 Task: Look for space in Heidelberg, South Africa from 6th September, 2023 to 15th September, 2023 for 6 adults in price range Rs.8000 to Rs.12000. Place can be entire place or private room with 6 bedrooms having 6 beds and 6 bathrooms. Property type can be house, flat, guest house. Amenities needed are: wifi, TV, free parkinig on premises, gym, breakfast. Booking option can be shelf check-in. Required host language is English.
Action: Mouse moved to (517, 125)
Screenshot: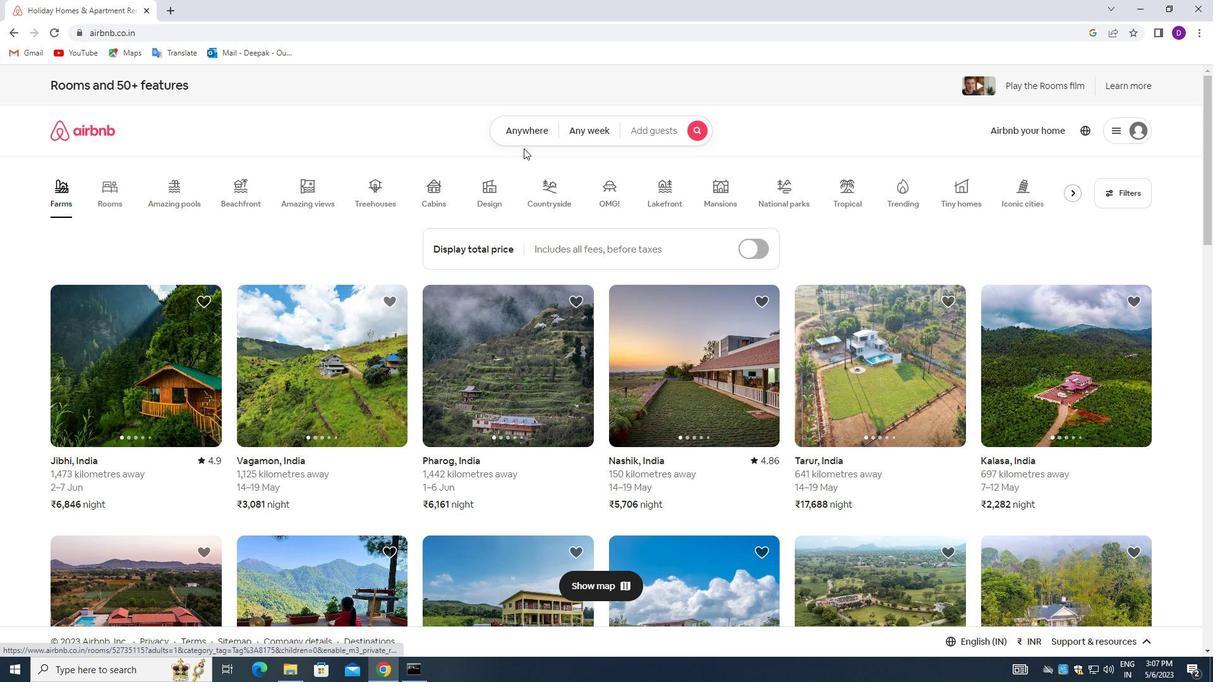 
Action: Mouse pressed left at (517, 125)
Screenshot: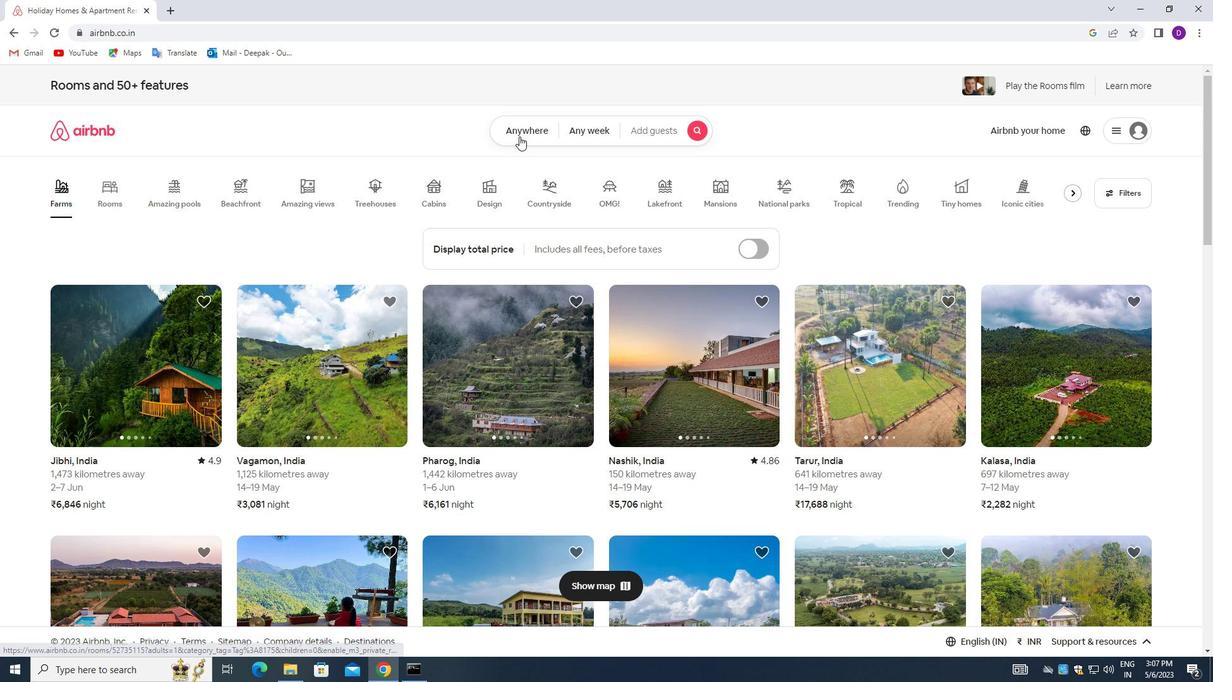 
Action: Mouse moved to (468, 175)
Screenshot: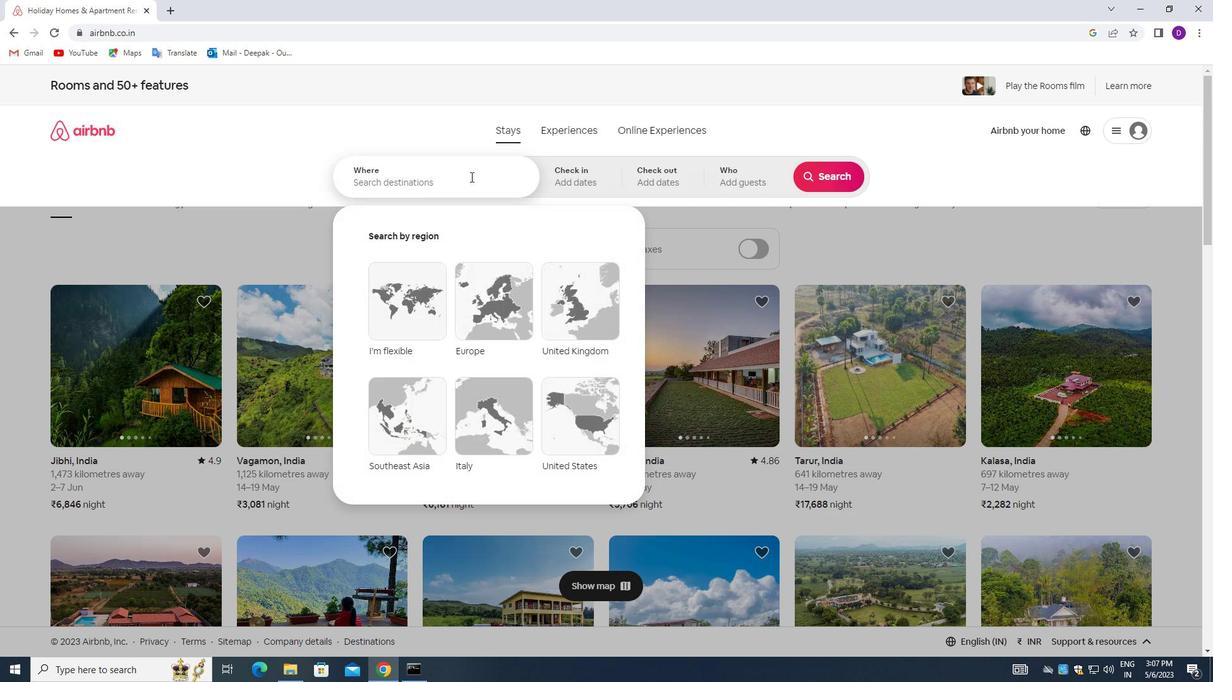 
Action: Mouse pressed left at (468, 175)
Screenshot: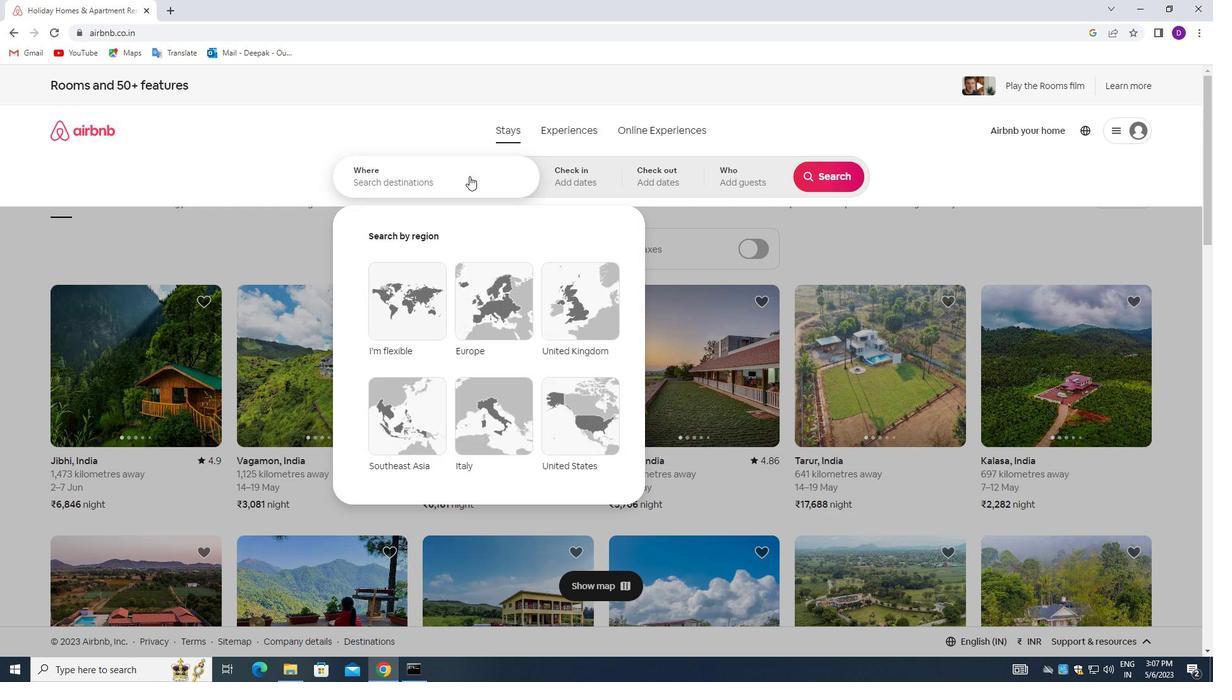 
Action: Mouse moved to (230, 259)
Screenshot: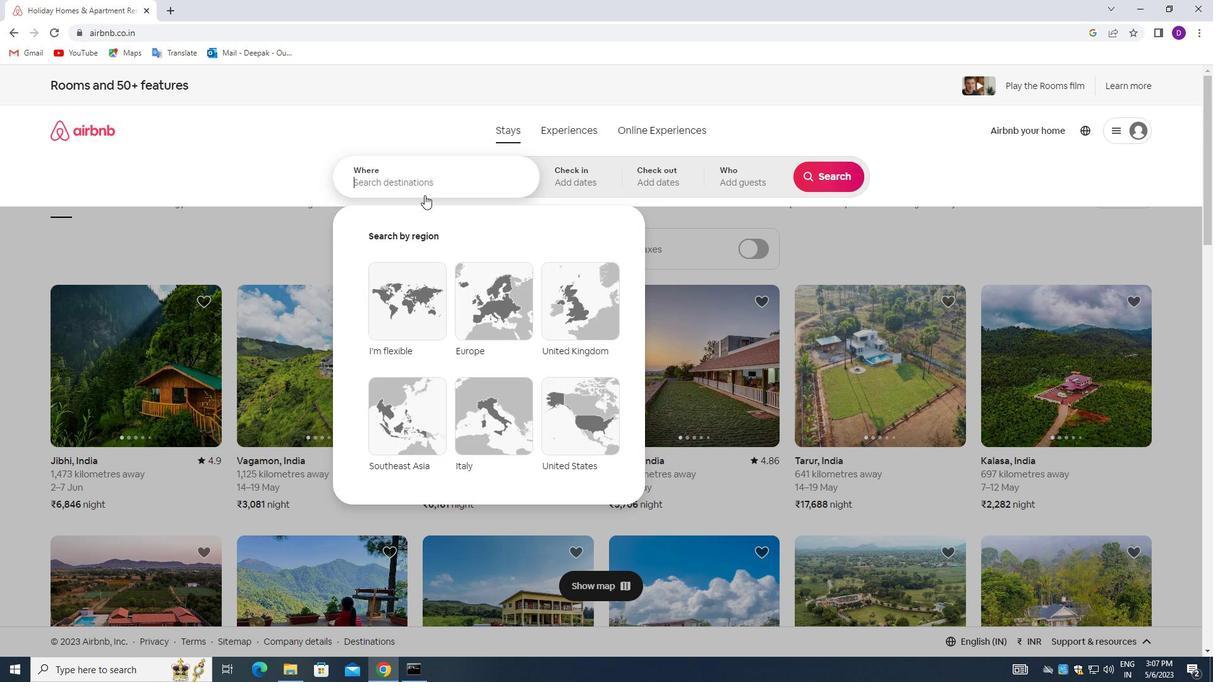 
Action: Key pressed <Key.shift>HEIDELBERG,<Key.space><Key.shift_r>SOUTH<Key.space>J<Key.shift_r>A<Key.backspace><Key.backspace><Key.shift_r>AFRICA<Key.enter>
Screenshot: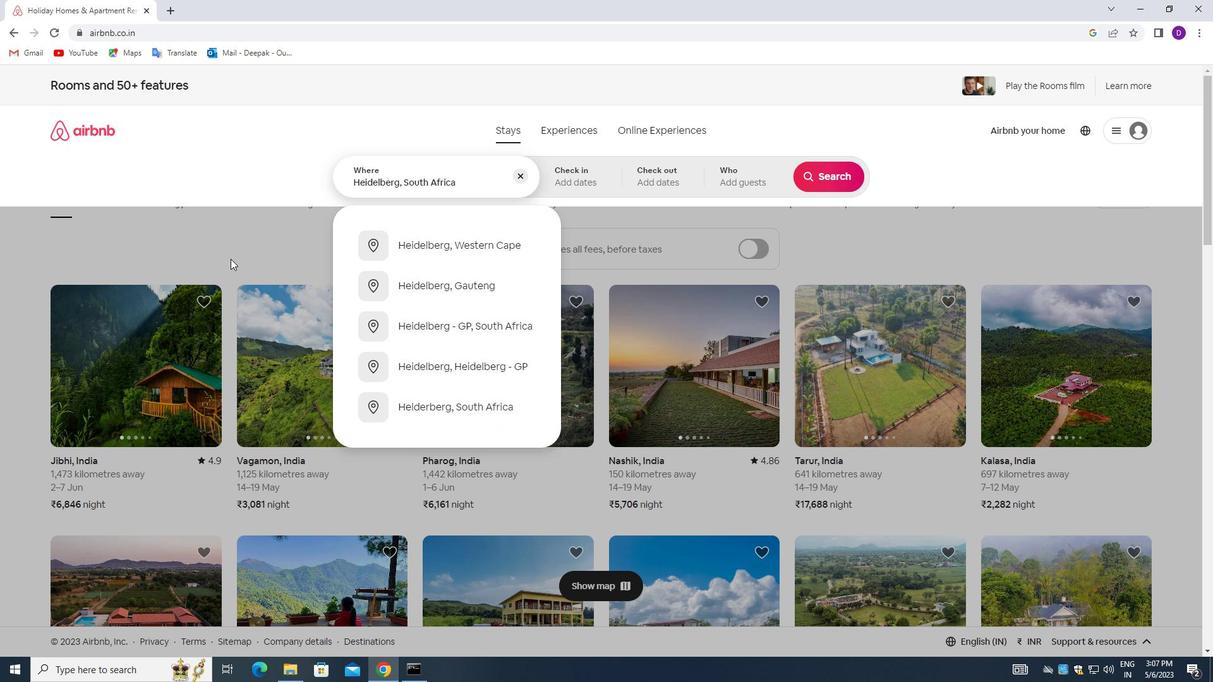 
Action: Mouse moved to (824, 280)
Screenshot: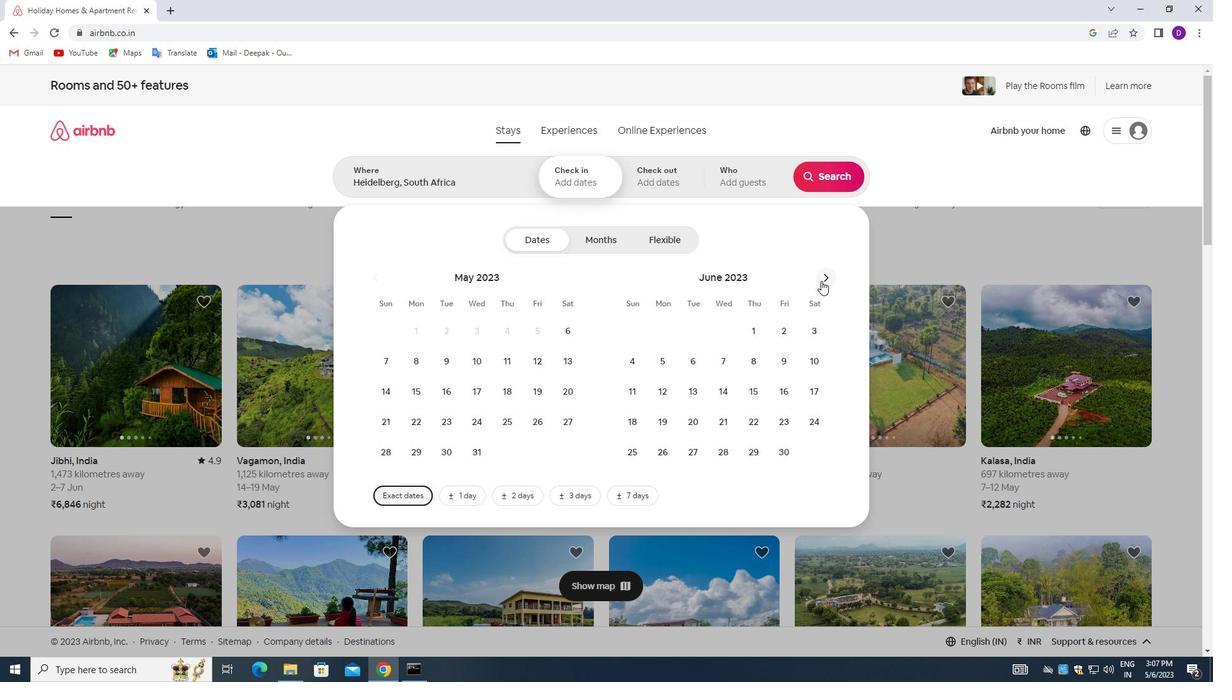 
Action: Mouse pressed left at (824, 280)
Screenshot: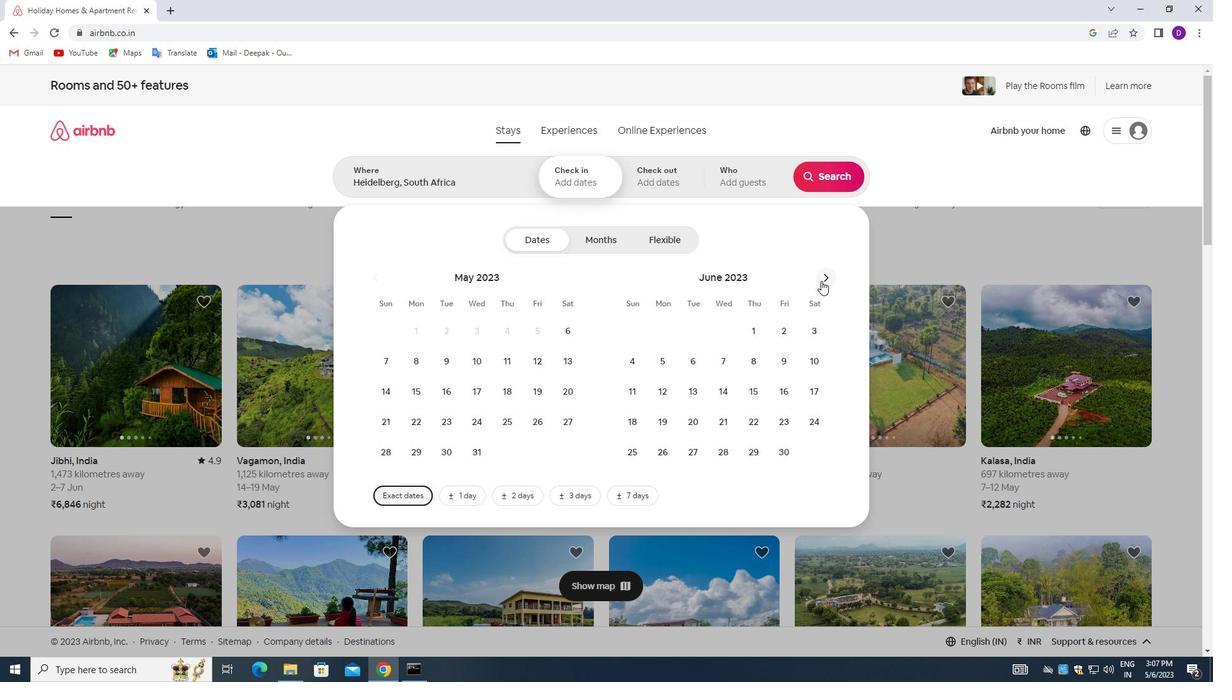 
Action: Mouse moved to (824, 280)
Screenshot: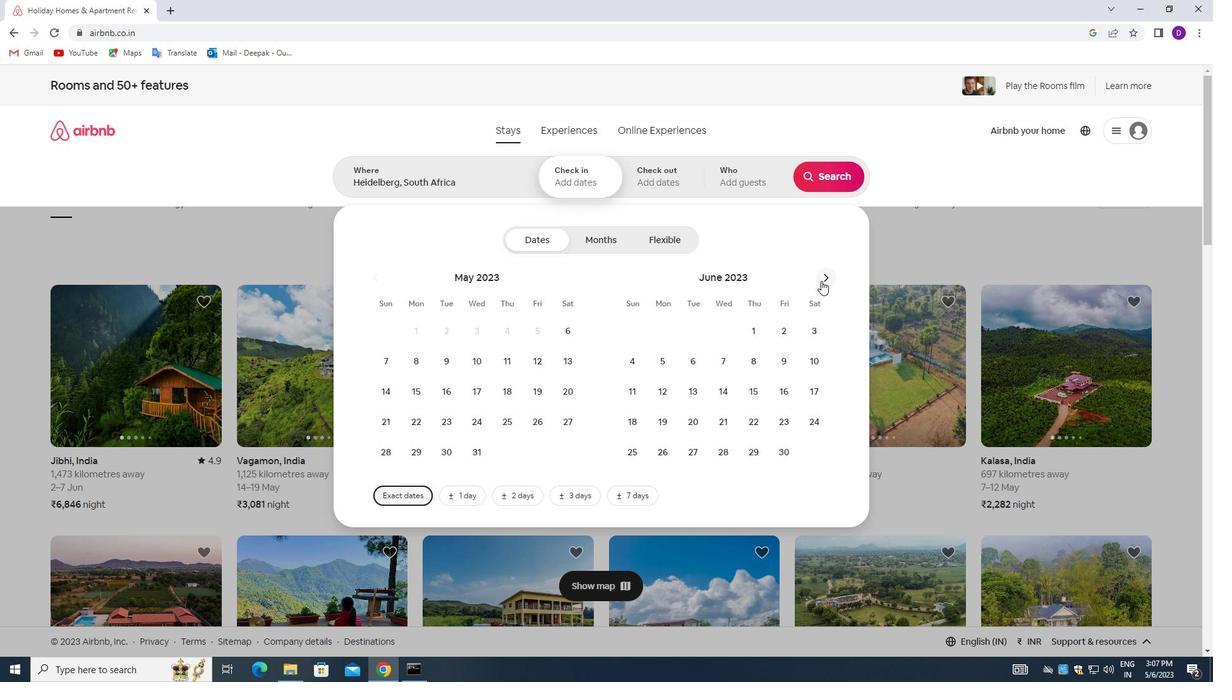 
Action: Mouse pressed left at (824, 280)
Screenshot: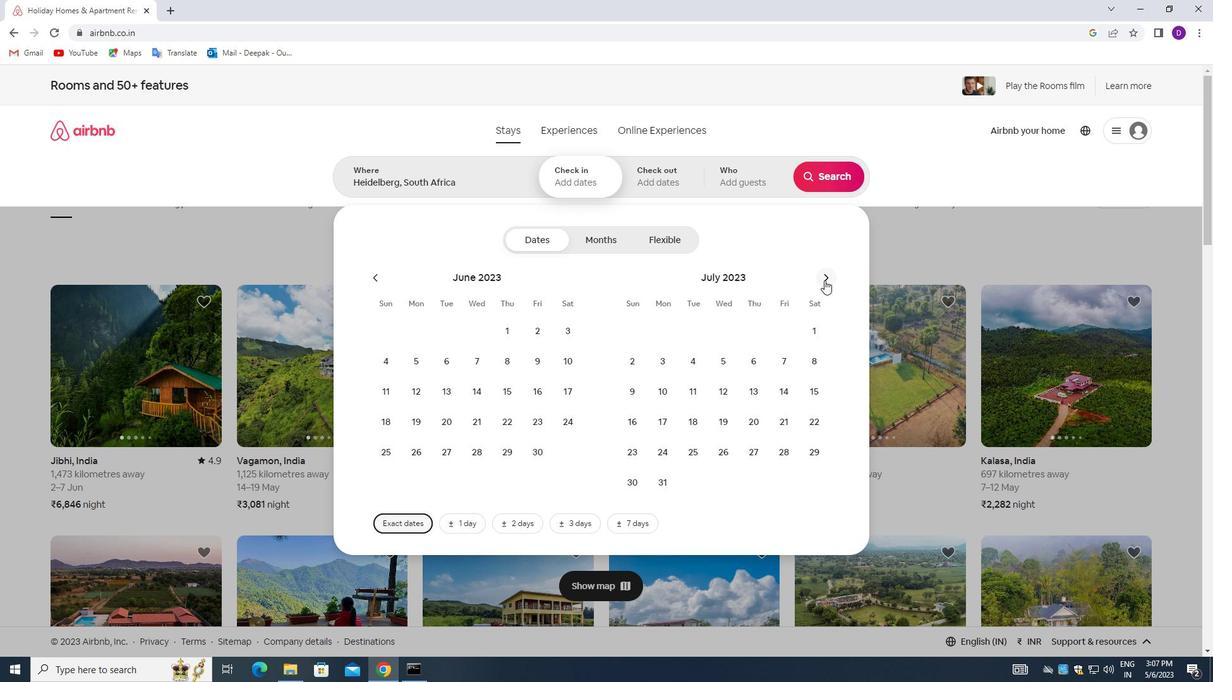 
Action: Mouse pressed left at (824, 280)
Screenshot: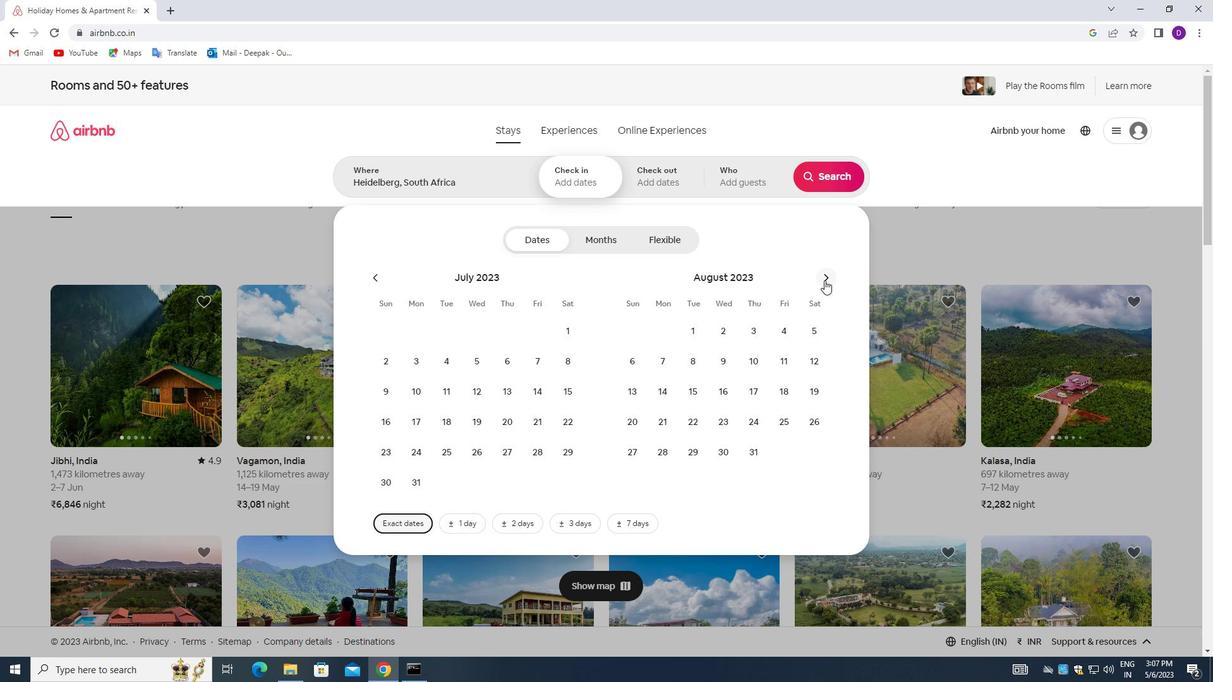 
Action: Mouse moved to (724, 365)
Screenshot: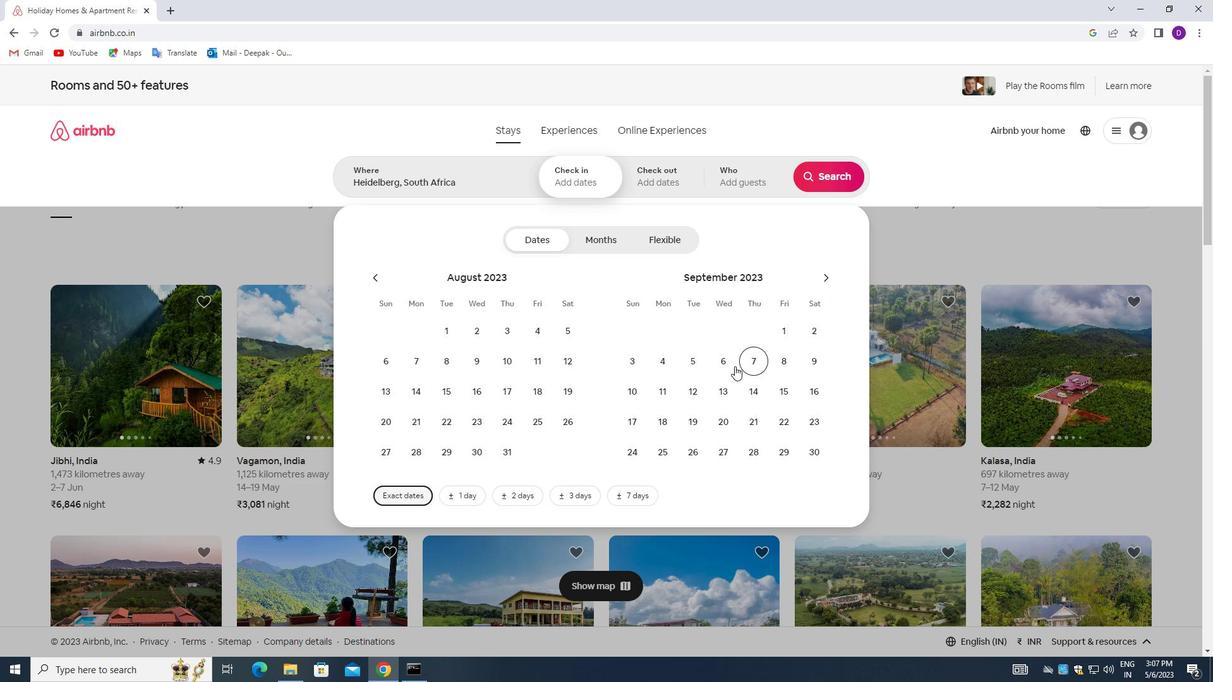 
Action: Mouse pressed left at (724, 365)
Screenshot: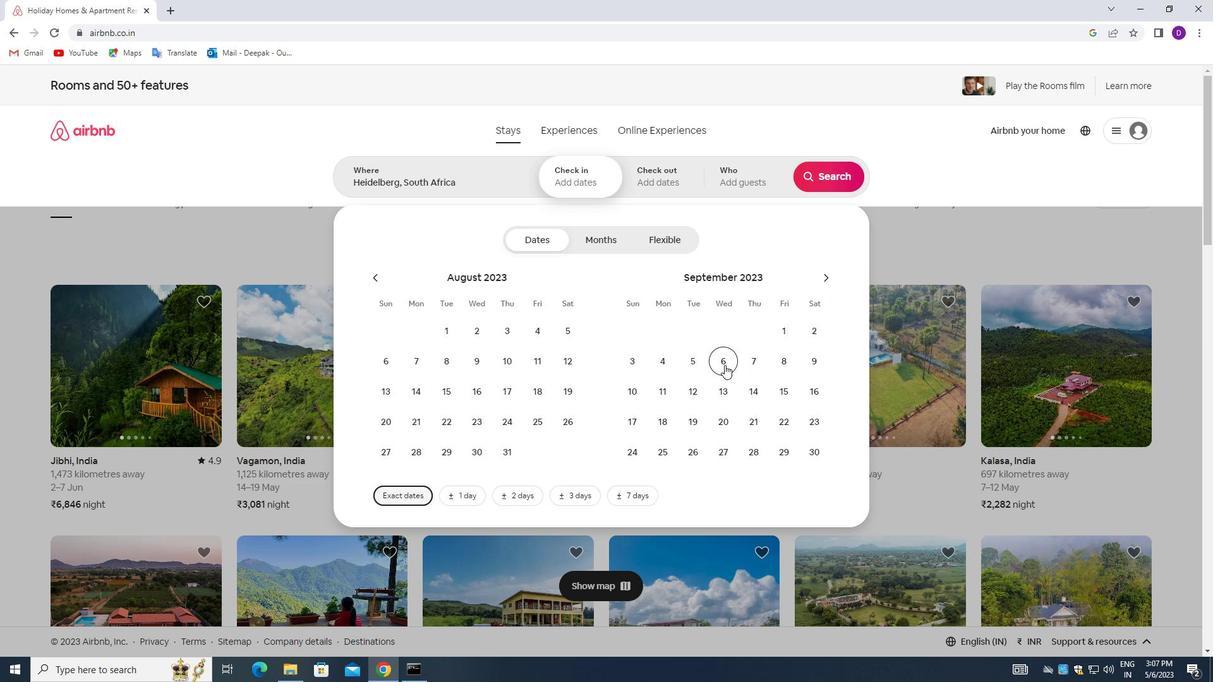 
Action: Mouse moved to (781, 384)
Screenshot: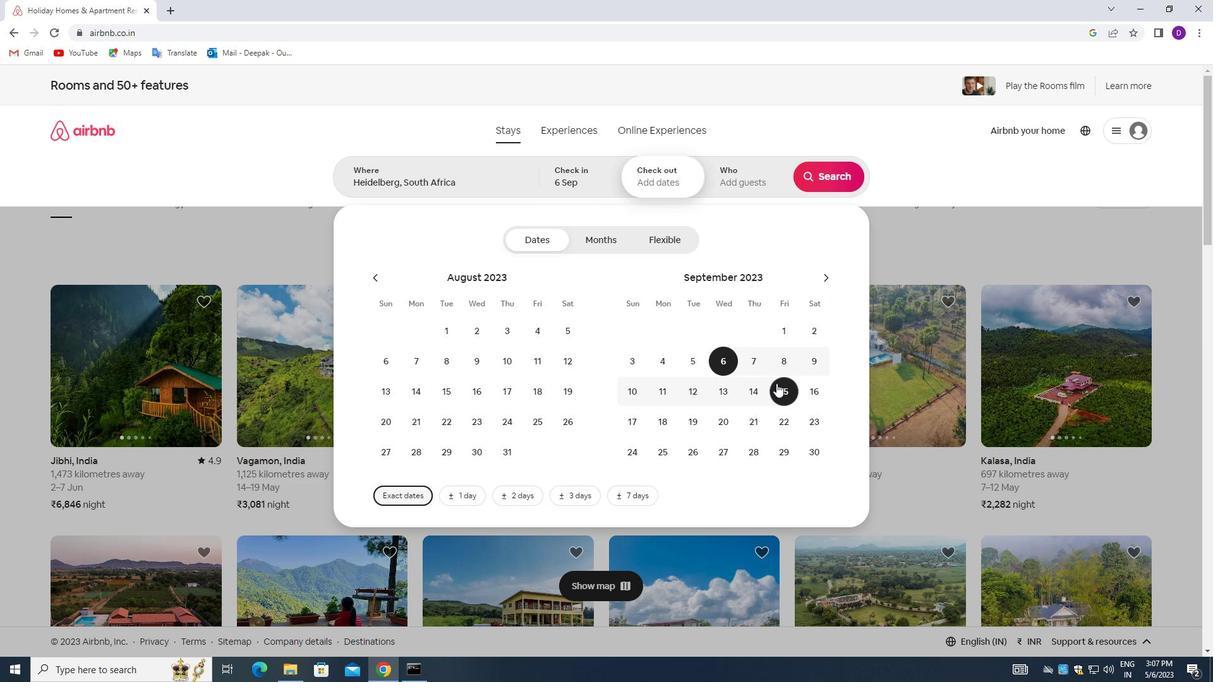 
Action: Mouse pressed left at (781, 384)
Screenshot: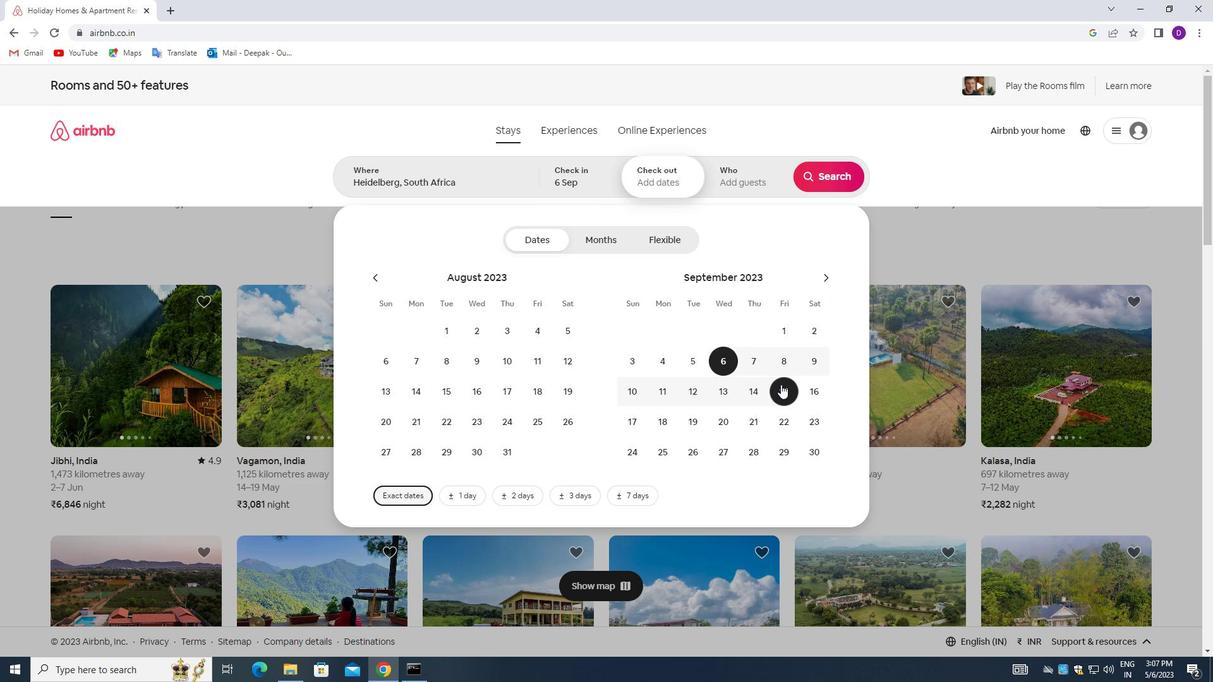 
Action: Mouse moved to (723, 171)
Screenshot: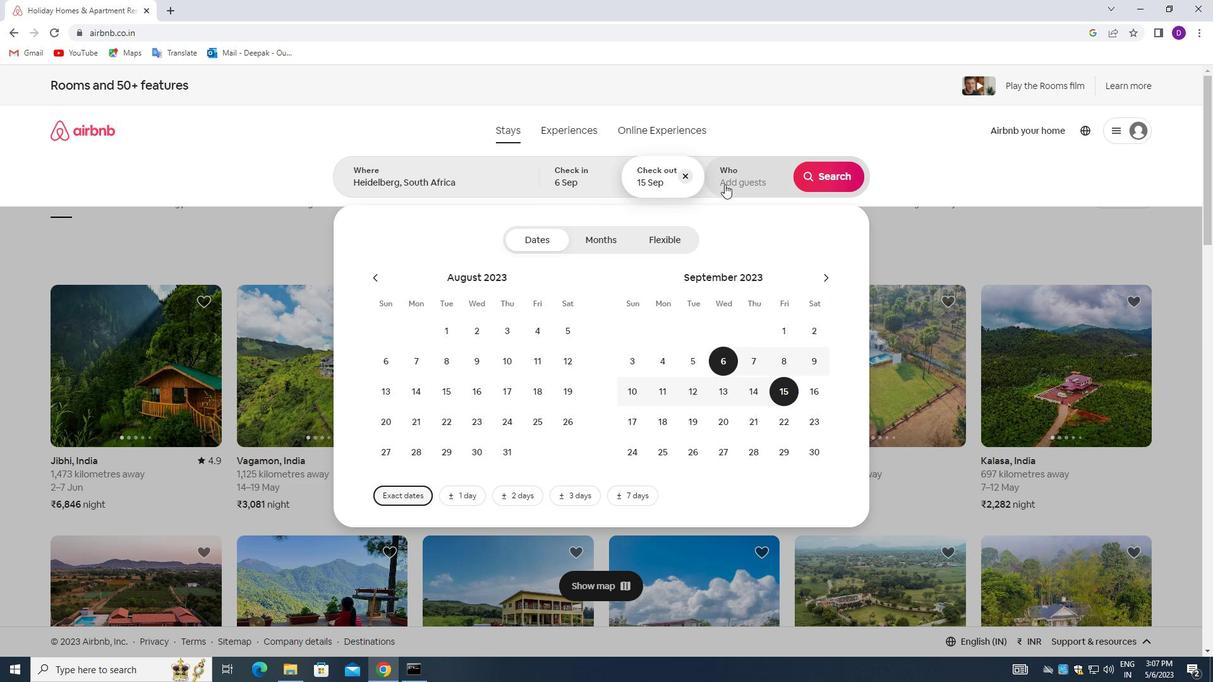 
Action: Mouse pressed left at (723, 171)
Screenshot: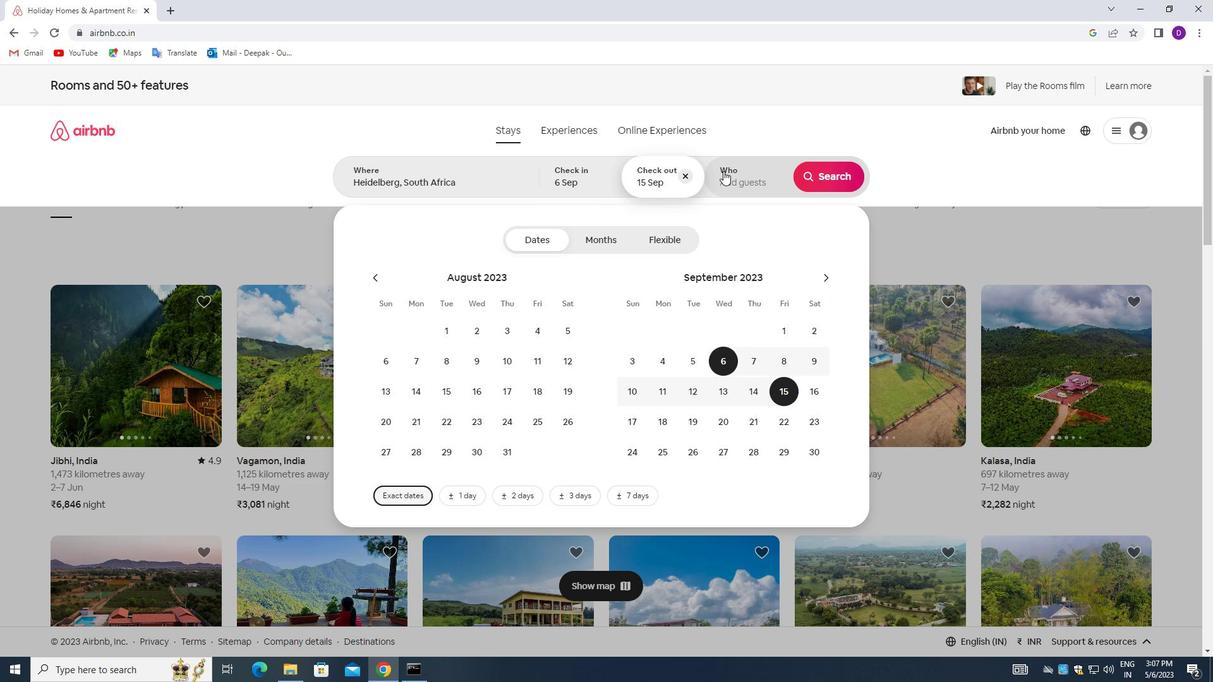 
Action: Mouse moved to (836, 239)
Screenshot: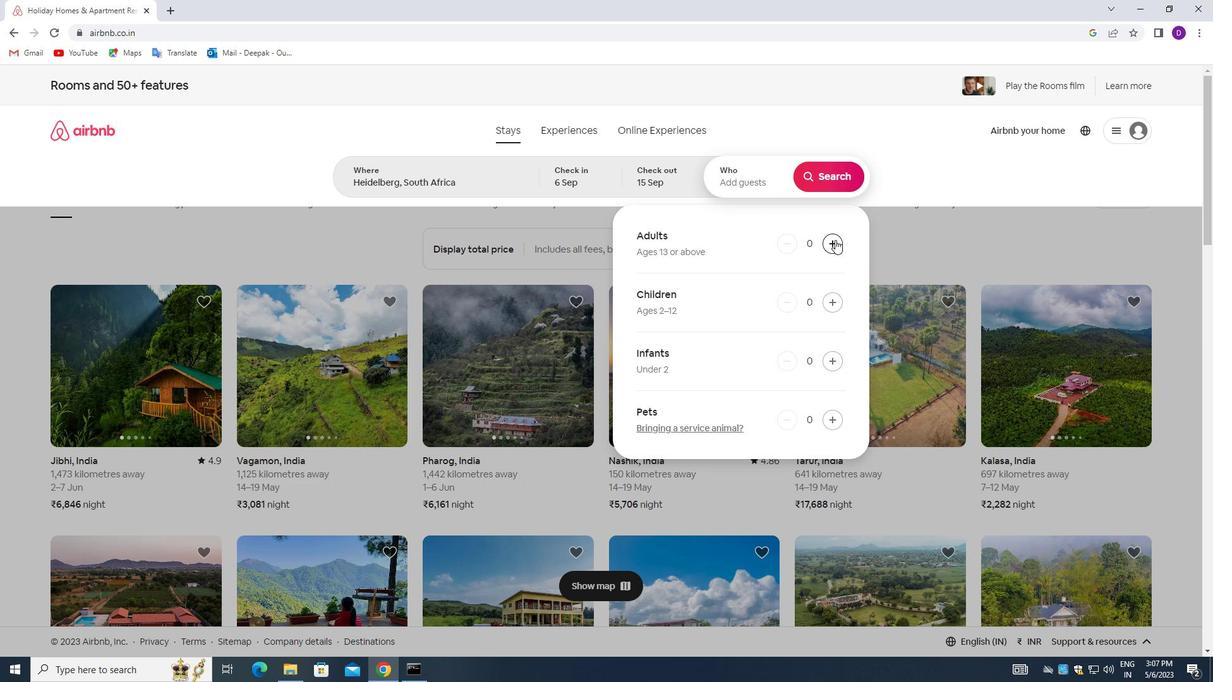 
Action: Mouse pressed left at (836, 239)
Screenshot: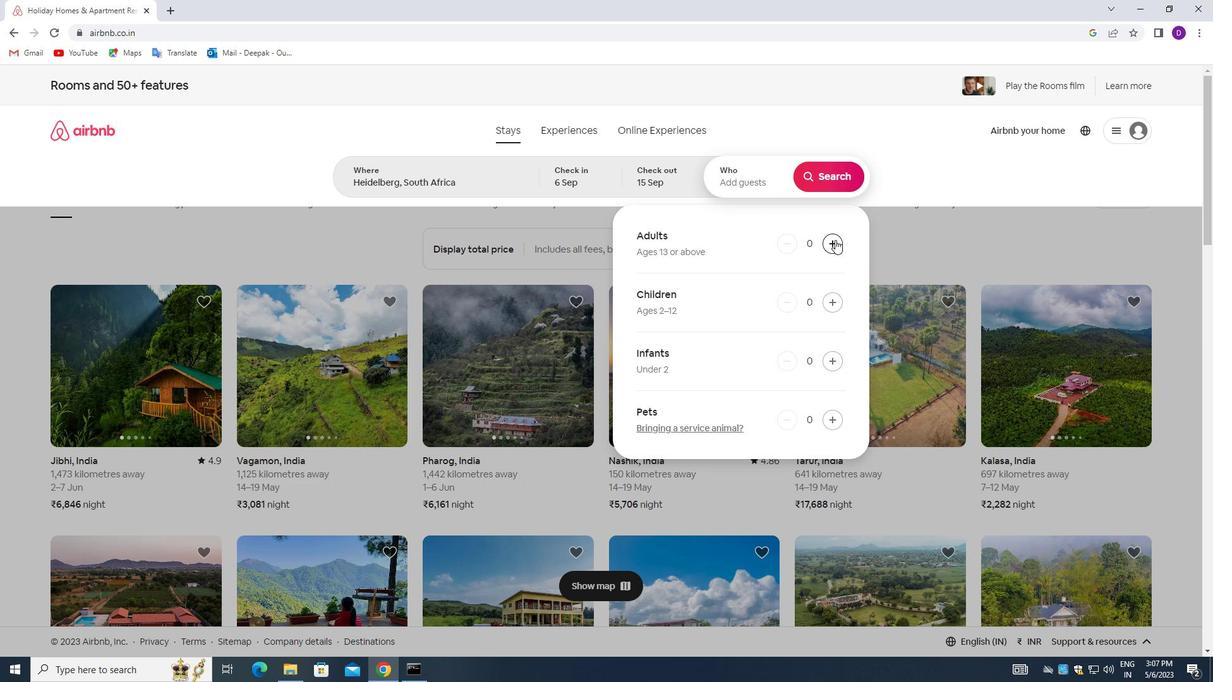 
Action: Mouse moved to (837, 239)
Screenshot: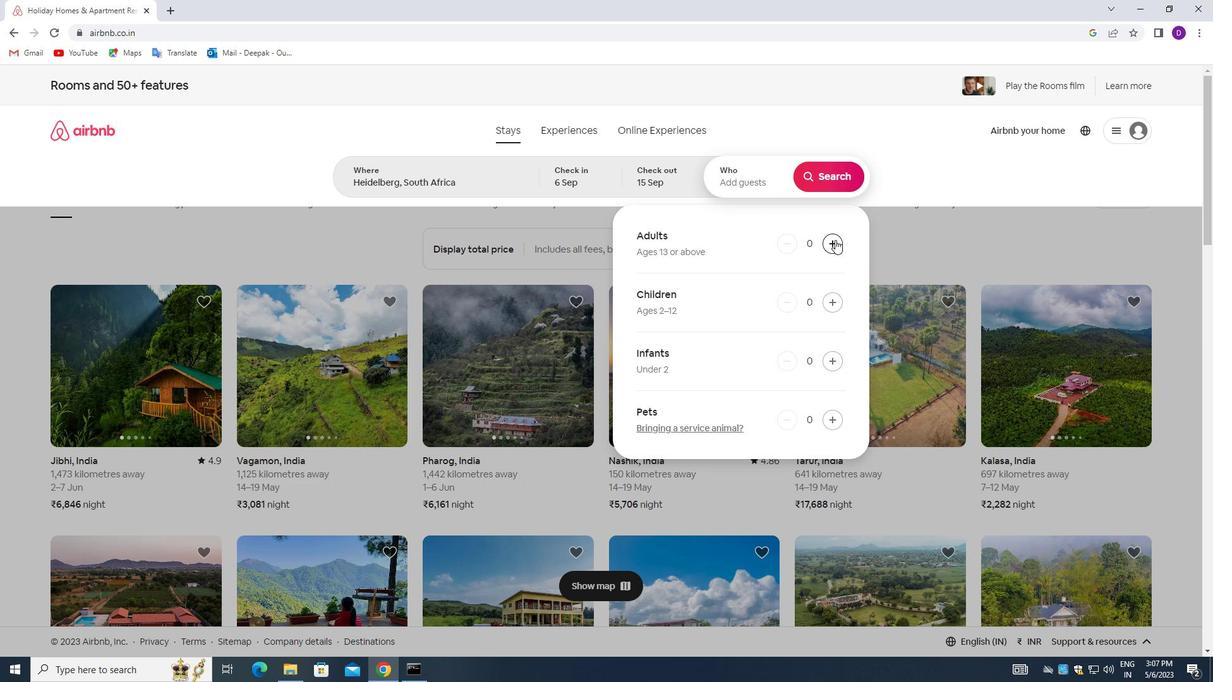 
Action: Mouse pressed left at (837, 239)
Screenshot: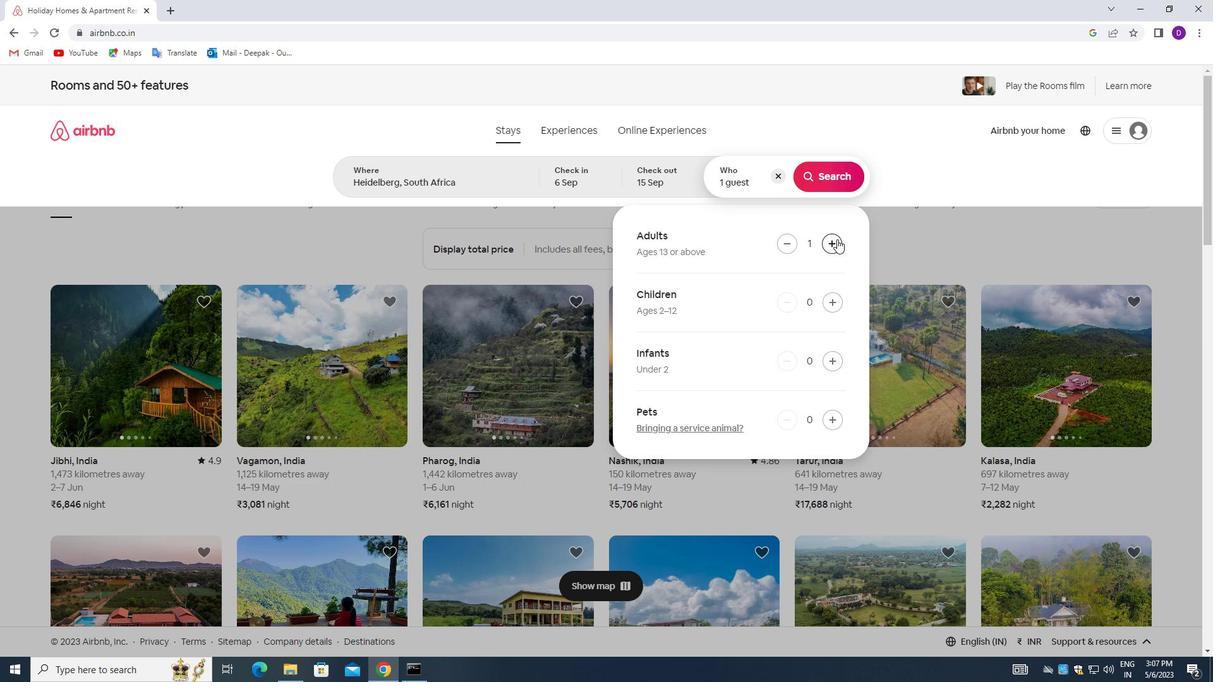
Action: Mouse pressed left at (837, 239)
Screenshot: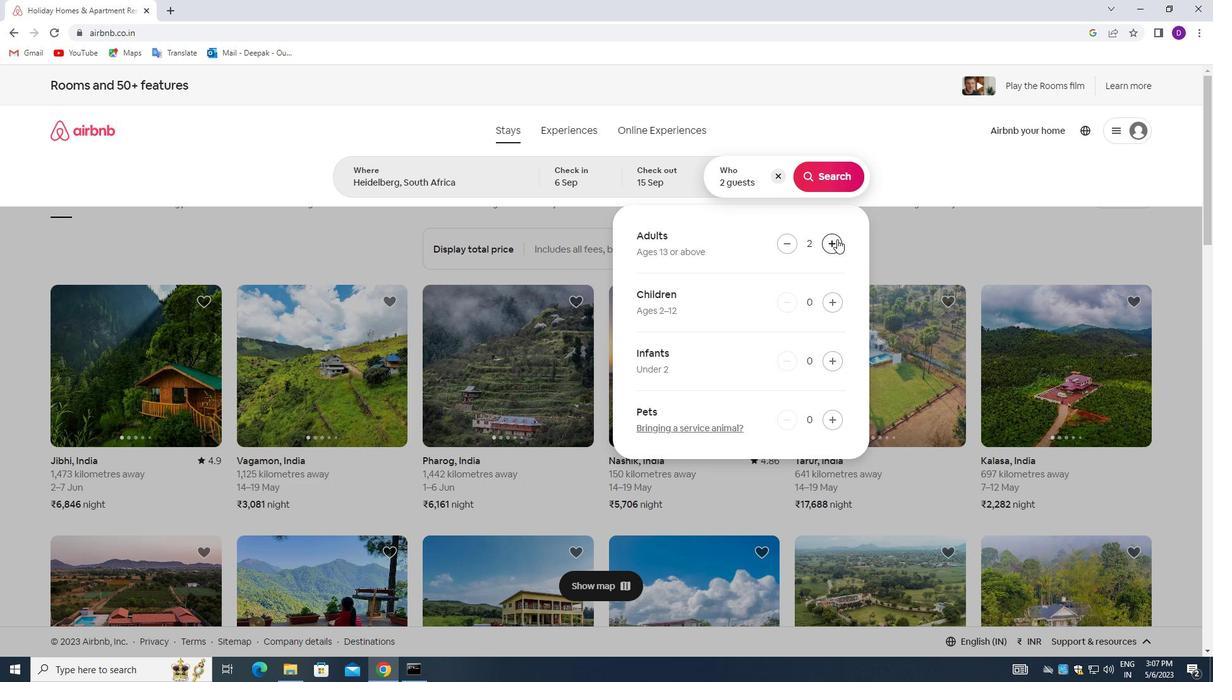 
Action: Mouse pressed left at (837, 239)
Screenshot: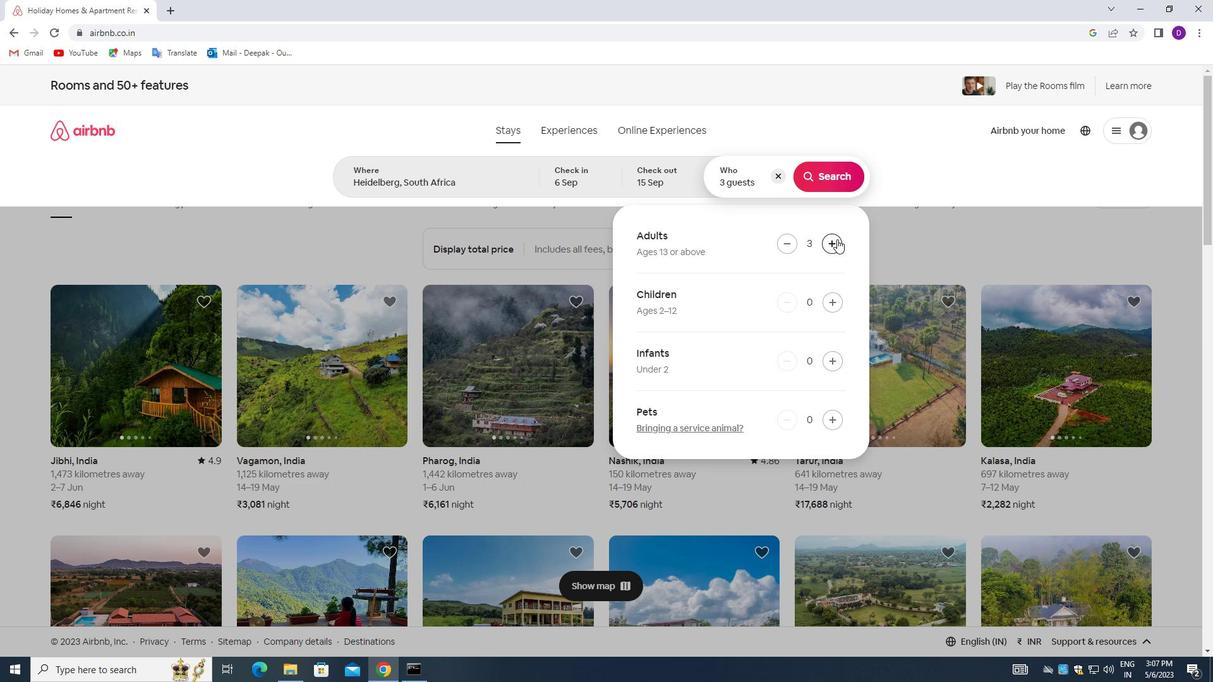 
Action: Mouse pressed left at (837, 239)
Screenshot: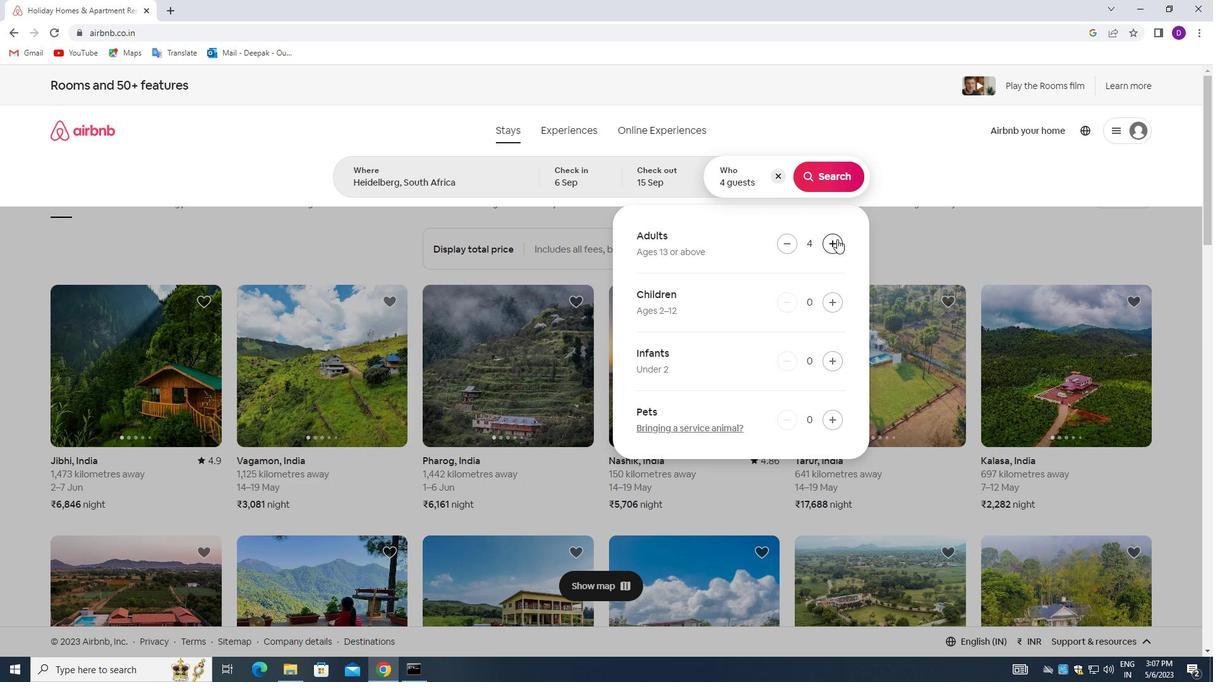 
Action: Mouse pressed left at (837, 239)
Screenshot: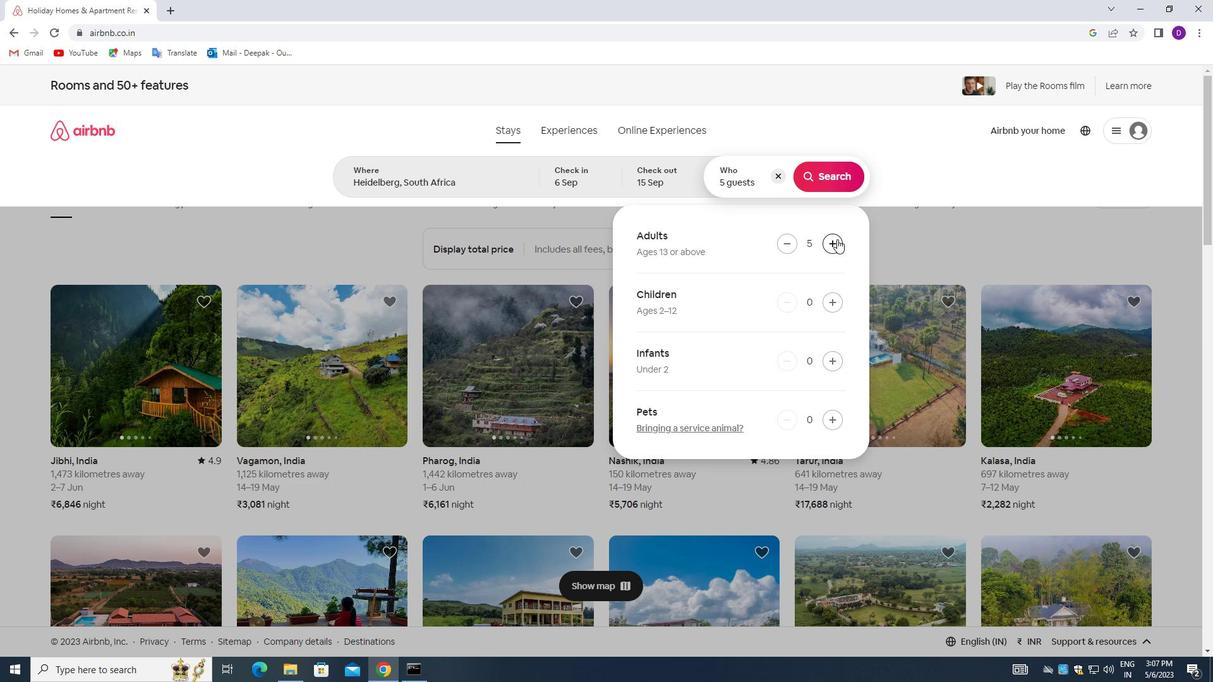 
Action: Mouse moved to (820, 177)
Screenshot: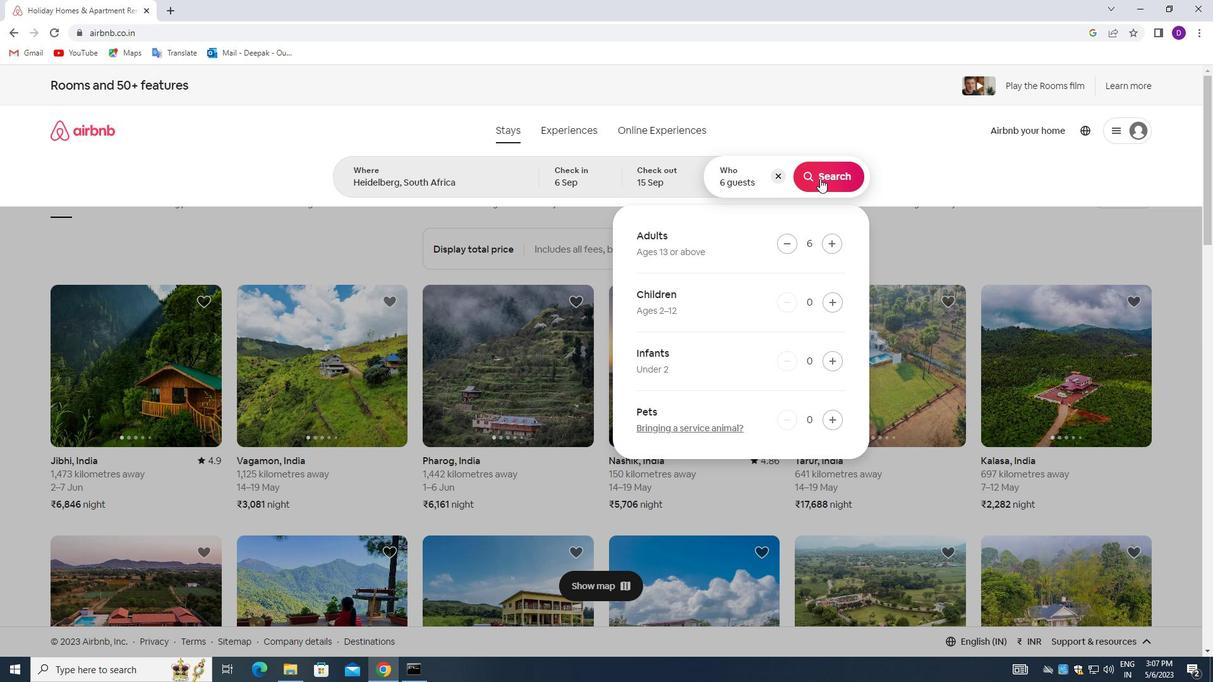 
Action: Mouse pressed left at (820, 177)
Screenshot: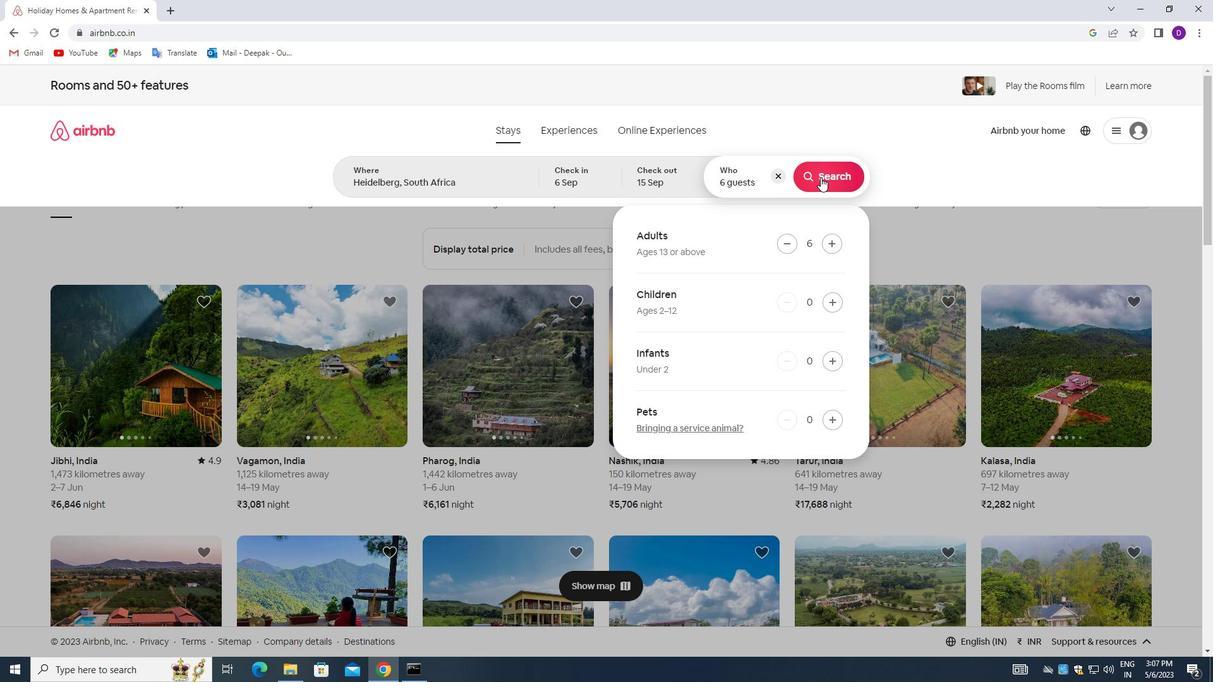 
Action: Mouse moved to (1143, 142)
Screenshot: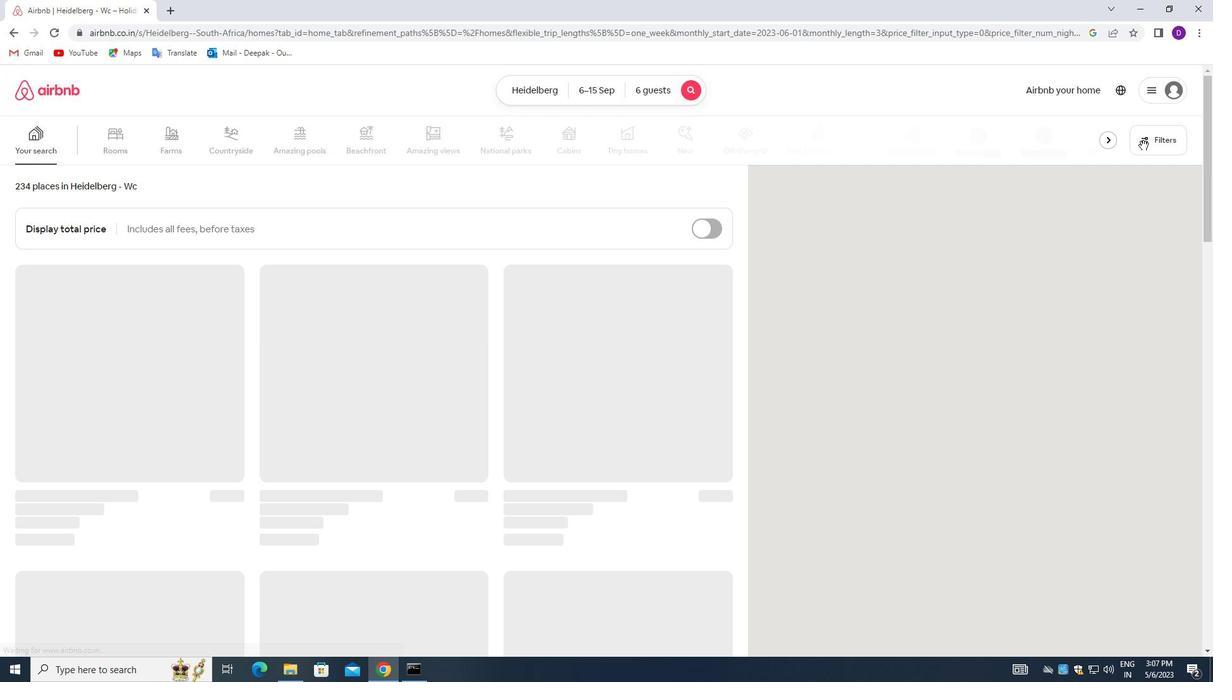 
Action: Mouse pressed left at (1143, 142)
Screenshot: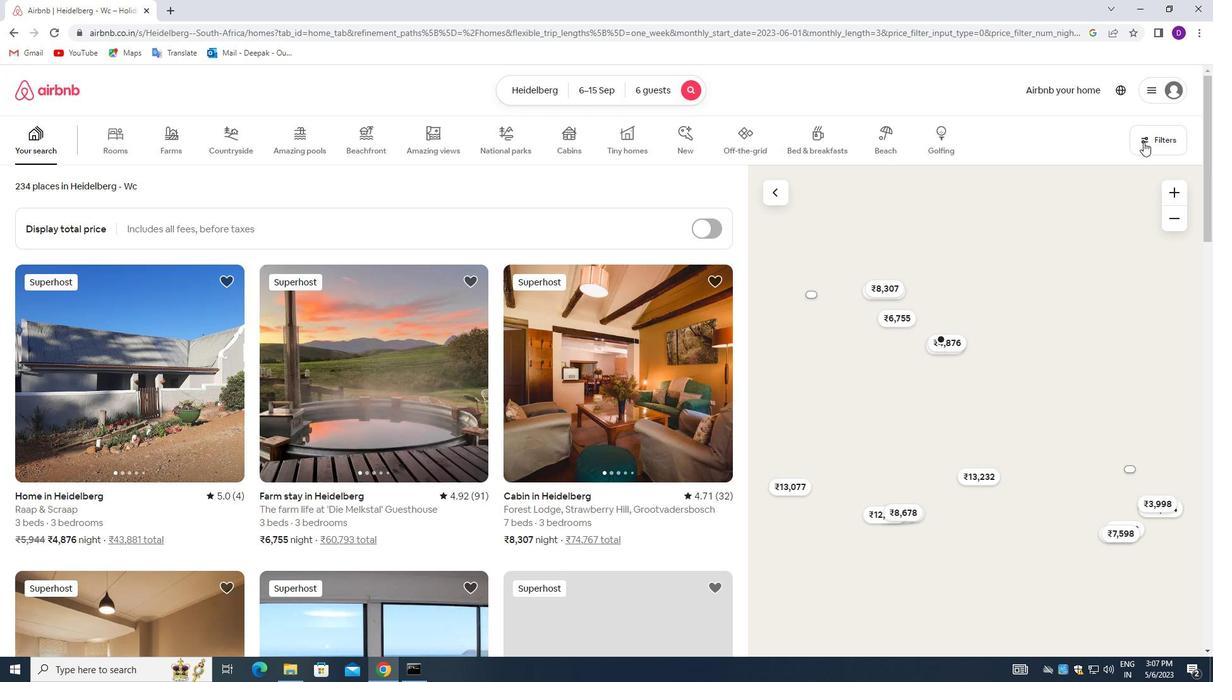 
Action: Mouse moved to (493, 444)
Screenshot: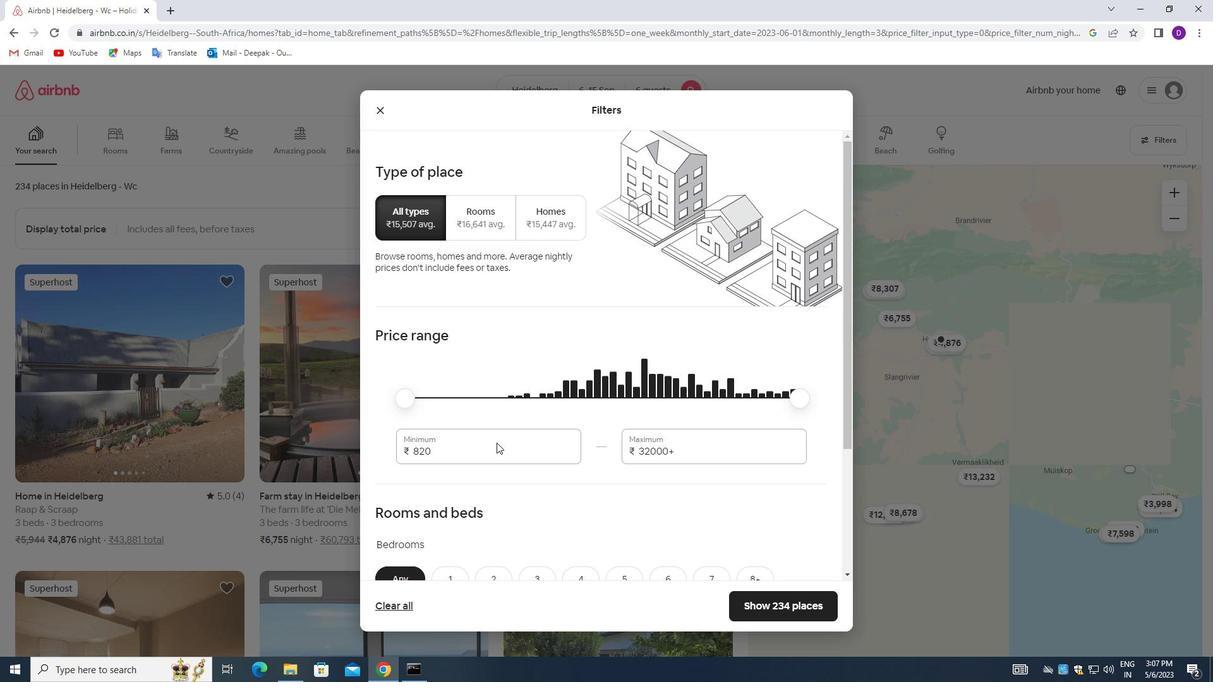 
Action: Mouse scrolled (493, 444) with delta (0, 0)
Screenshot: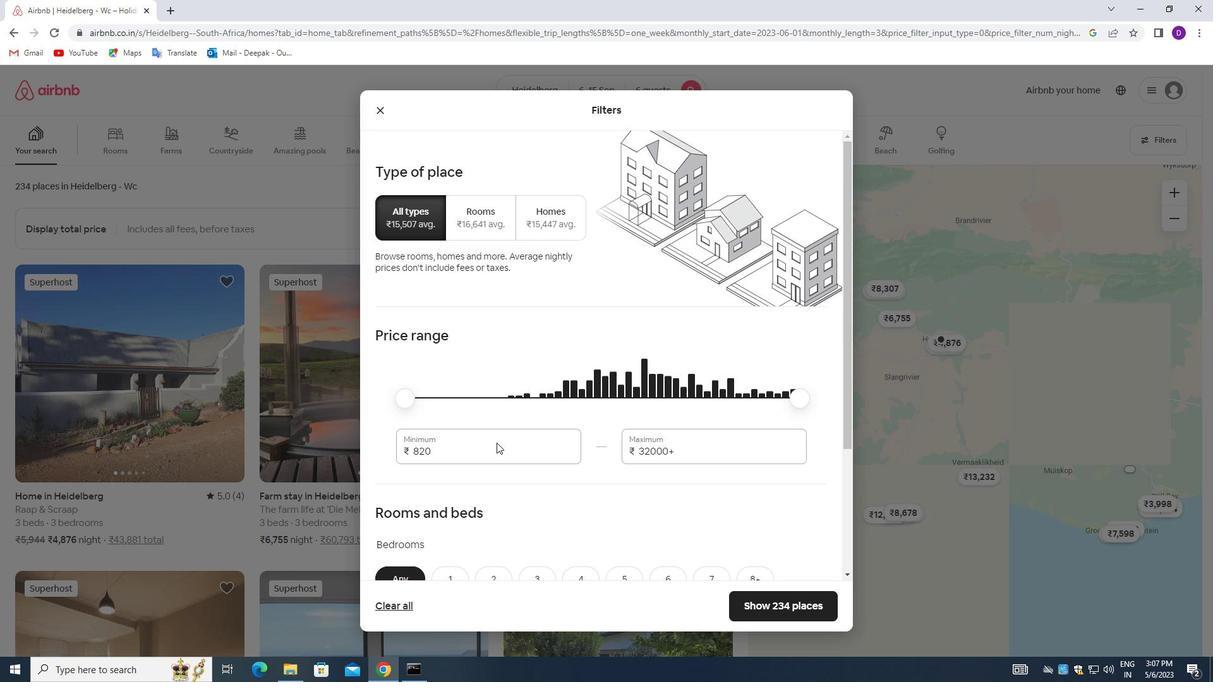 
Action: Mouse moved to (447, 389)
Screenshot: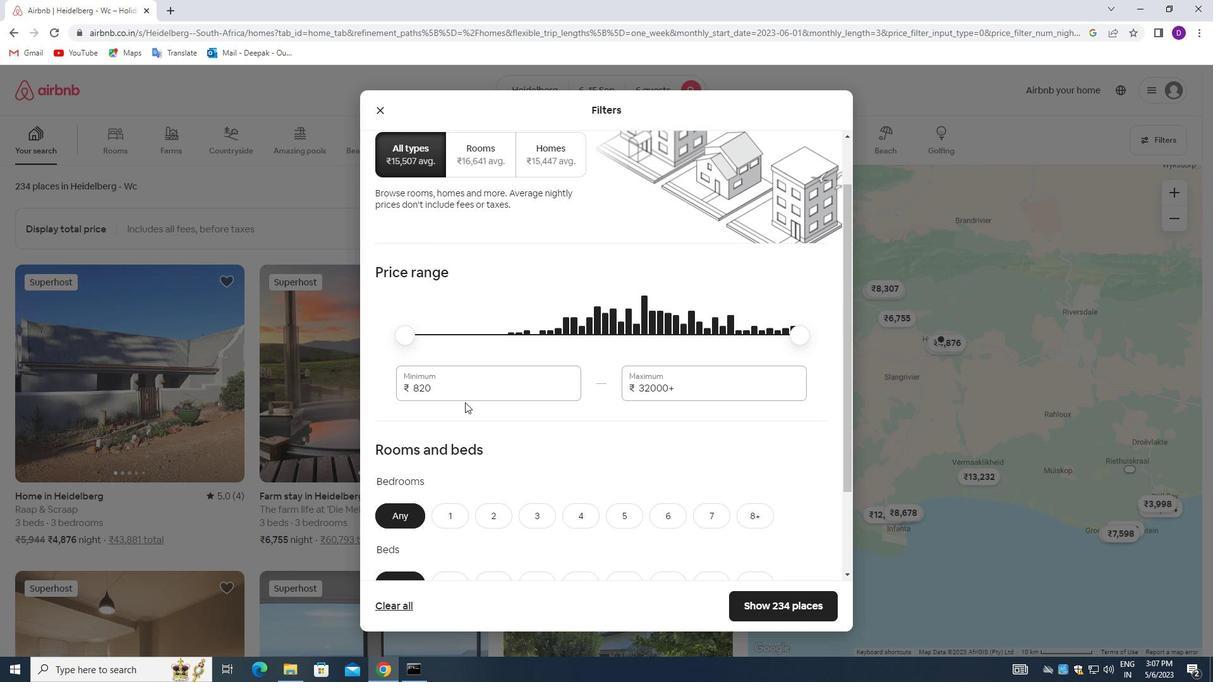 
Action: Mouse pressed left at (447, 389)
Screenshot: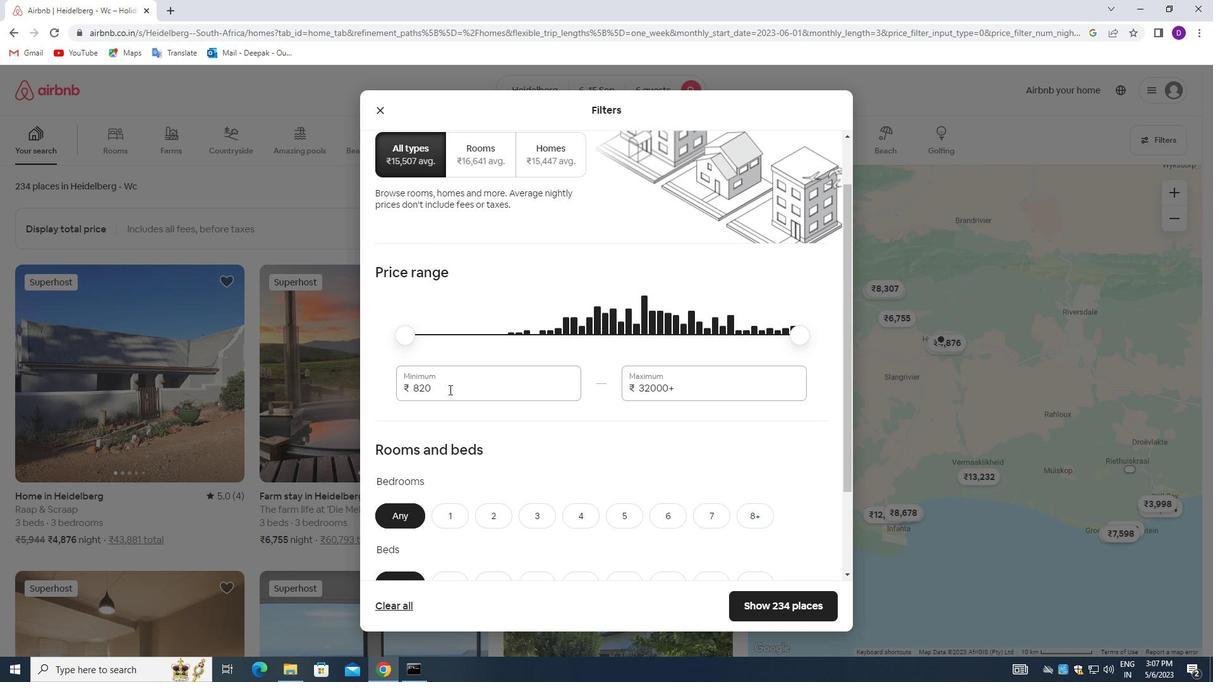 
Action: Mouse pressed left at (447, 389)
Screenshot: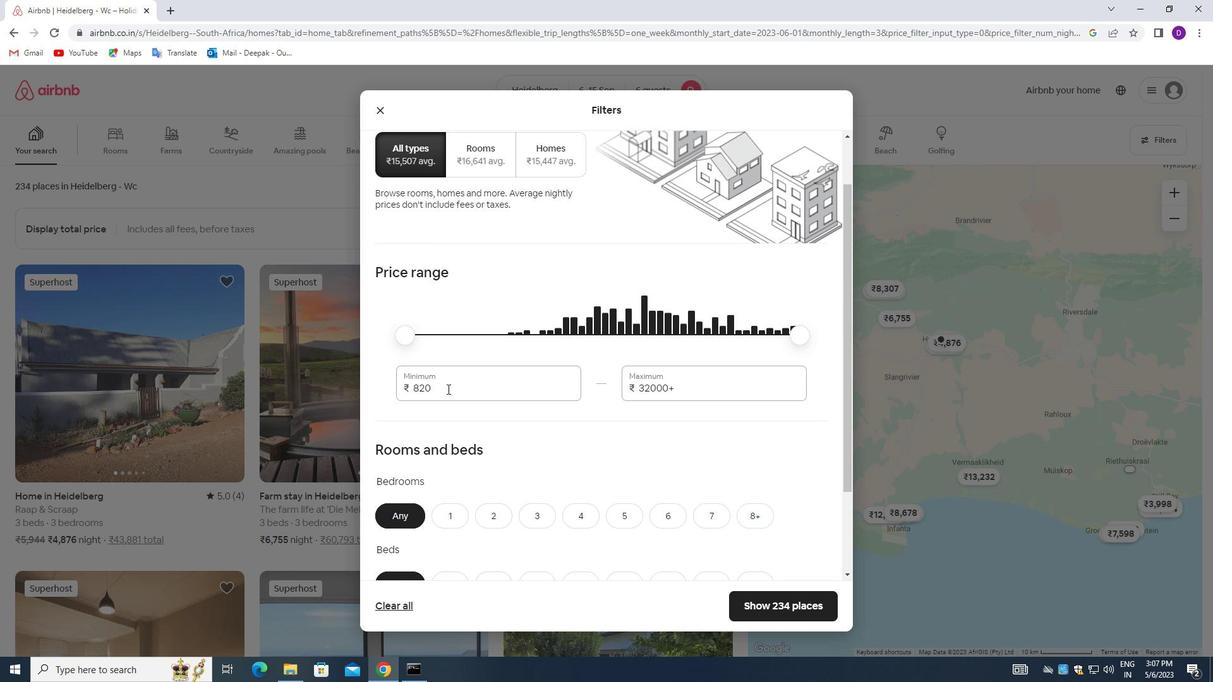
Action: Key pressed 8000<Key.tab>12000
Screenshot: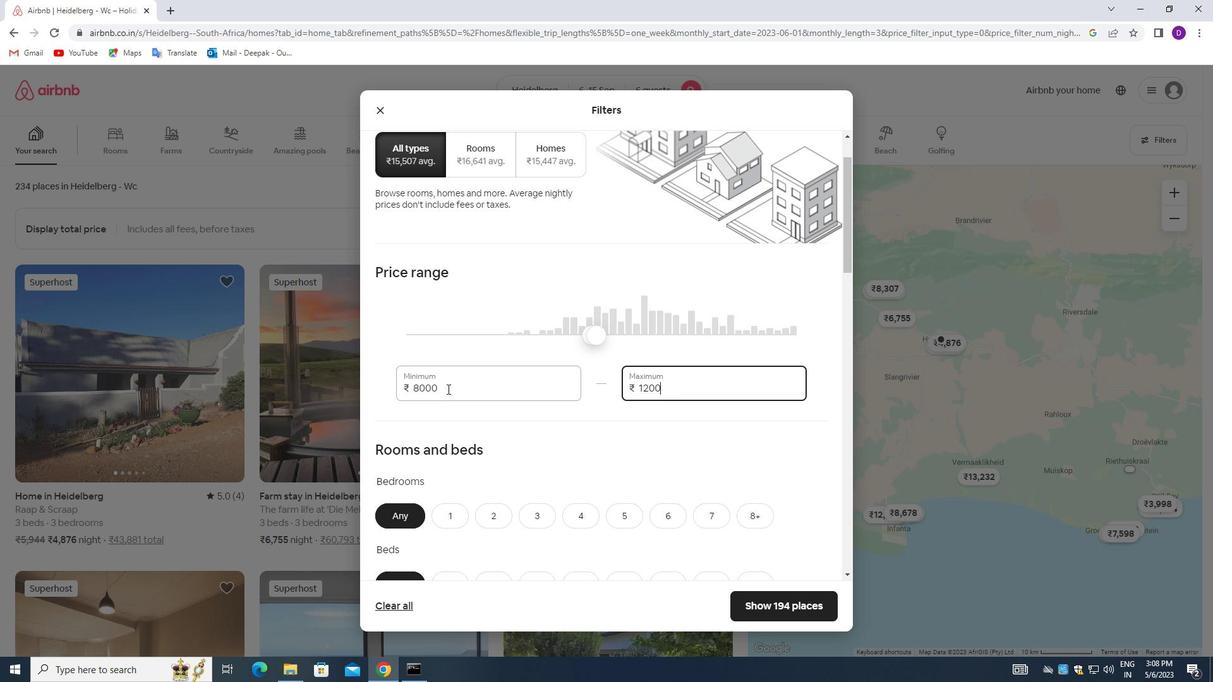 
Action: Mouse moved to (490, 403)
Screenshot: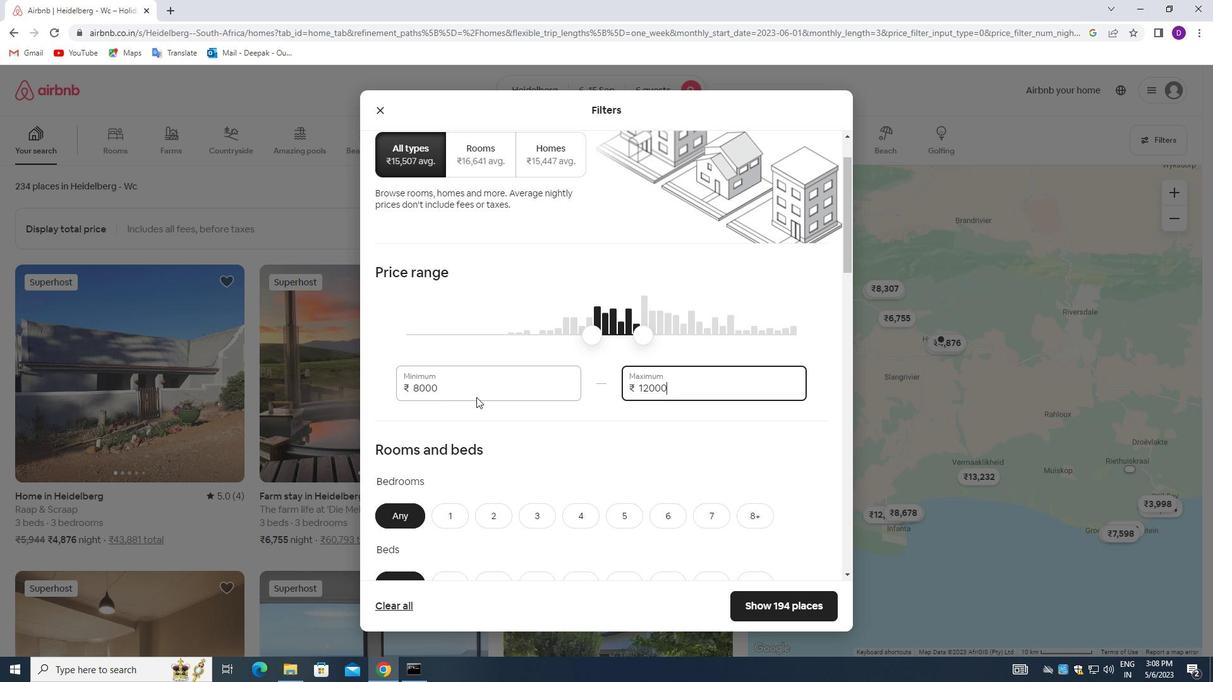 
Action: Mouse scrolled (490, 402) with delta (0, 0)
Screenshot: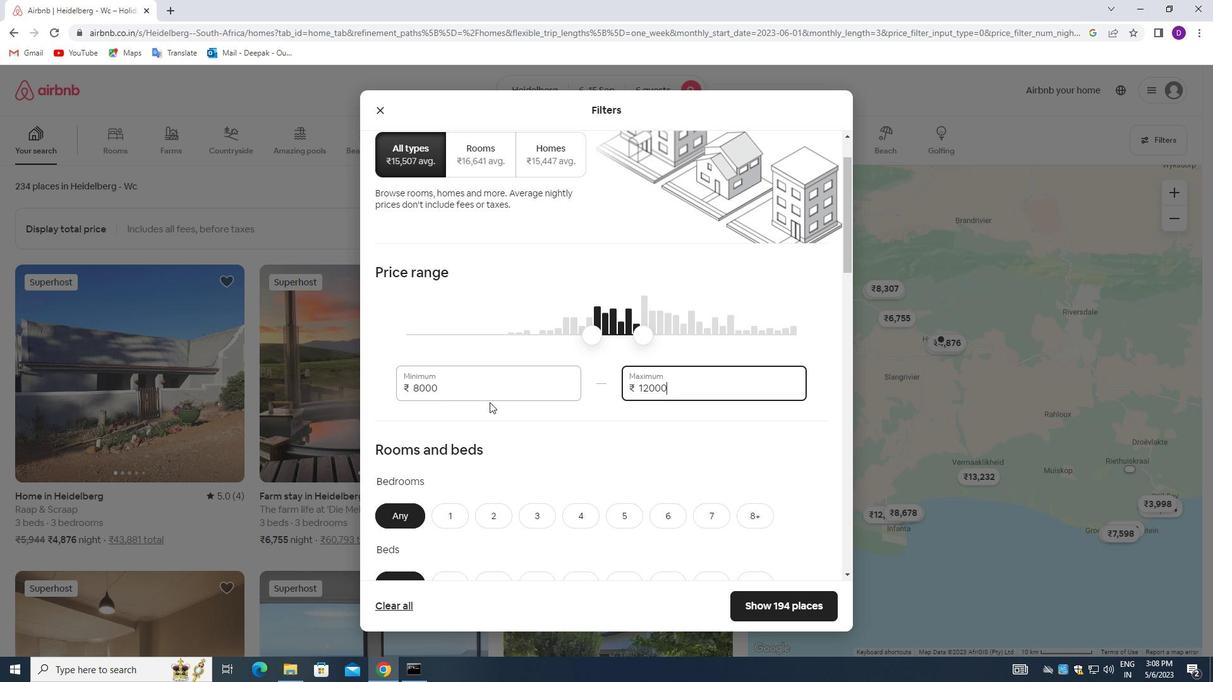 
Action: Mouse moved to (491, 403)
Screenshot: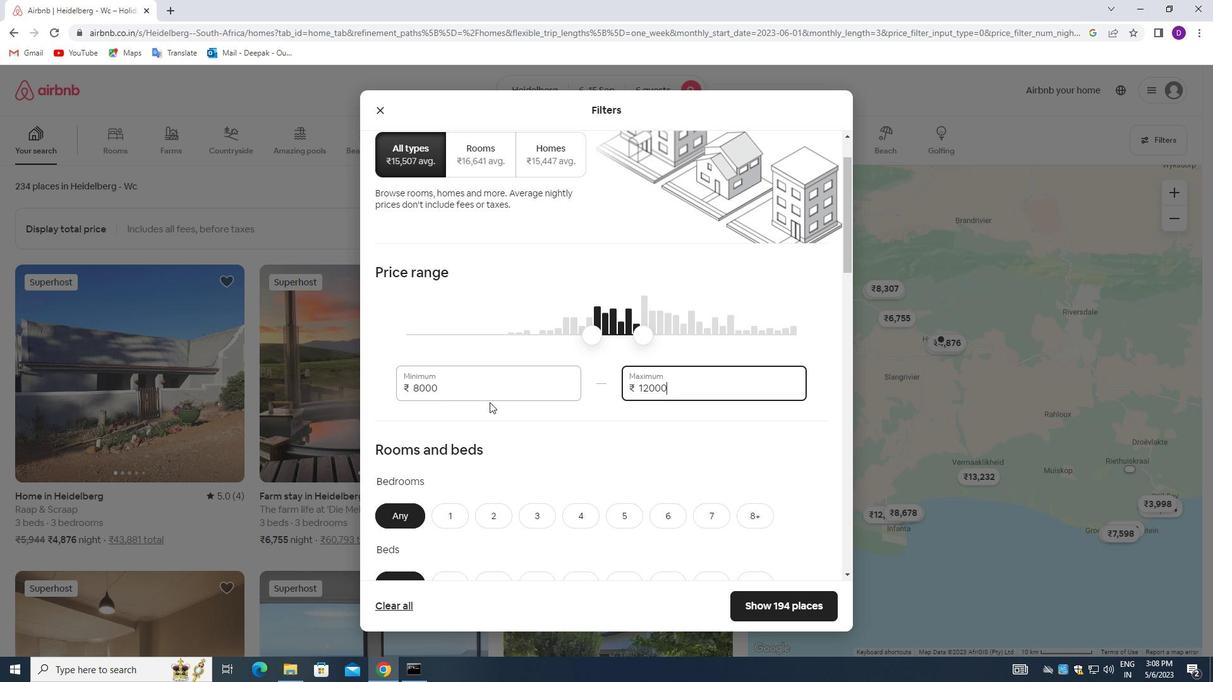 
Action: Mouse scrolled (491, 403) with delta (0, 0)
Screenshot: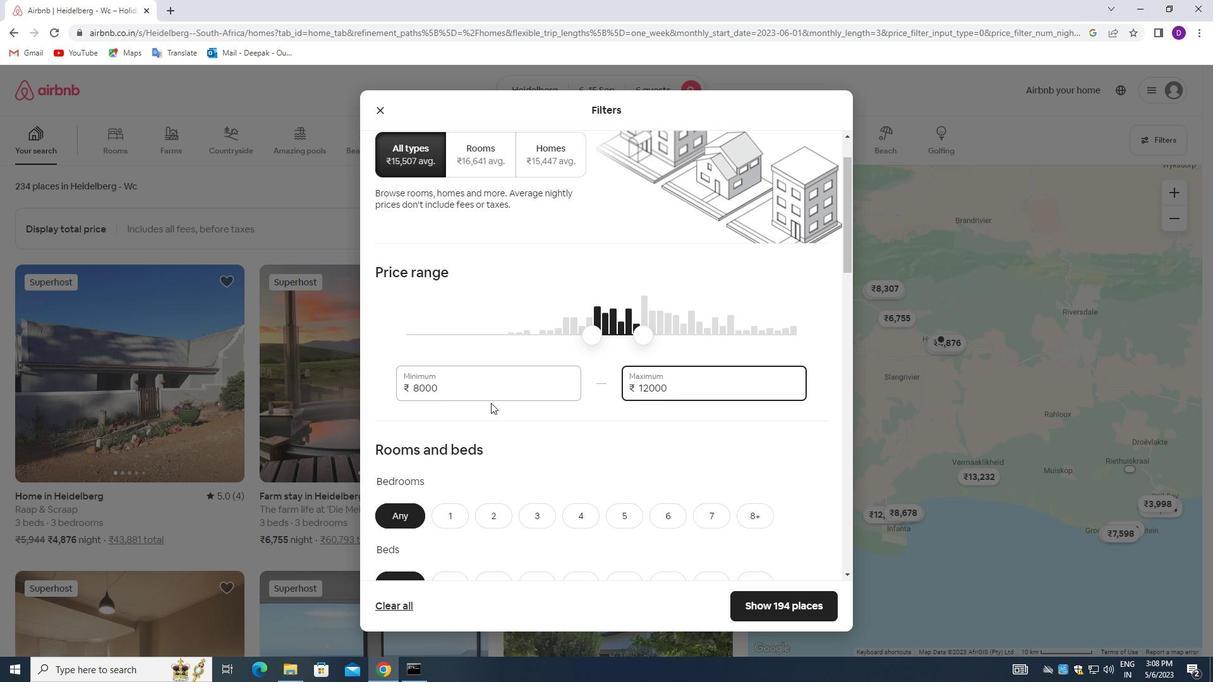 
Action: Mouse moved to (492, 405)
Screenshot: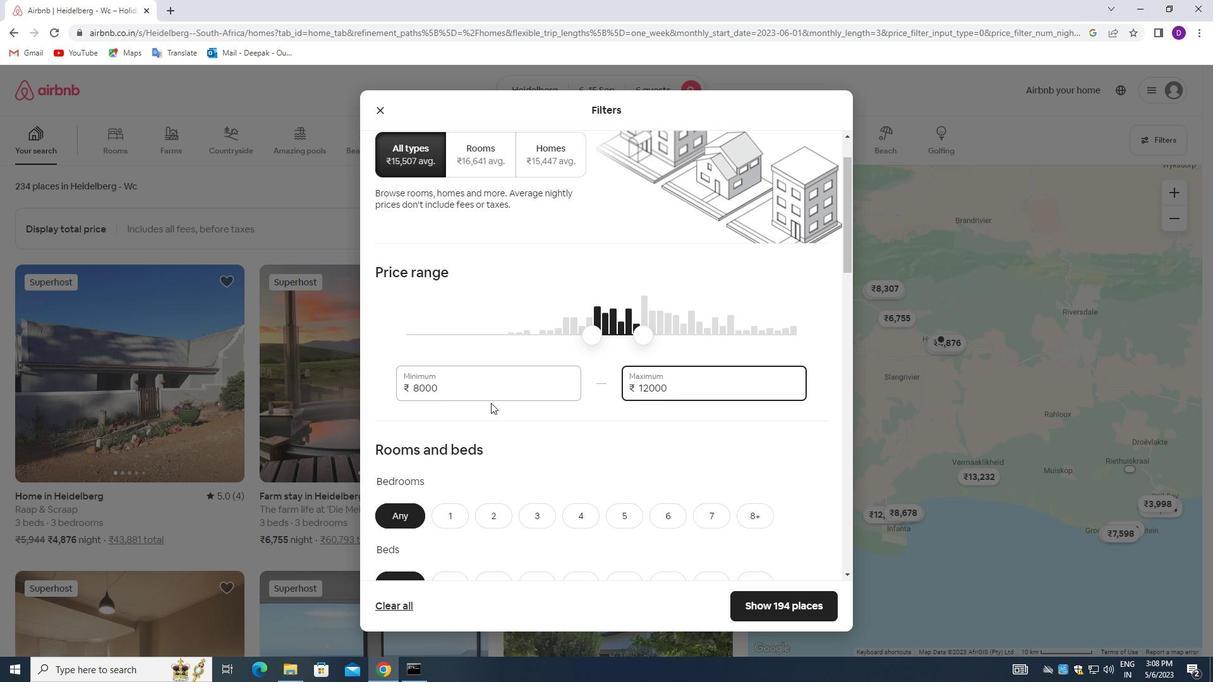 
Action: Mouse scrolled (492, 405) with delta (0, 0)
Screenshot: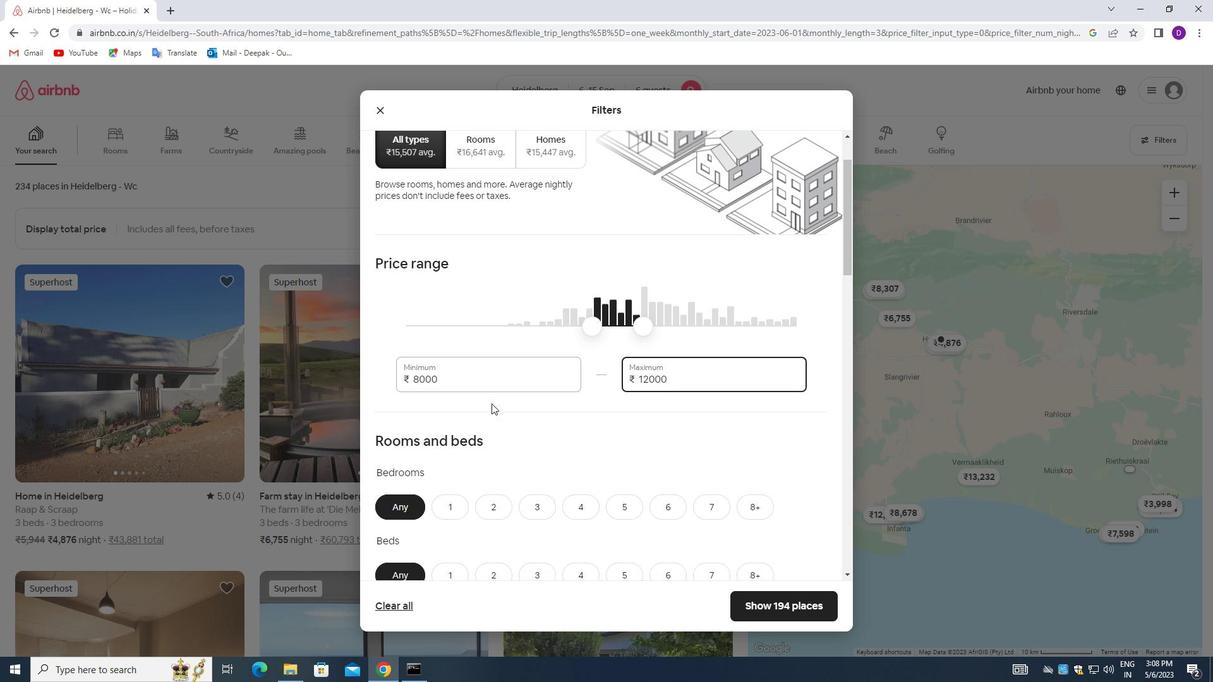 
Action: Mouse moved to (672, 322)
Screenshot: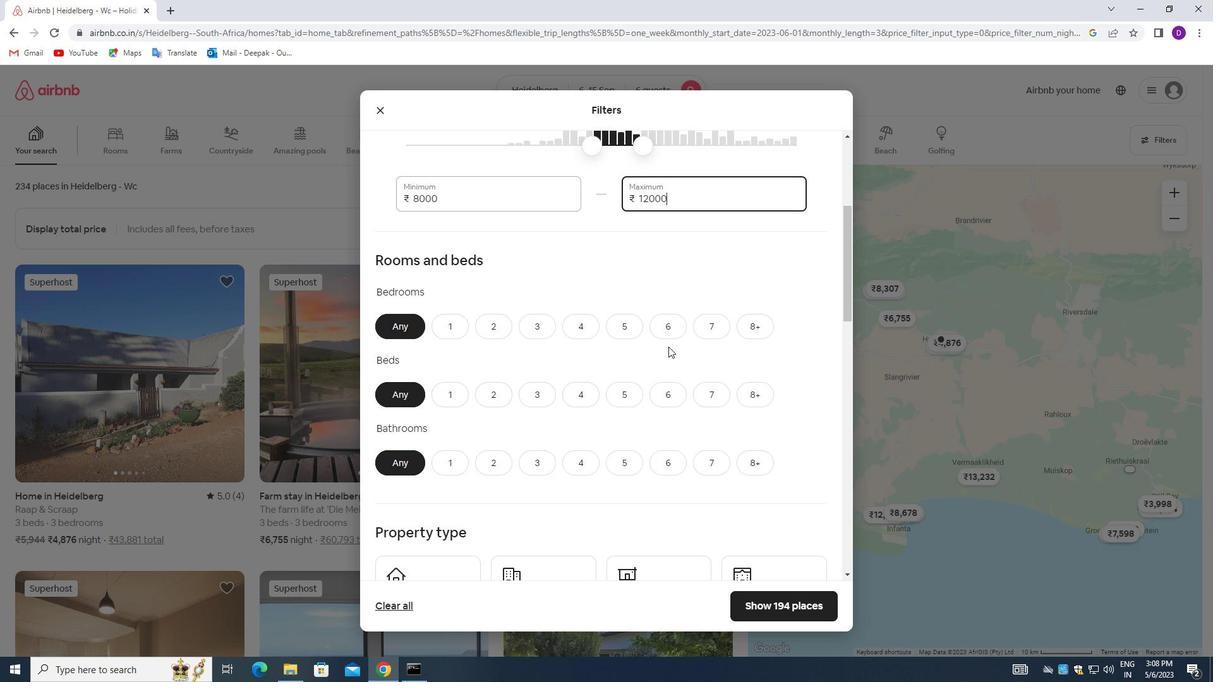 
Action: Mouse pressed left at (672, 322)
Screenshot: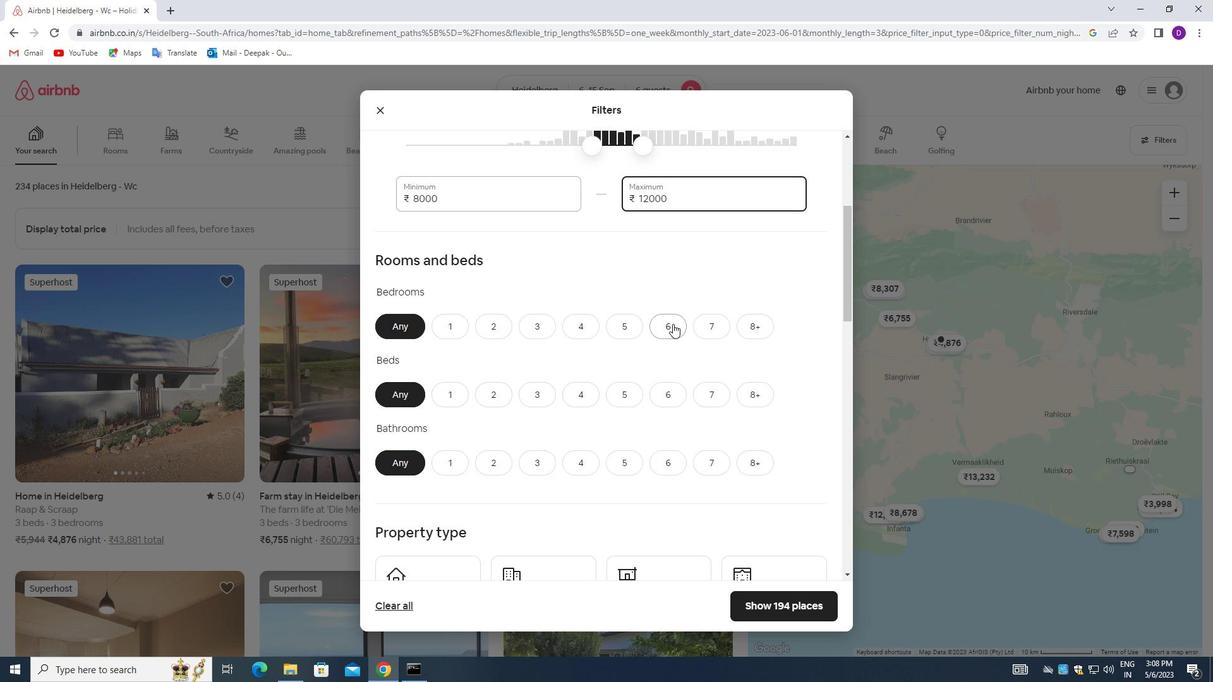 
Action: Mouse moved to (670, 390)
Screenshot: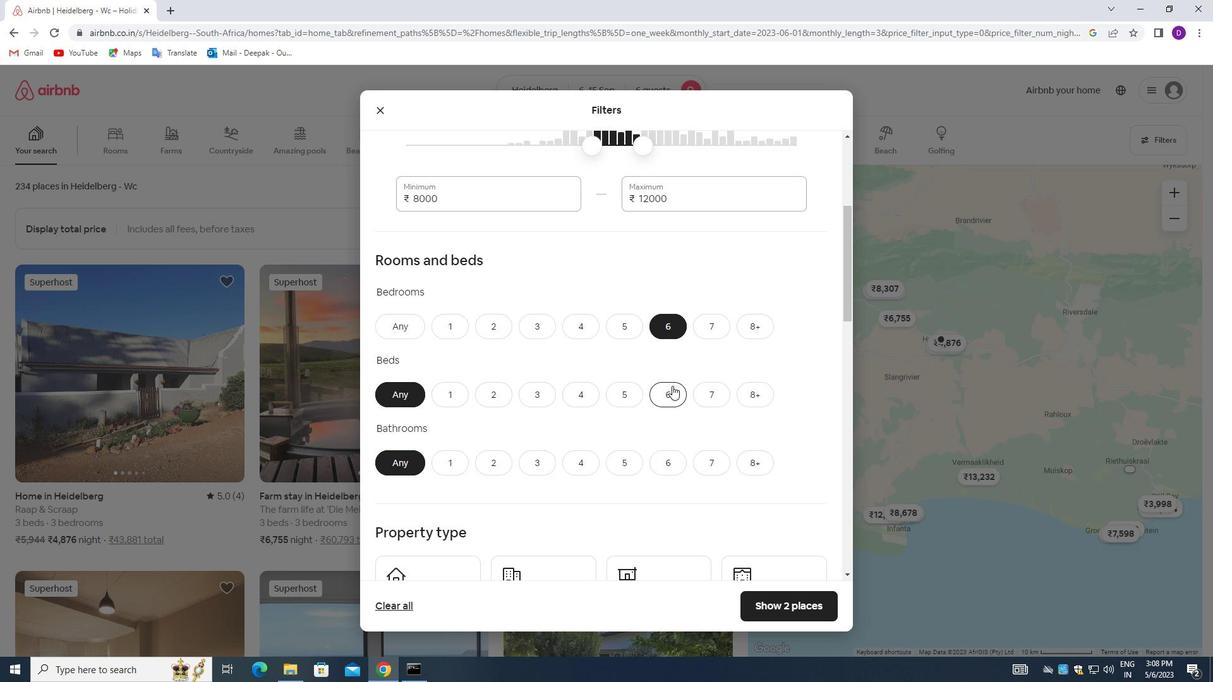 
Action: Mouse pressed left at (670, 390)
Screenshot: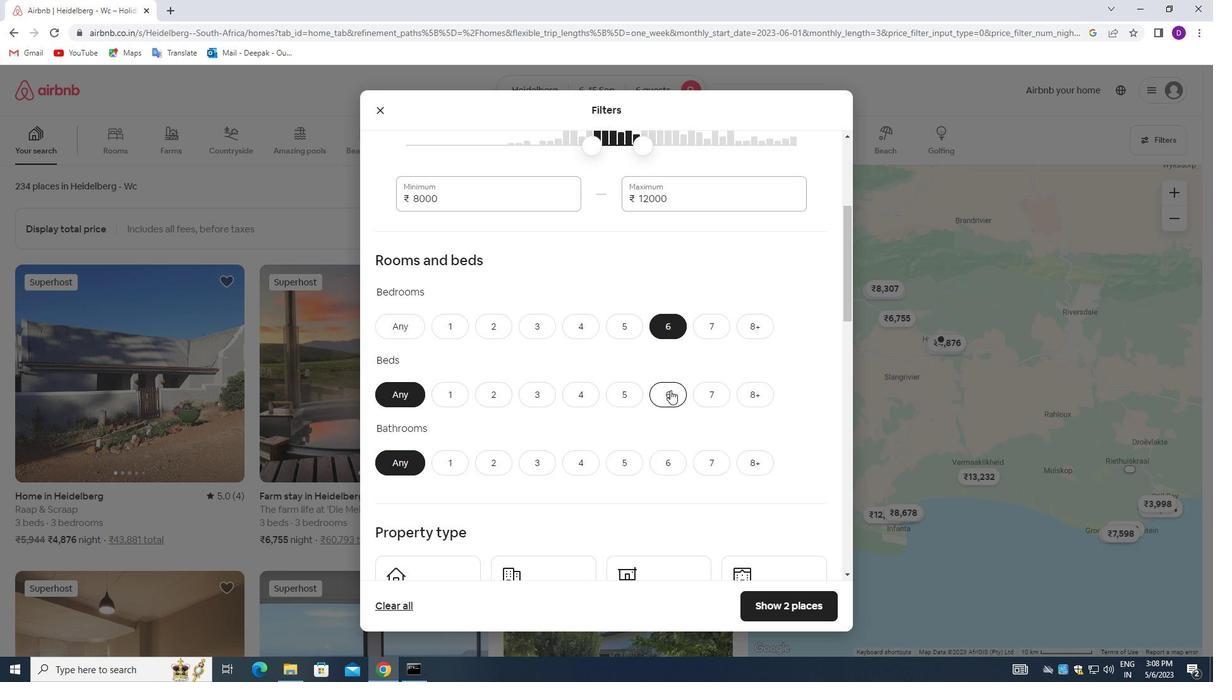 
Action: Mouse moved to (667, 458)
Screenshot: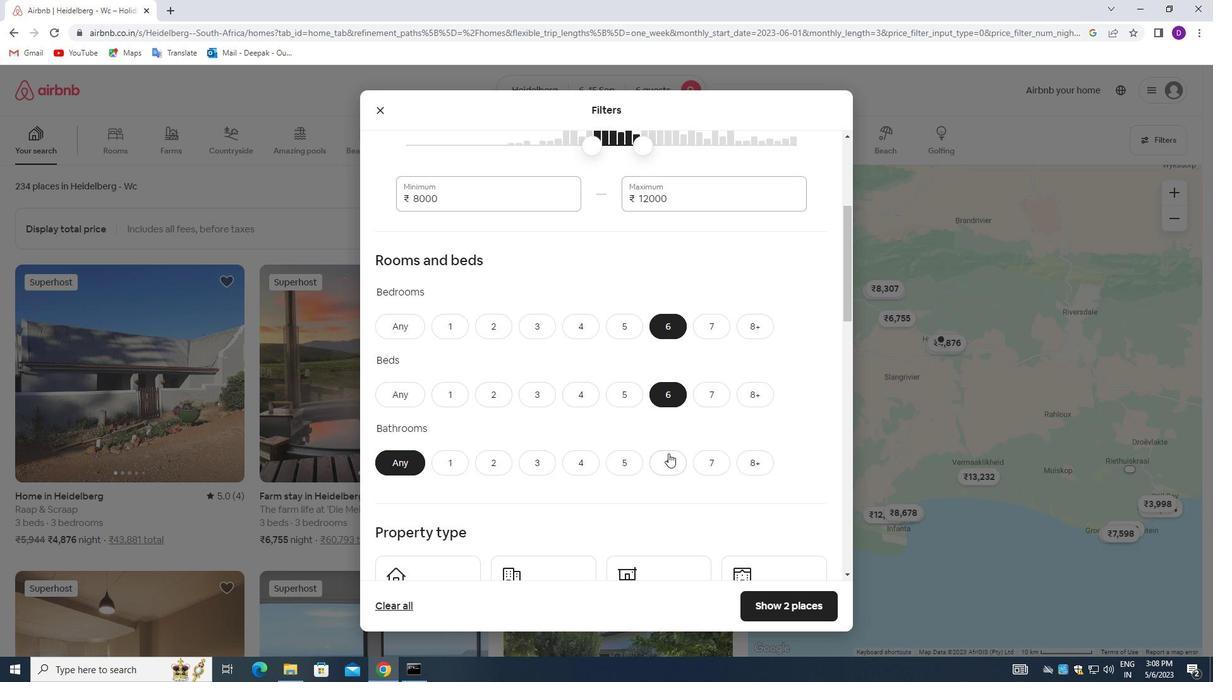 
Action: Mouse pressed left at (667, 458)
Screenshot: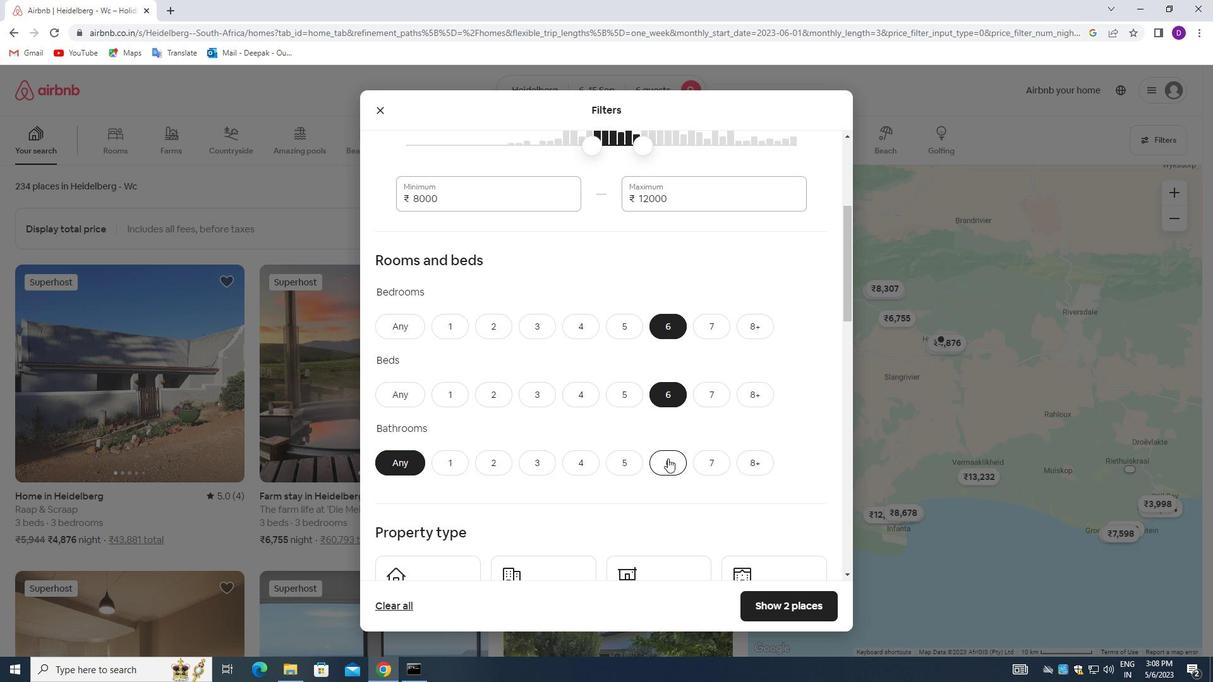 
Action: Mouse moved to (668, 394)
Screenshot: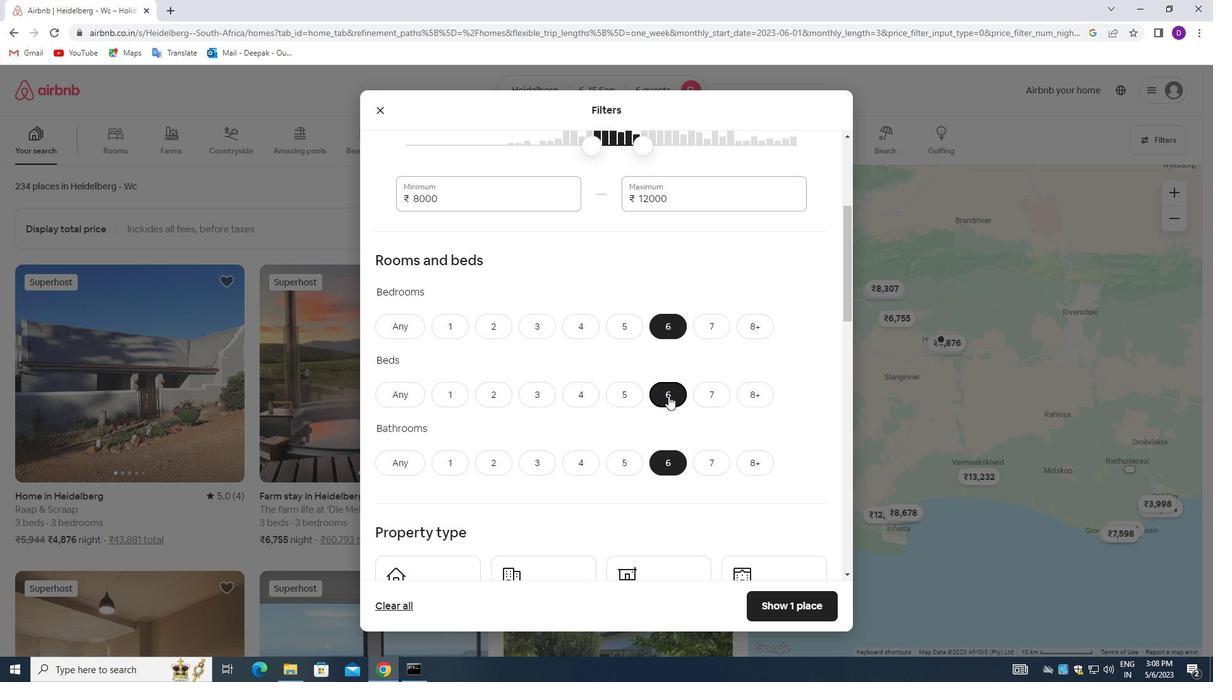 
Action: Mouse scrolled (668, 393) with delta (0, 0)
Screenshot: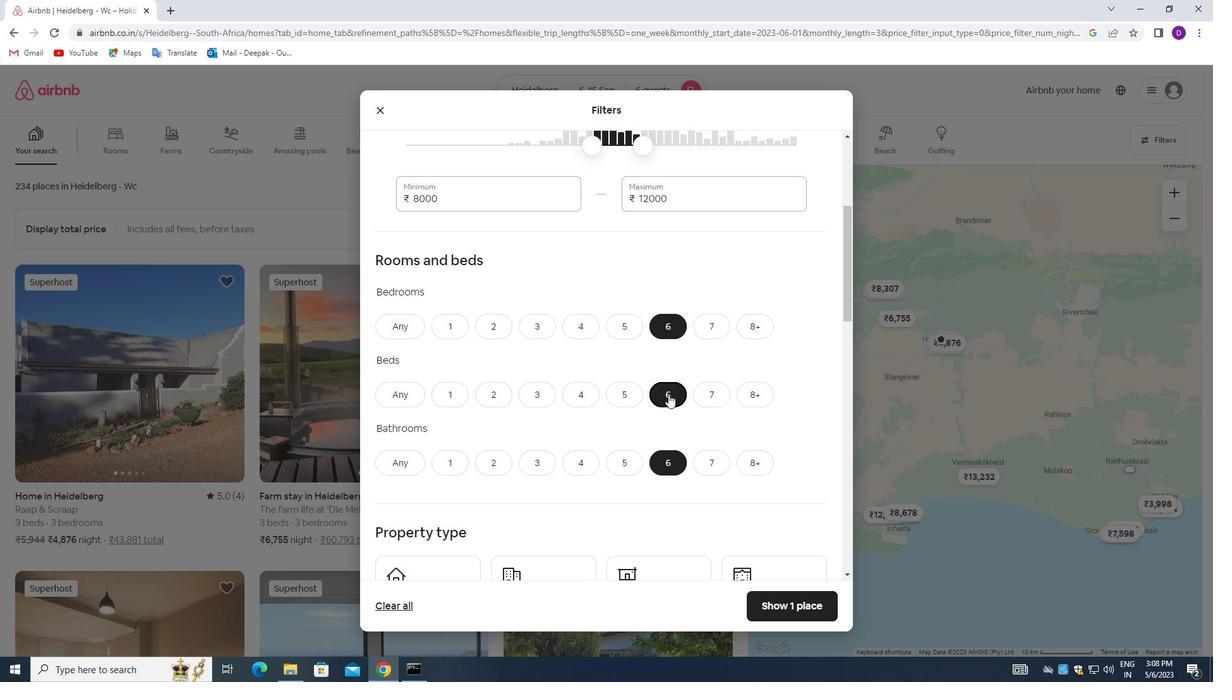 
Action: Mouse moved to (653, 389)
Screenshot: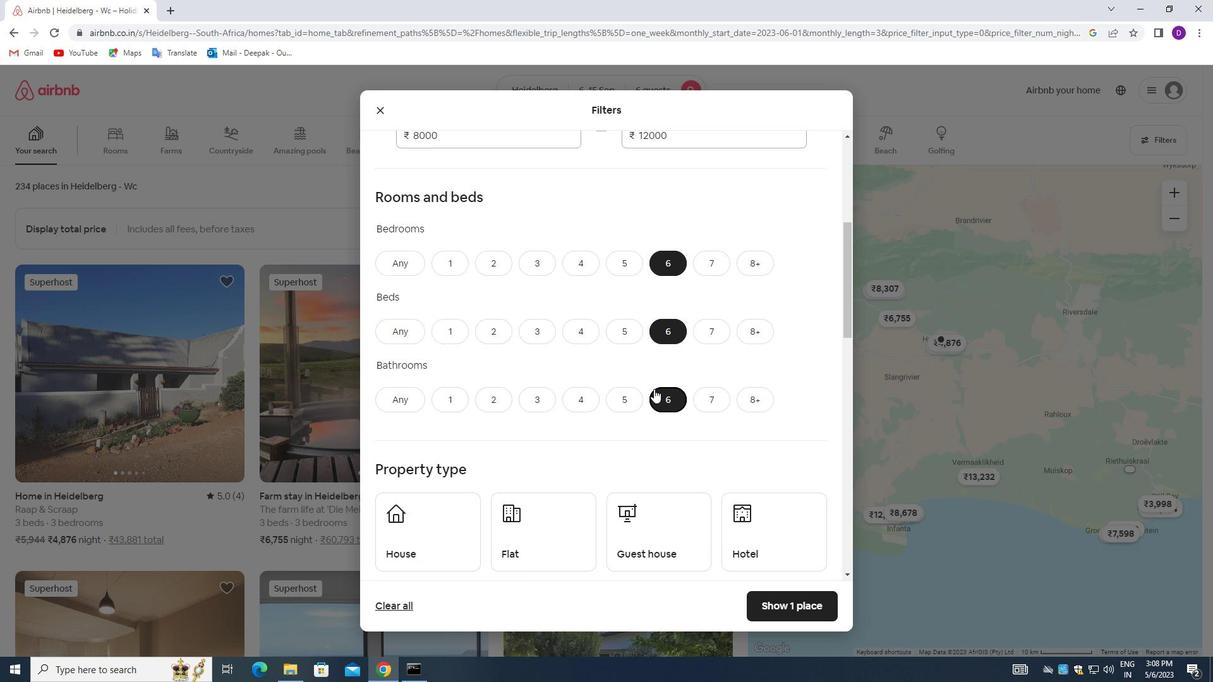 
Action: Mouse scrolled (653, 388) with delta (0, 0)
Screenshot: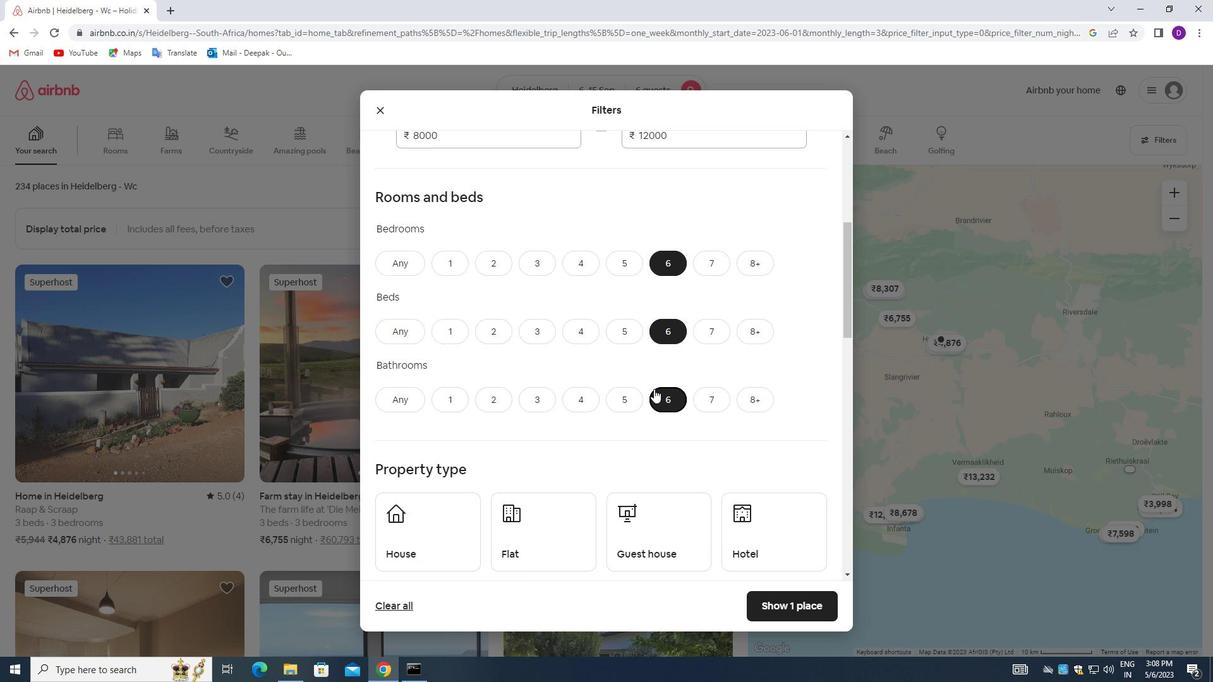 
Action: Mouse moved to (653, 389)
Screenshot: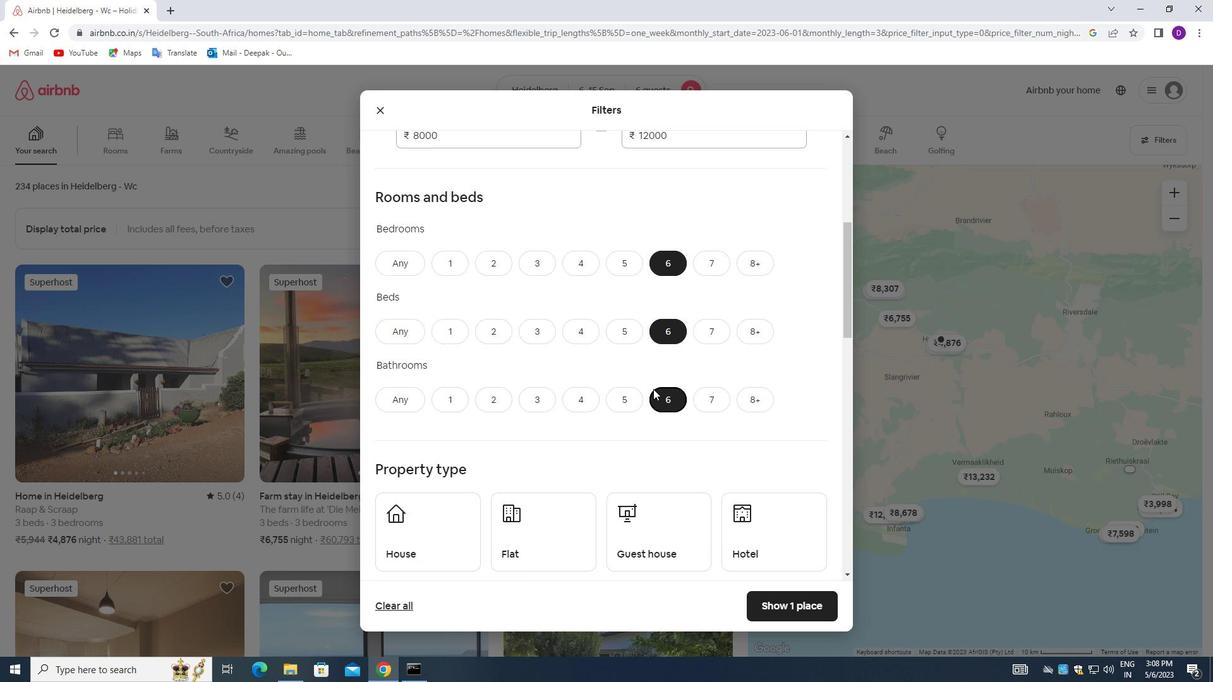 
Action: Mouse scrolled (653, 388) with delta (0, 0)
Screenshot: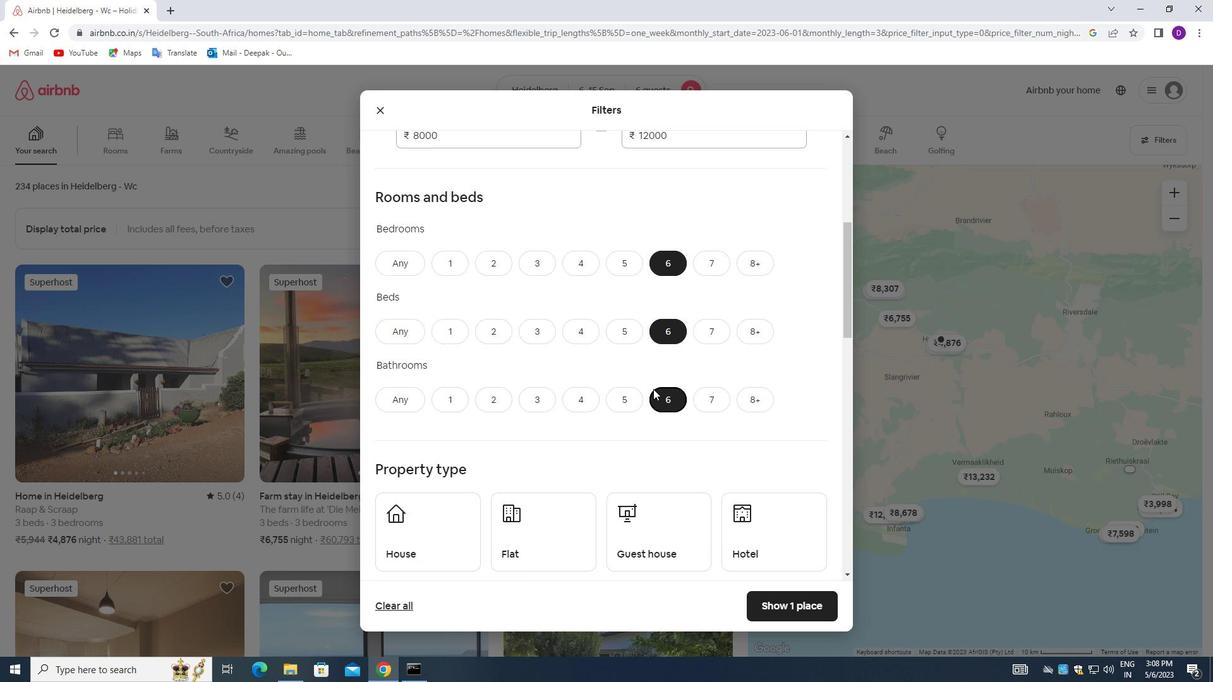 
Action: Mouse moved to (452, 409)
Screenshot: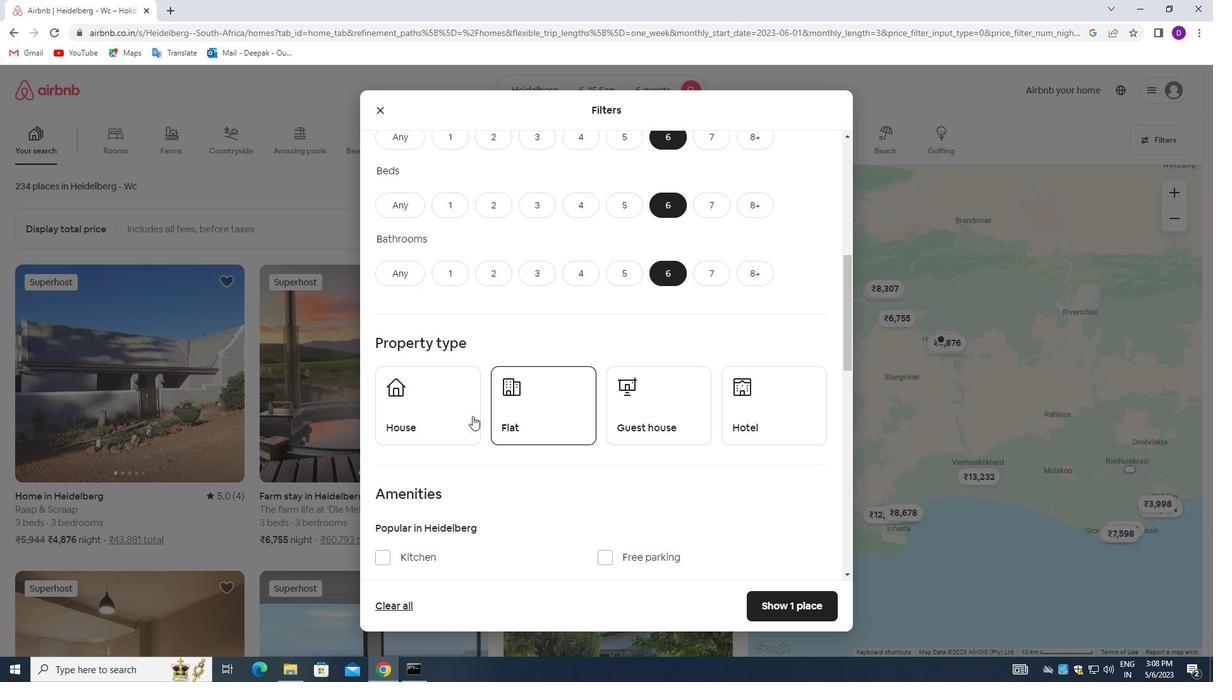 
Action: Mouse pressed left at (452, 409)
Screenshot: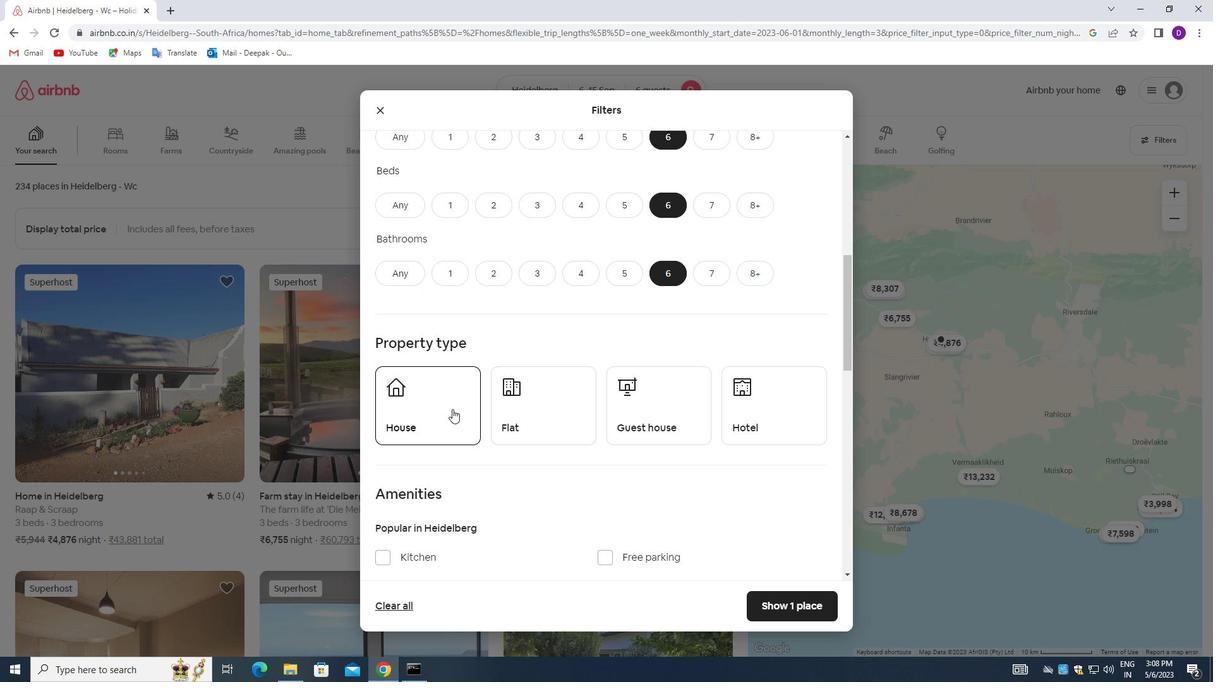 
Action: Mouse moved to (557, 406)
Screenshot: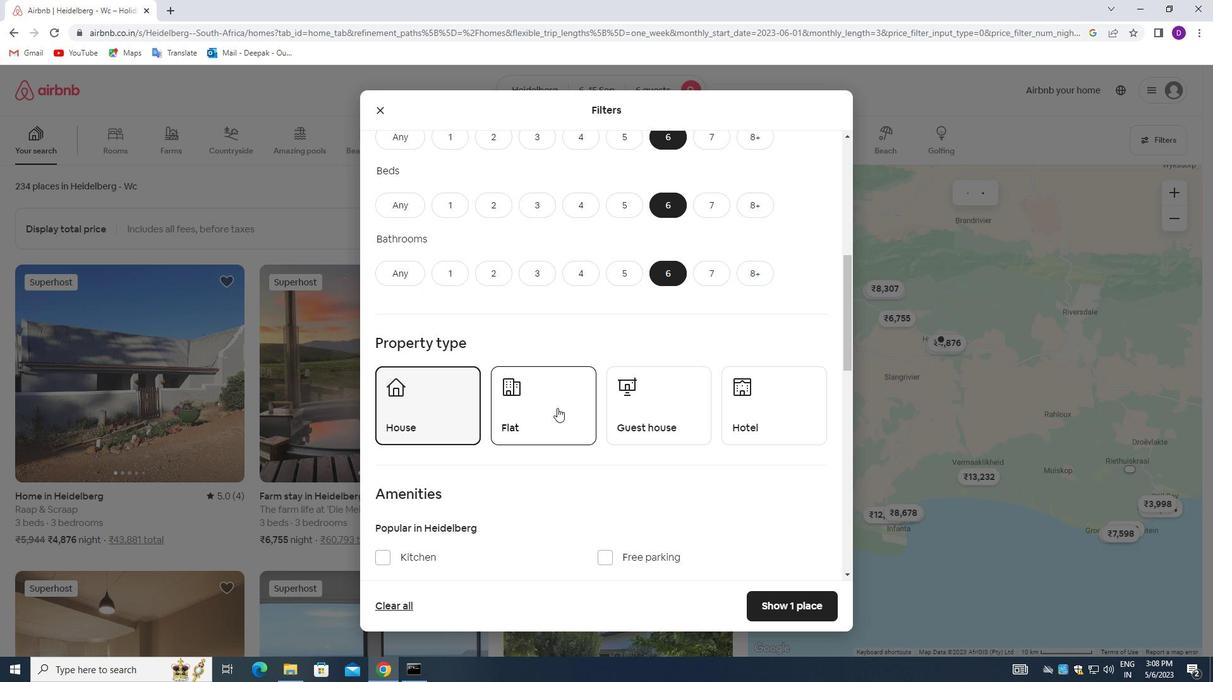 
Action: Mouse pressed left at (557, 406)
Screenshot: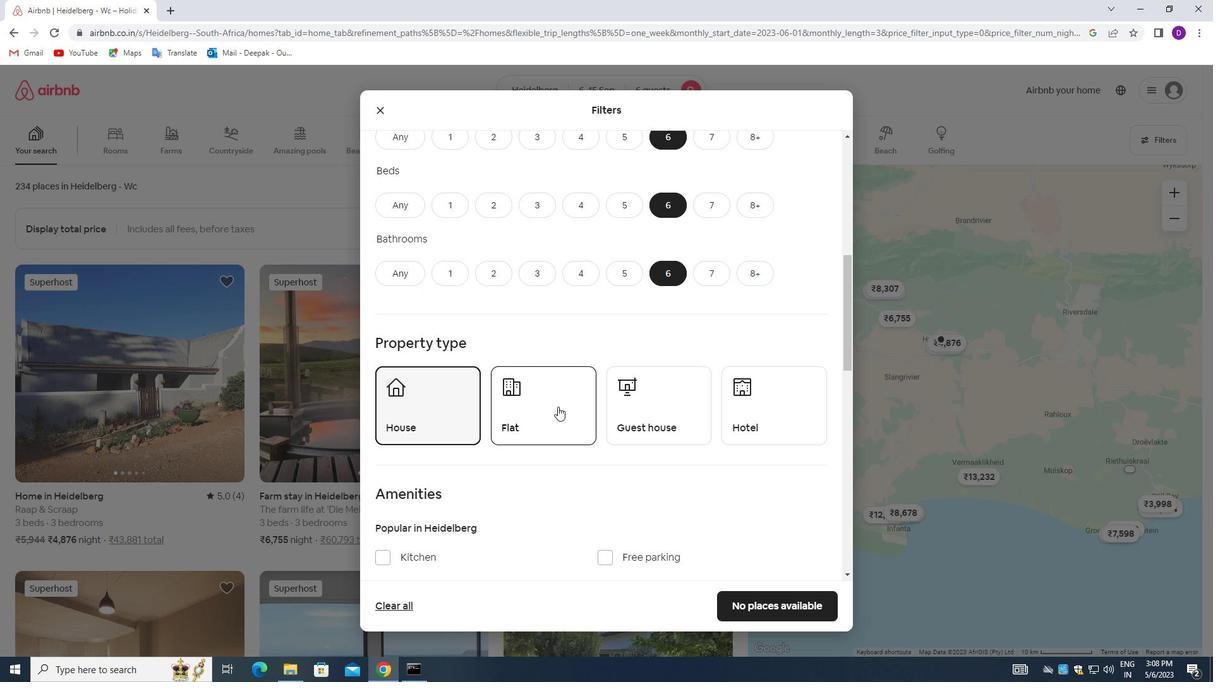 
Action: Mouse moved to (644, 403)
Screenshot: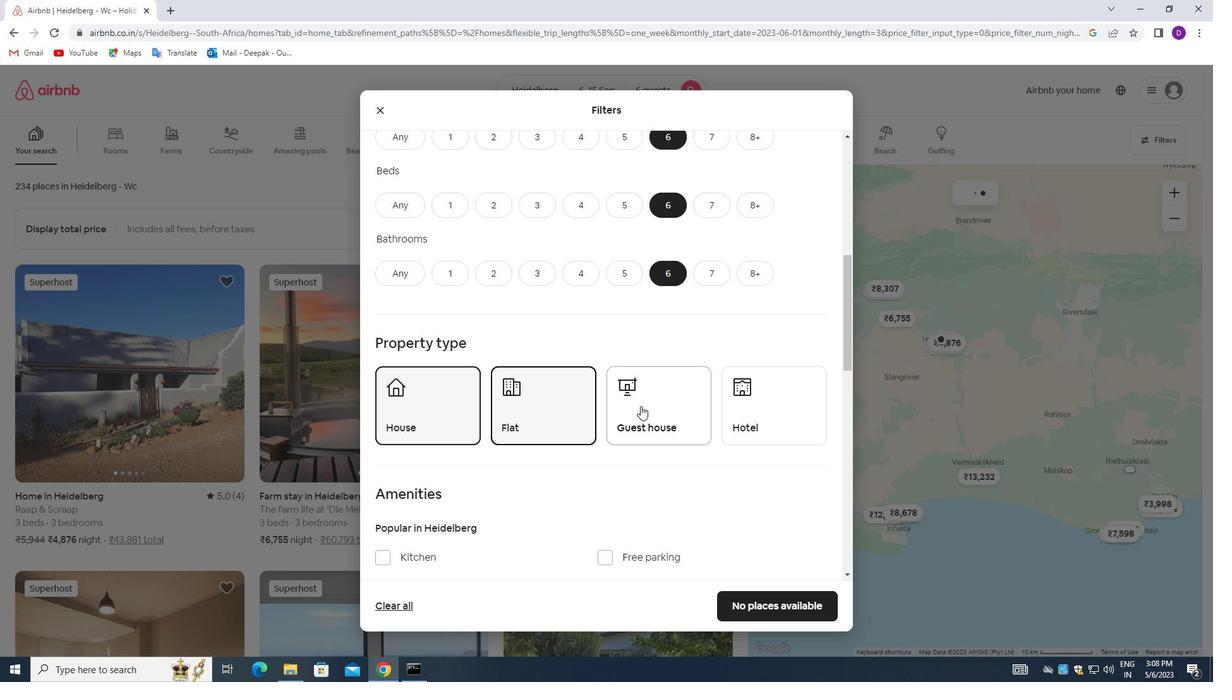 
Action: Mouse pressed left at (644, 403)
Screenshot: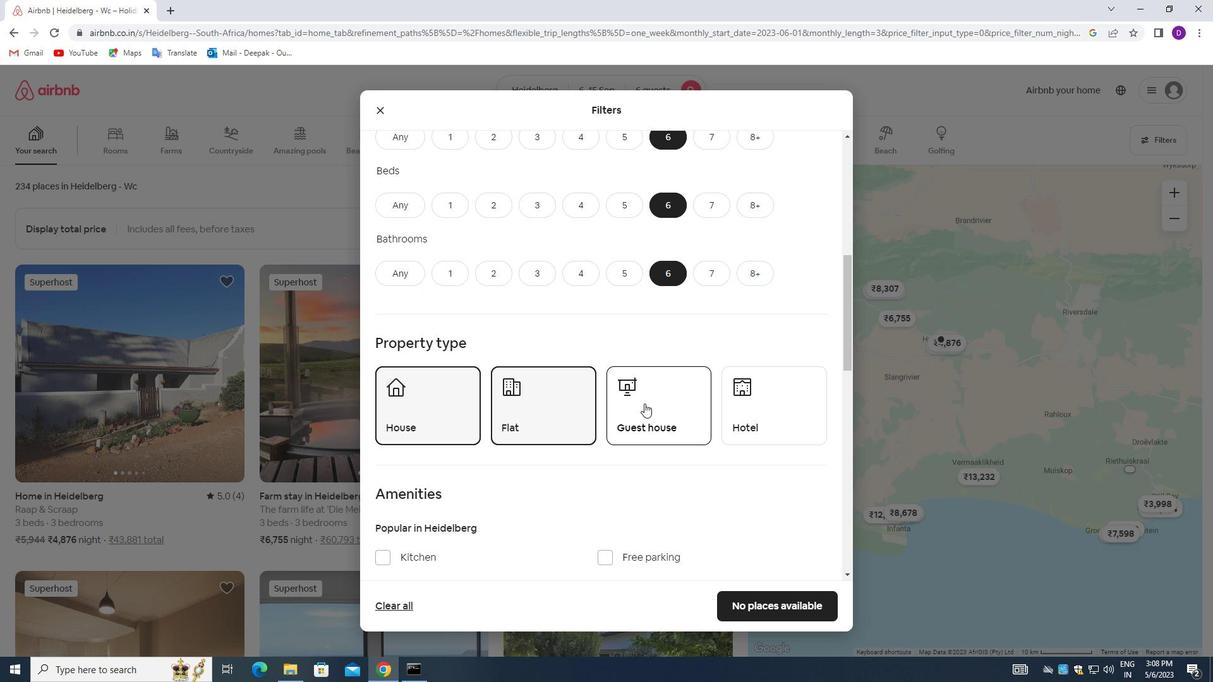 
Action: Mouse scrolled (644, 403) with delta (0, 0)
Screenshot: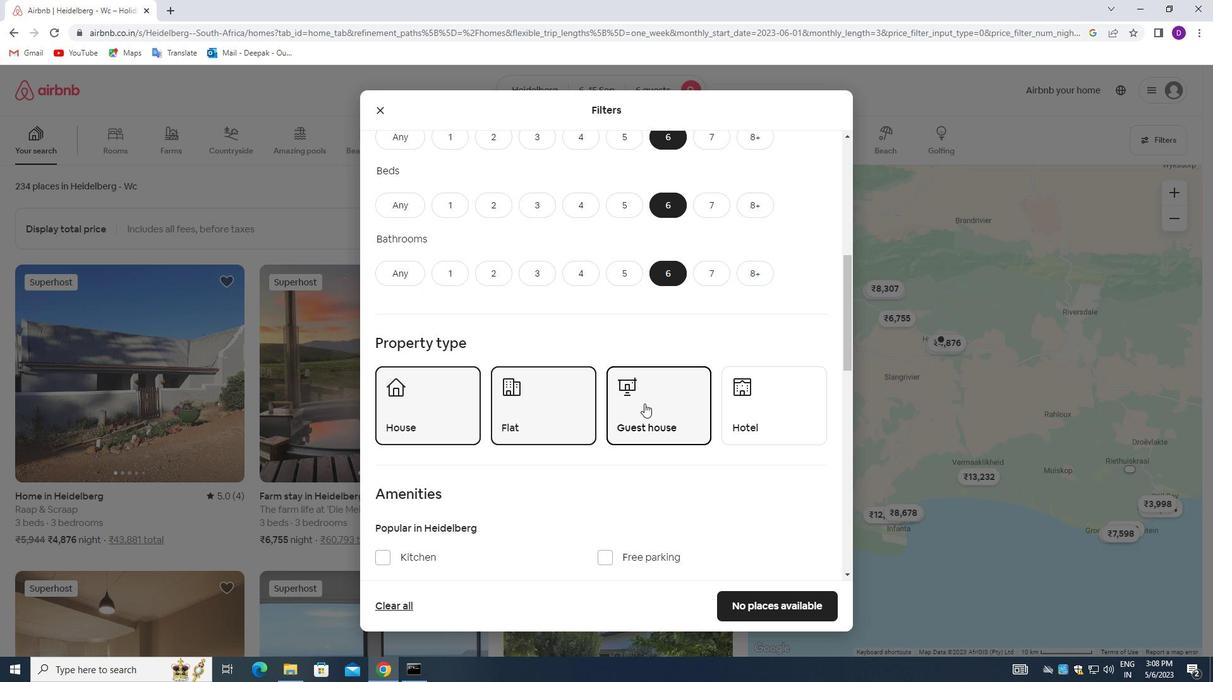 
Action: Mouse scrolled (644, 403) with delta (0, 0)
Screenshot: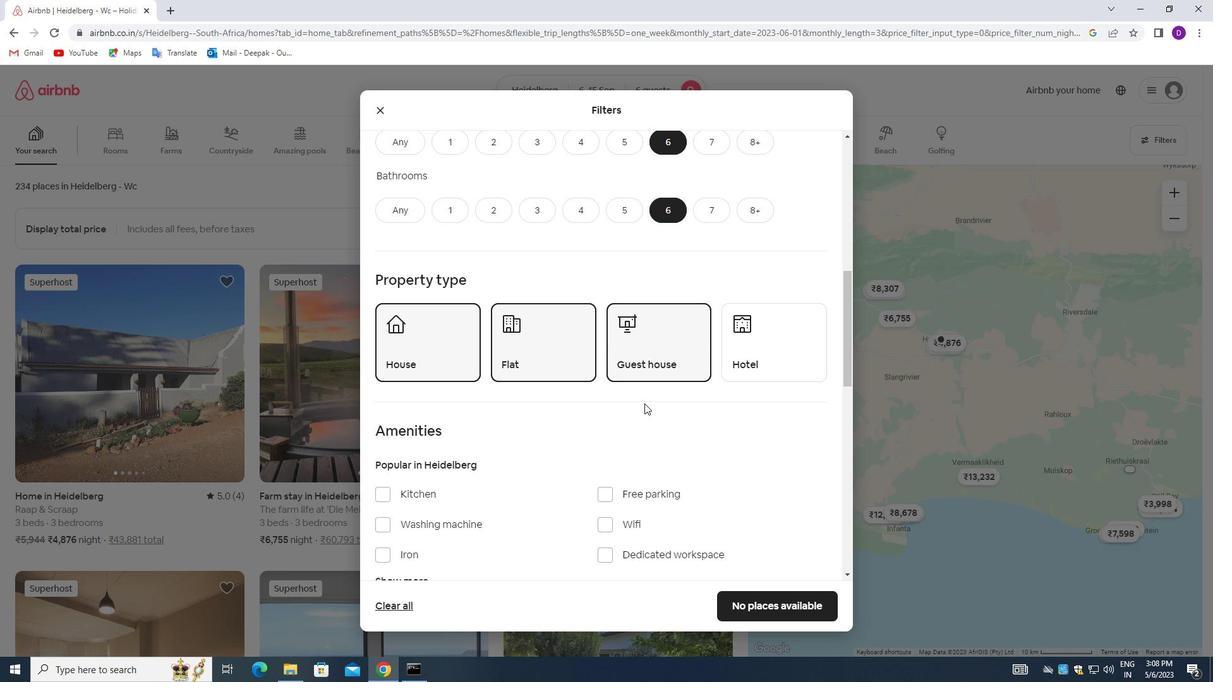 
Action: Mouse scrolled (644, 403) with delta (0, 0)
Screenshot: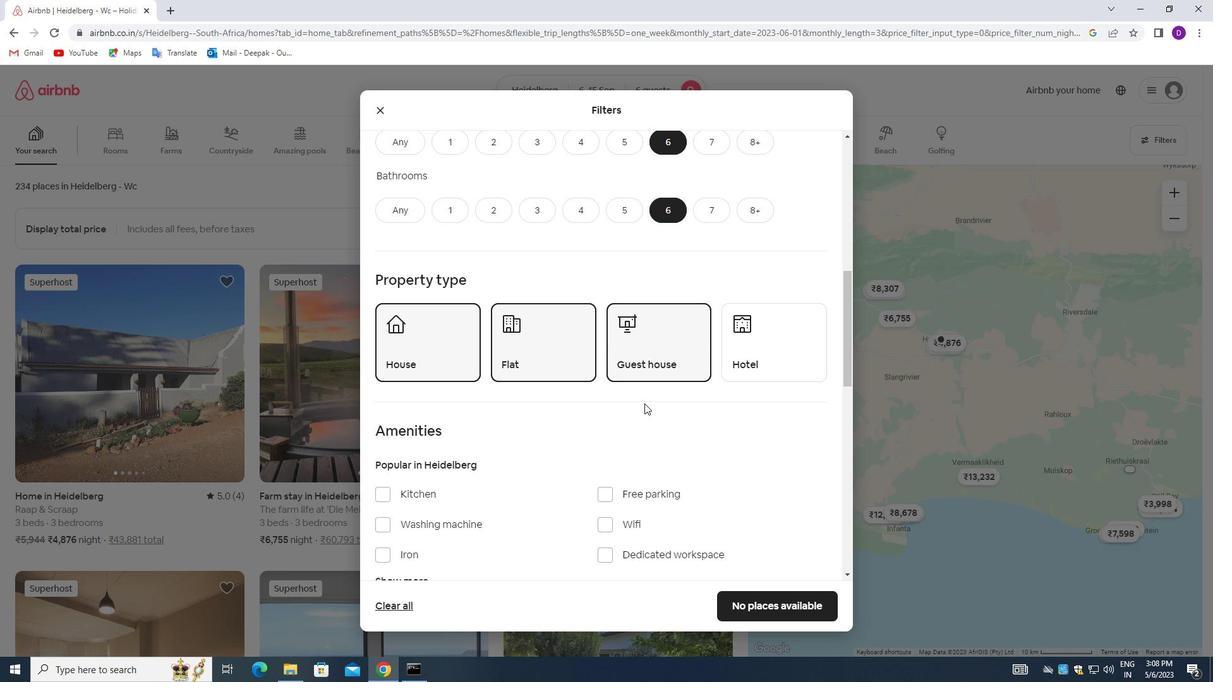 
Action: Mouse moved to (602, 399)
Screenshot: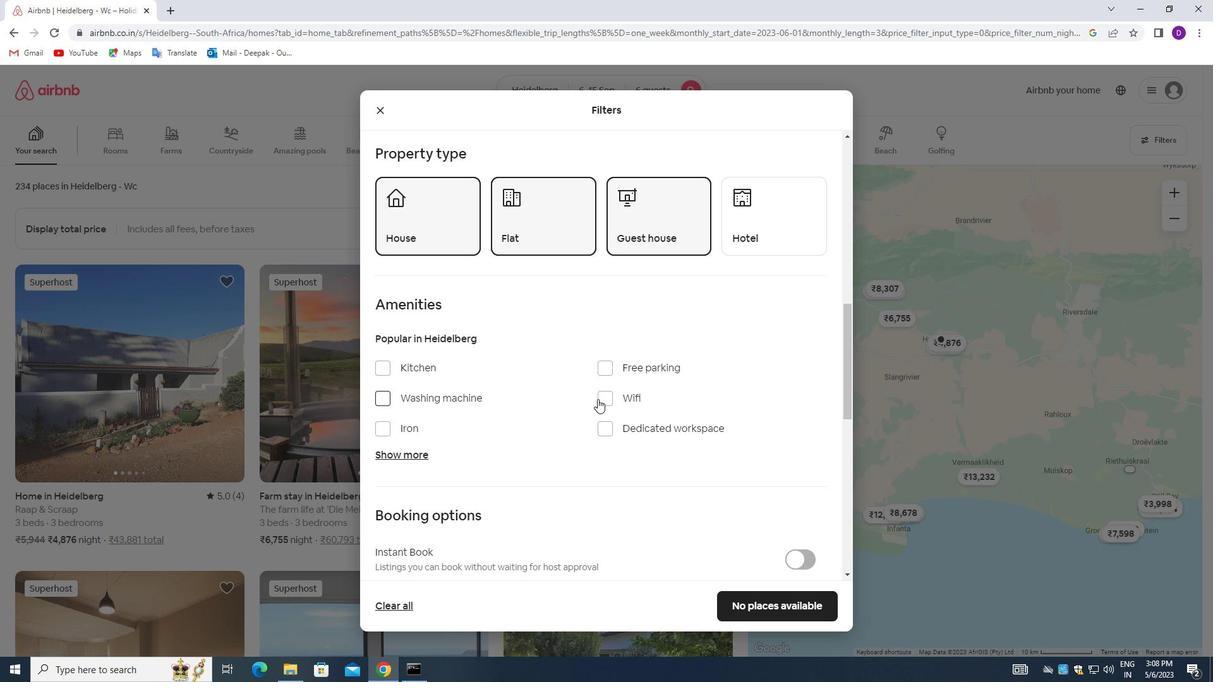 
Action: Mouse pressed left at (602, 399)
Screenshot: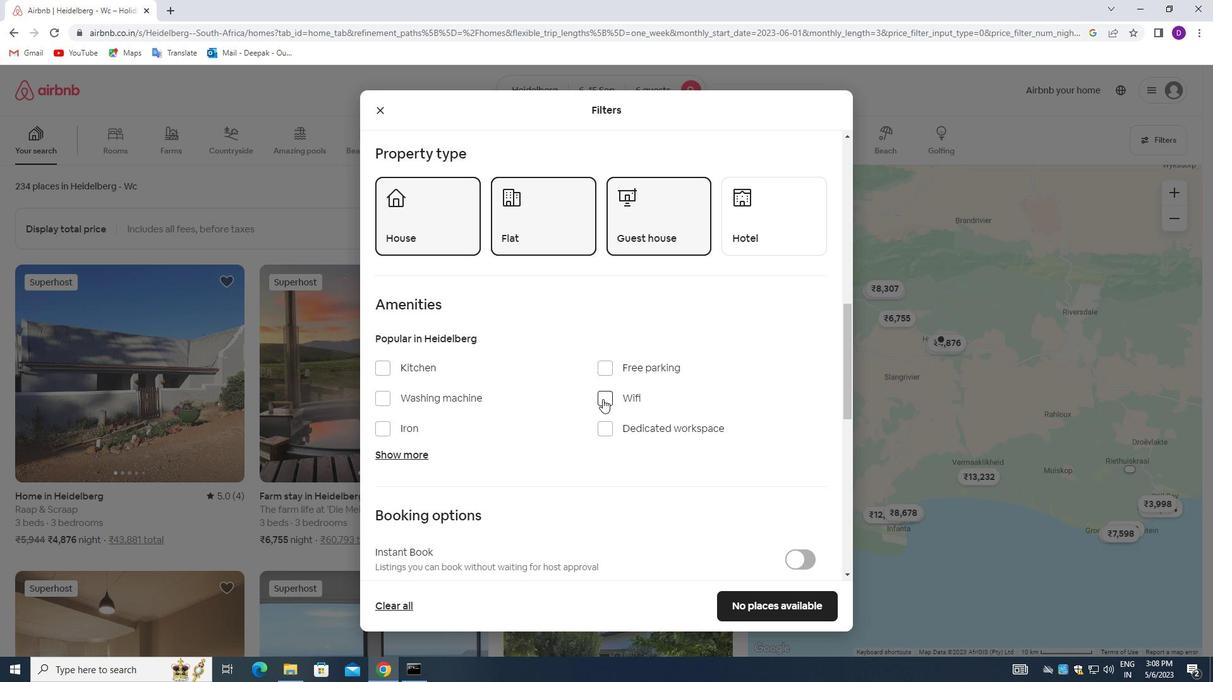 
Action: Mouse moved to (408, 454)
Screenshot: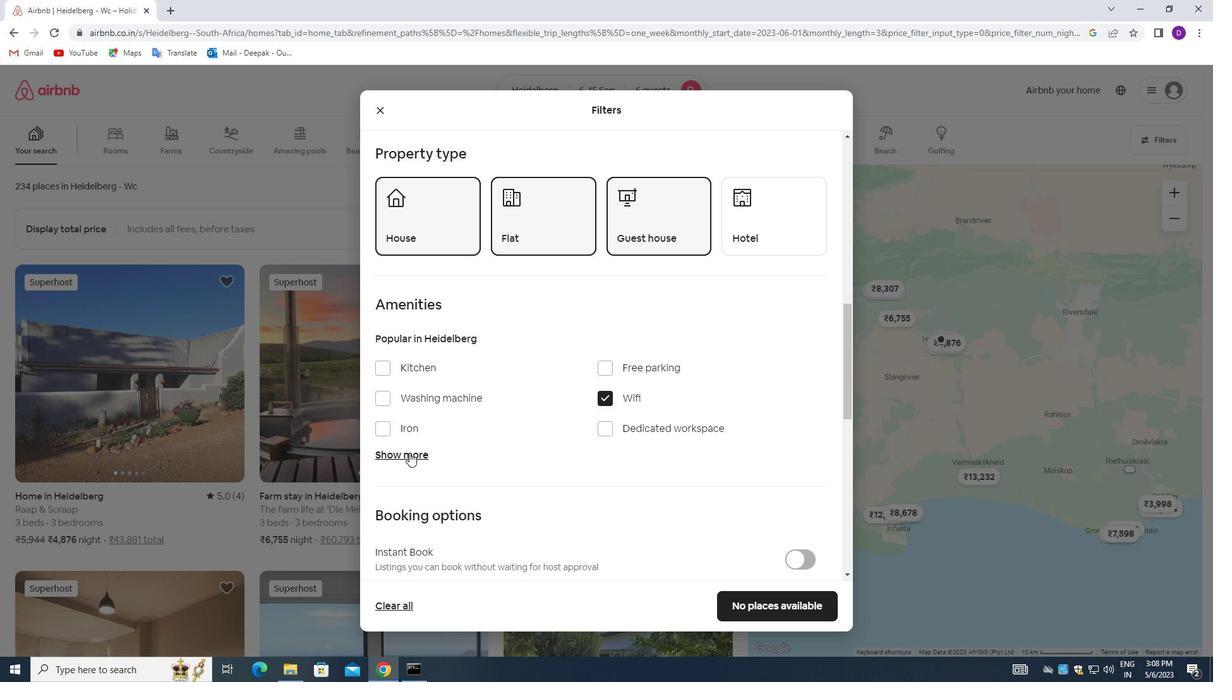 
Action: Mouse pressed left at (408, 454)
Screenshot: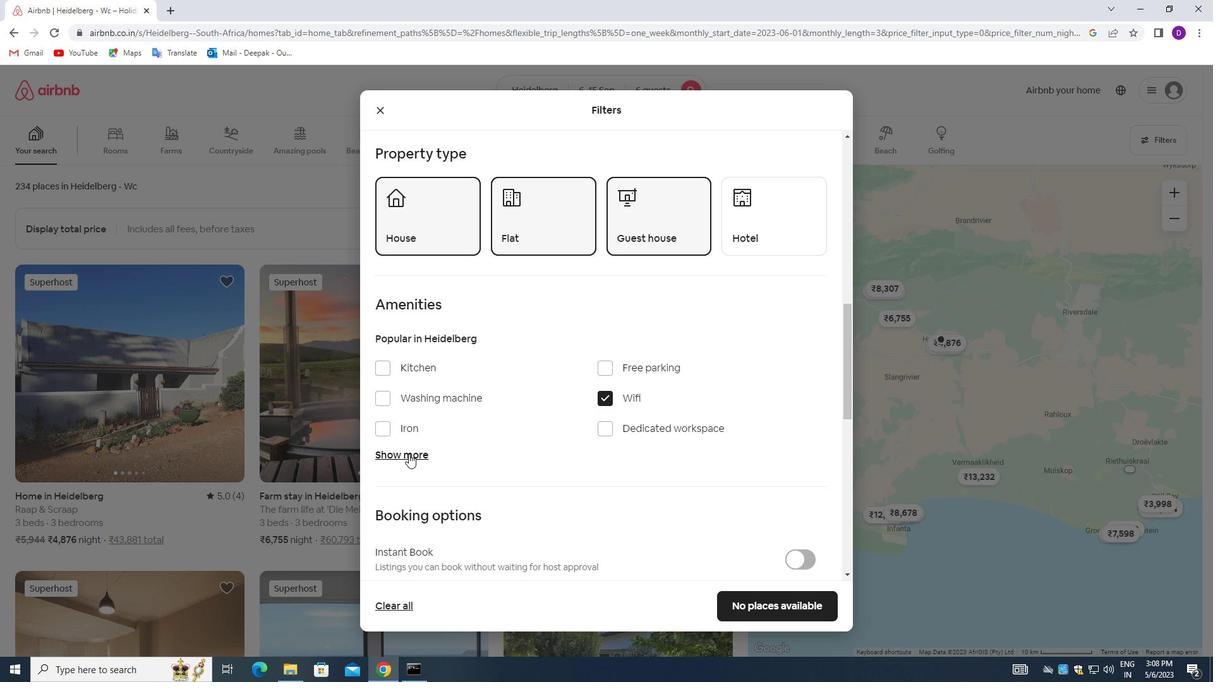 
Action: Mouse moved to (599, 369)
Screenshot: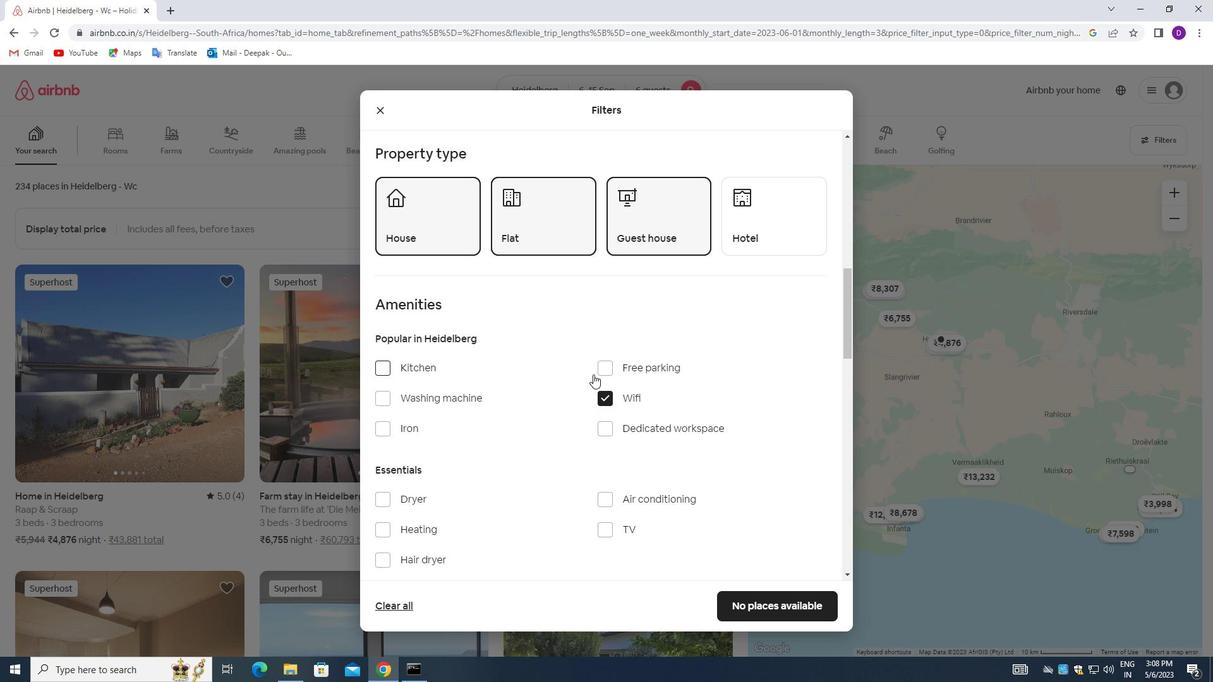 
Action: Mouse pressed left at (599, 369)
Screenshot: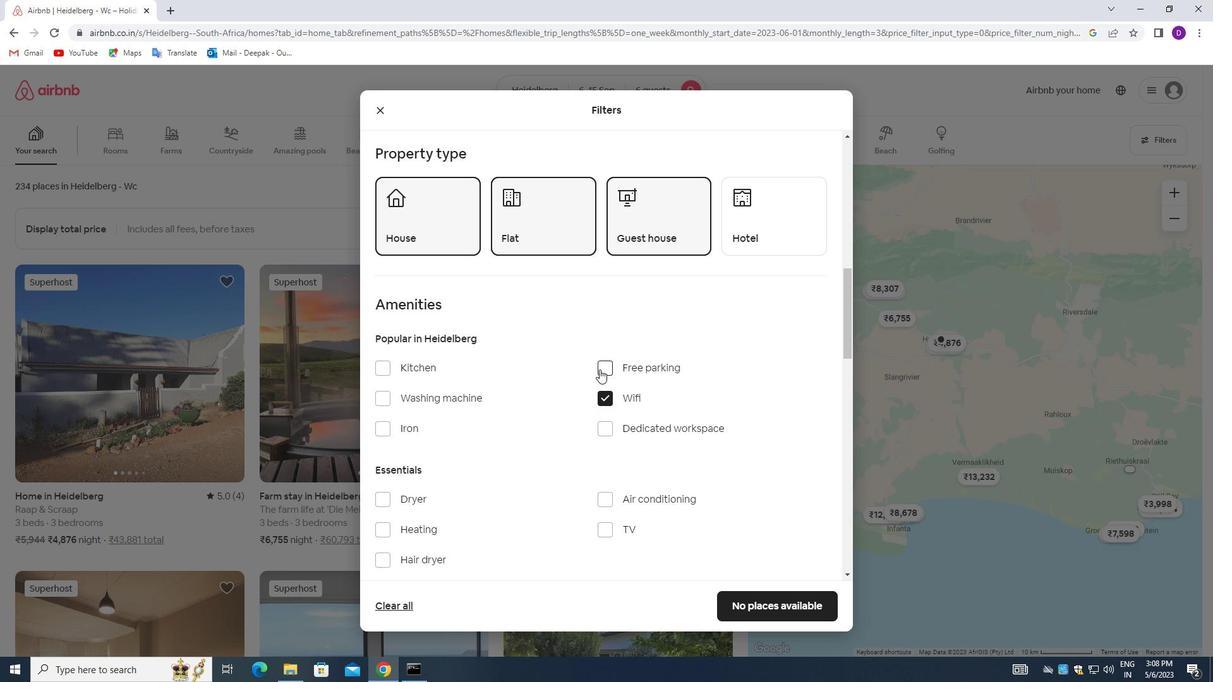 
Action: Mouse moved to (501, 412)
Screenshot: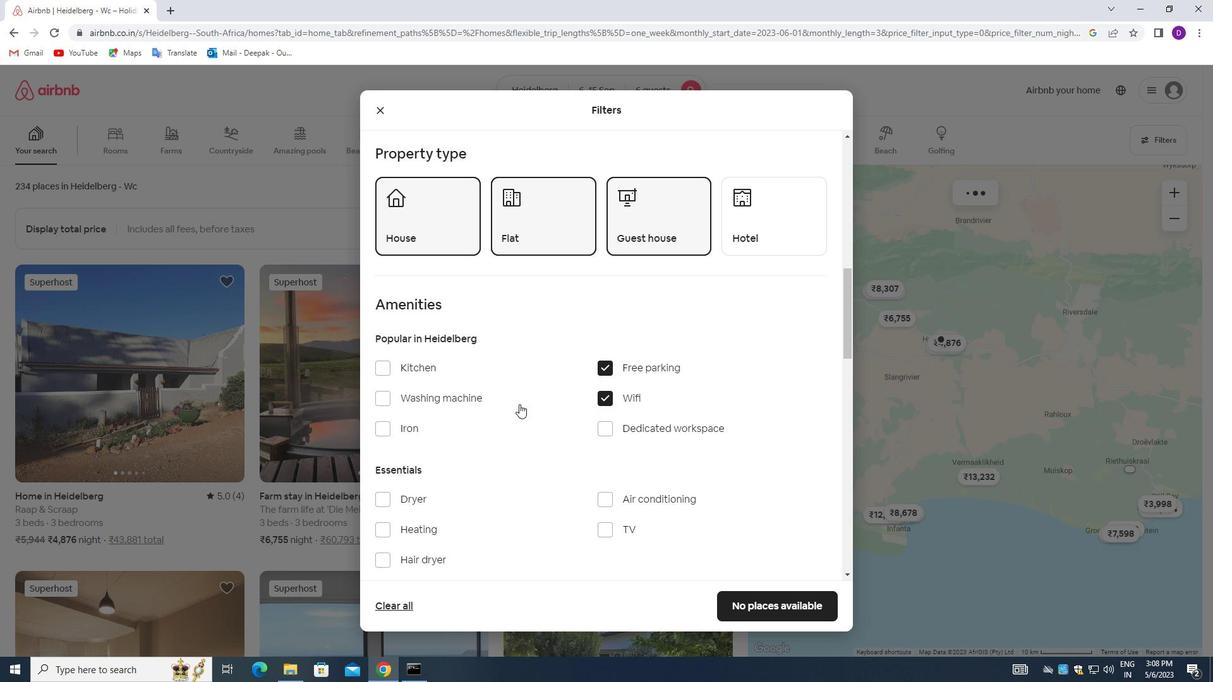 
Action: Mouse scrolled (501, 412) with delta (0, 0)
Screenshot: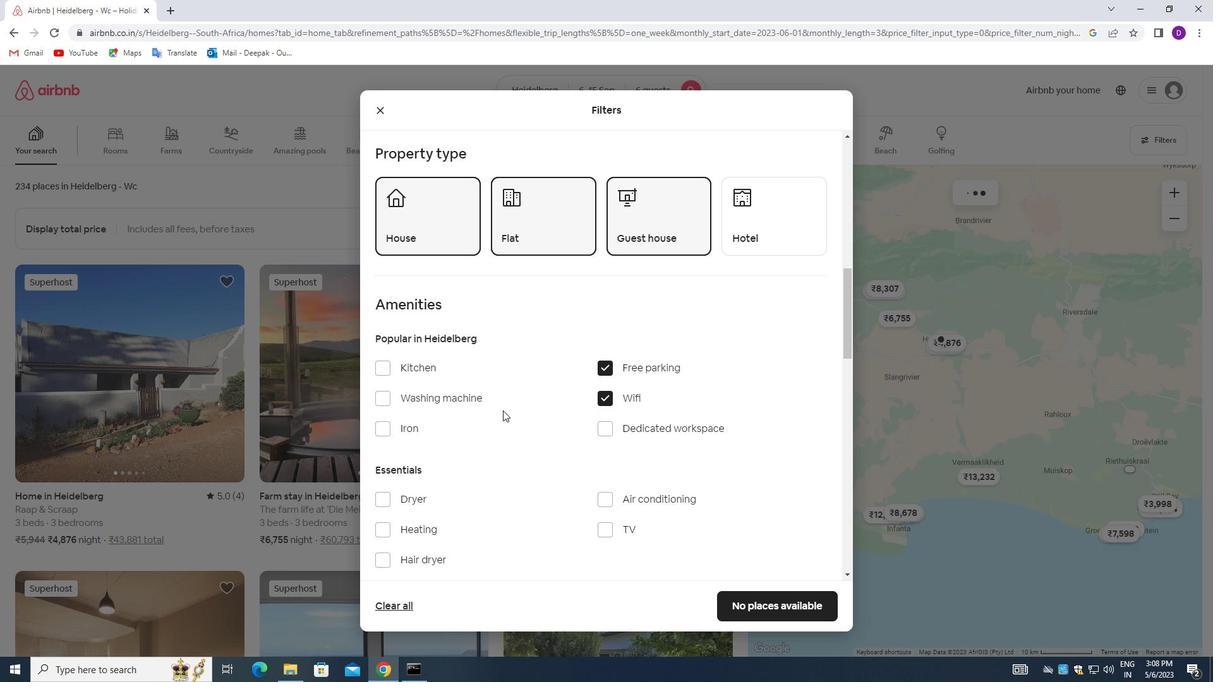 
Action: Mouse moved to (500, 413)
Screenshot: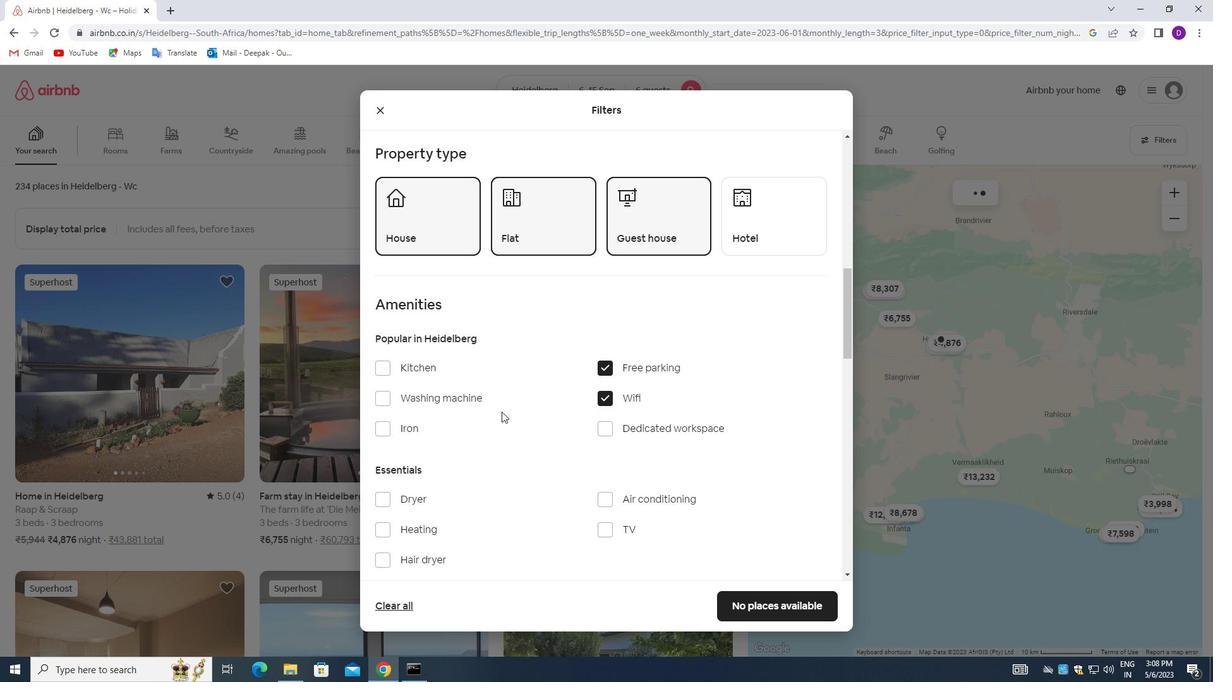 
Action: Mouse scrolled (500, 412) with delta (0, 0)
Screenshot: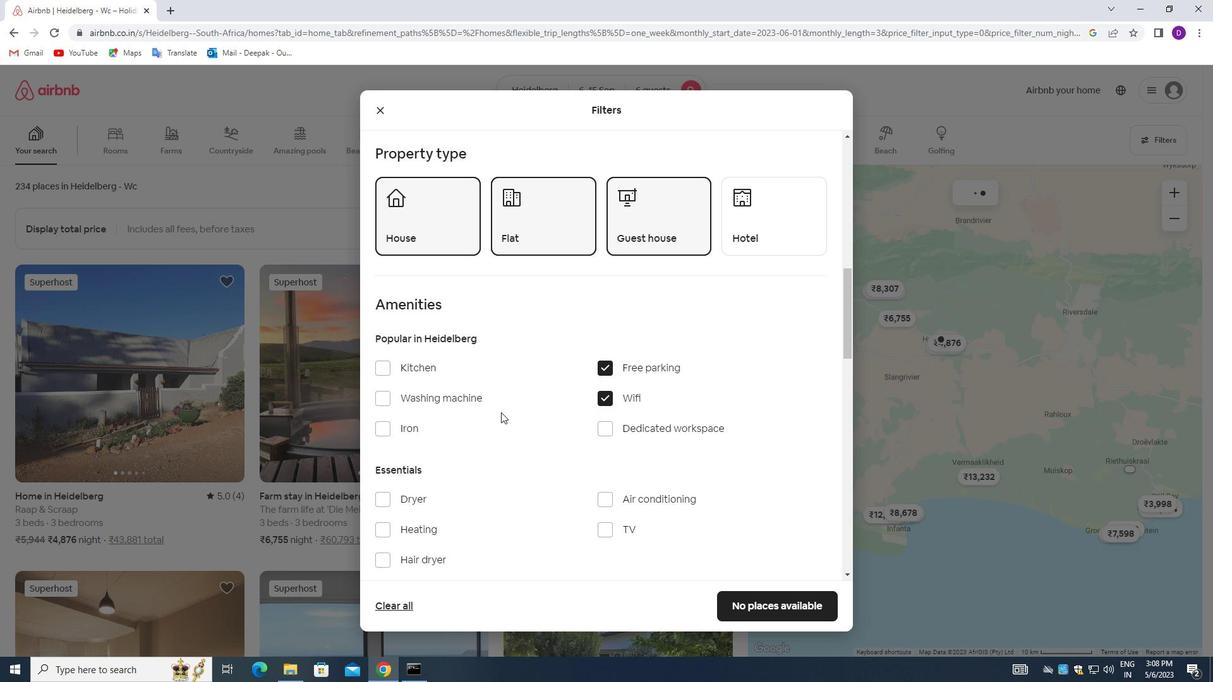 
Action: Mouse moved to (605, 404)
Screenshot: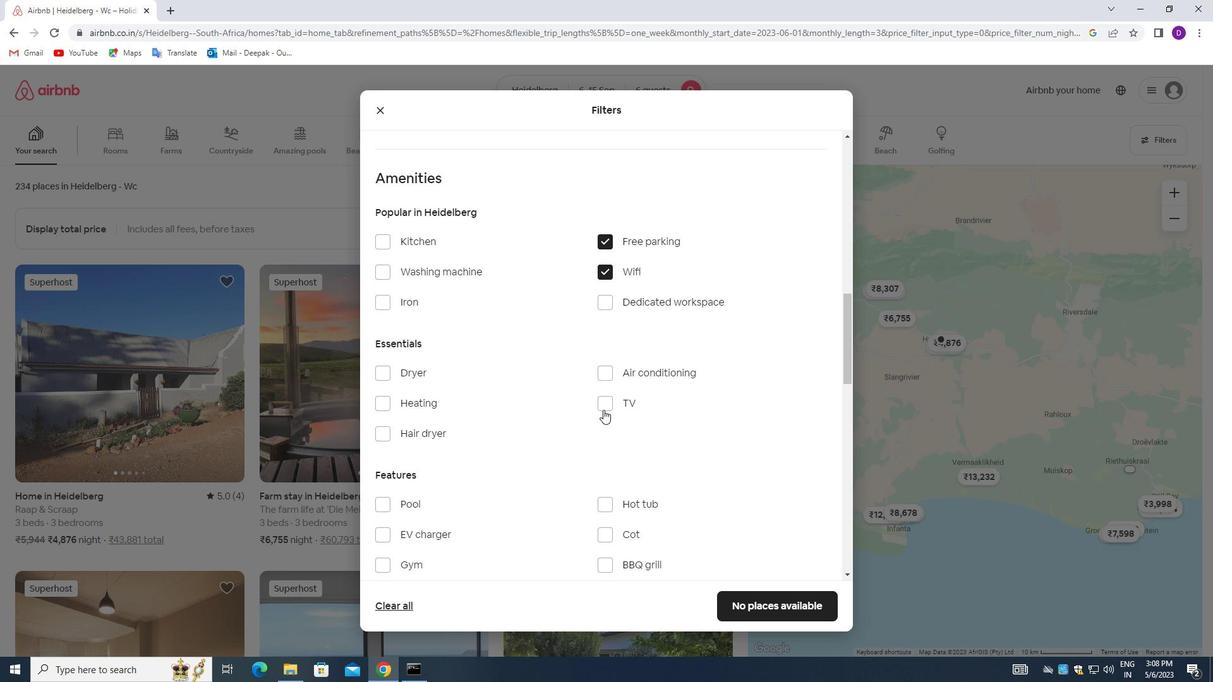 
Action: Mouse pressed left at (605, 404)
Screenshot: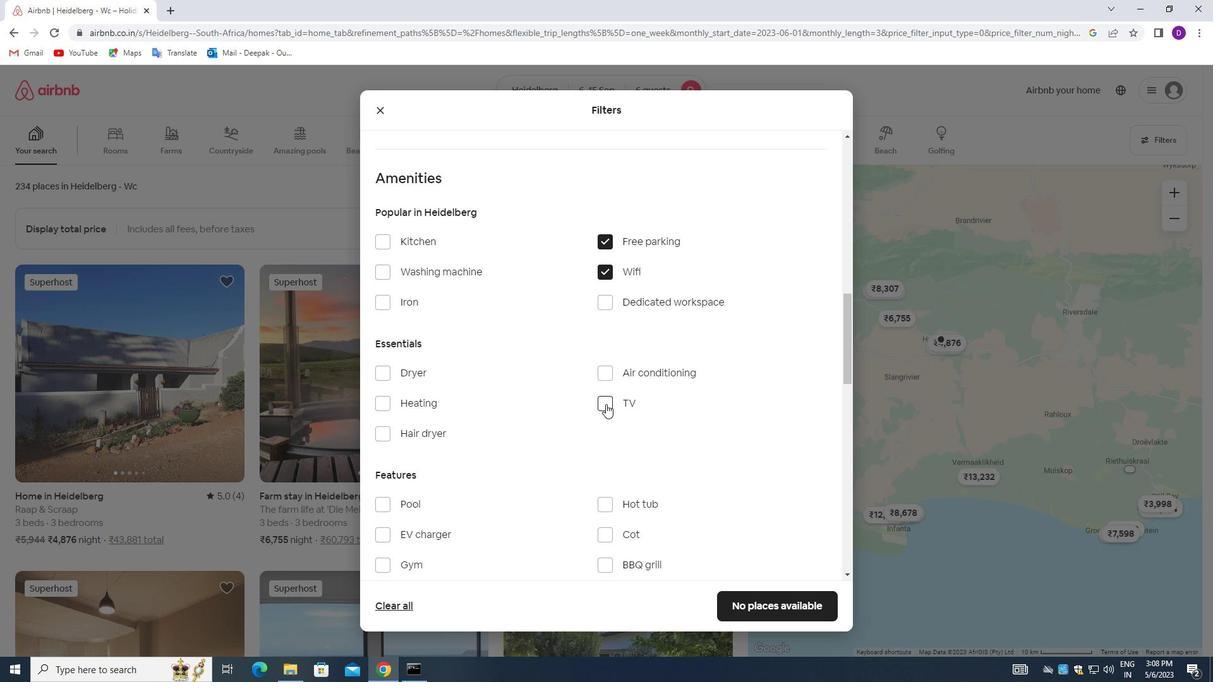 
Action: Mouse moved to (492, 440)
Screenshot: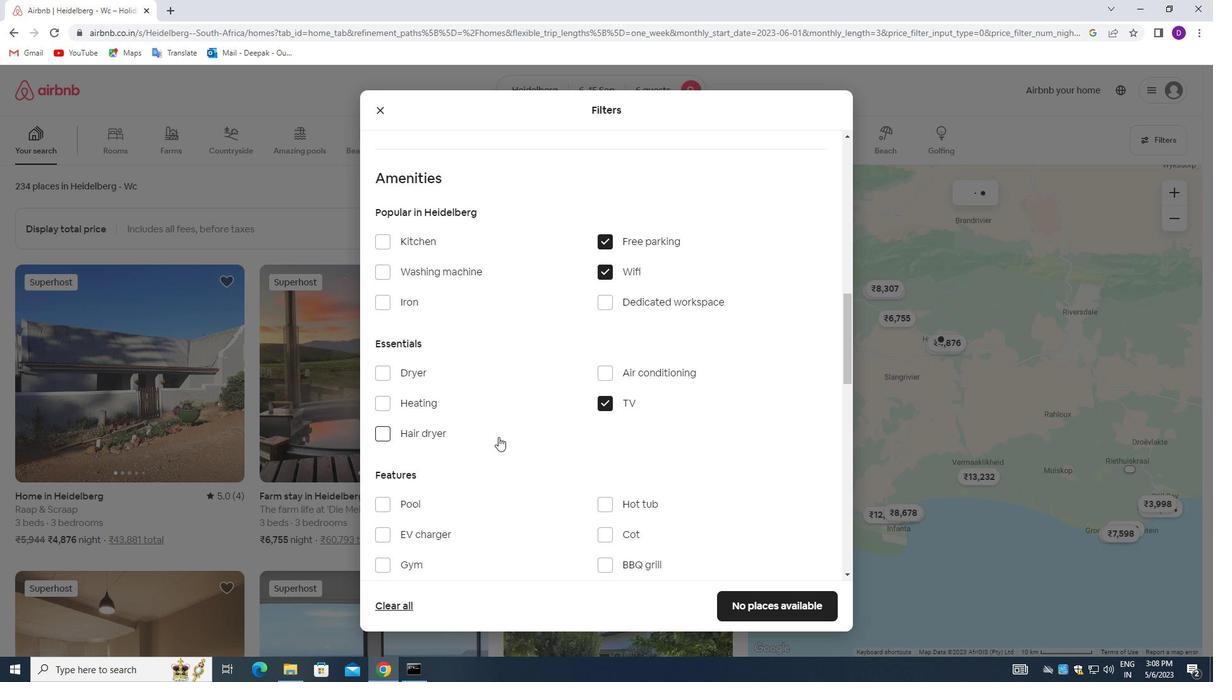 
Action: Mouse scrolled (492, 439) with delta (0, 0)
Screenshot: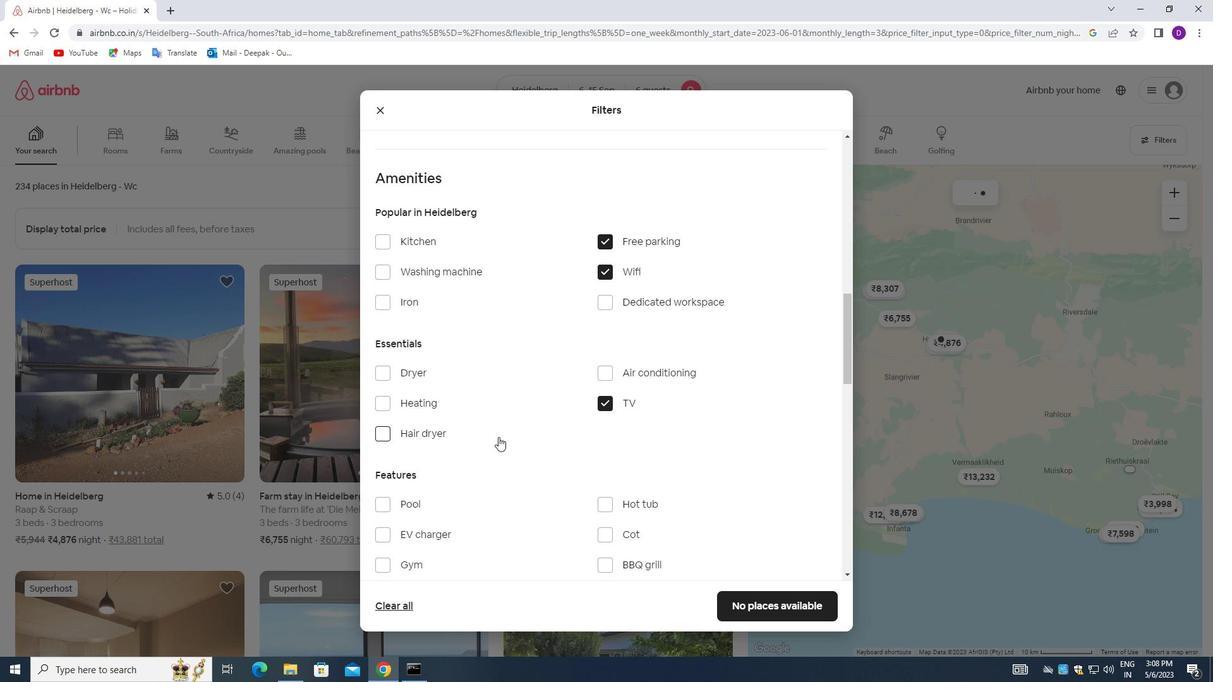 
Action: Mouse moved to (379, 502)
Screenshot: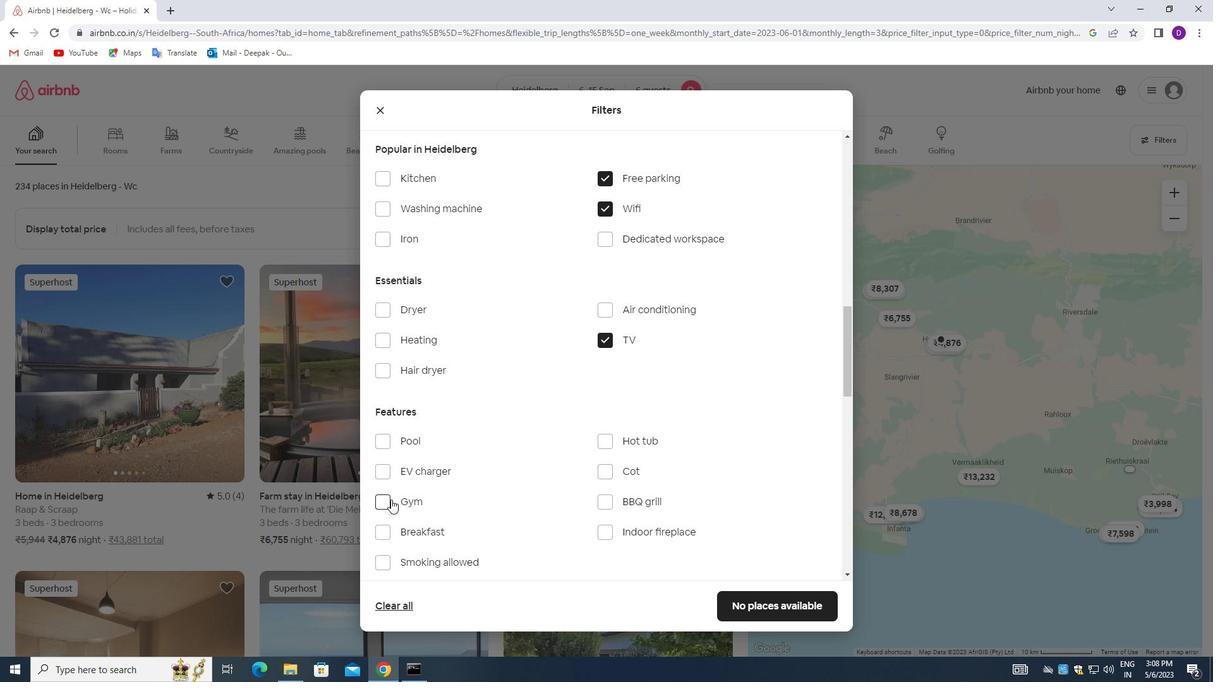 
Action: Mouse pressed left at (379, 502)
Screenshot: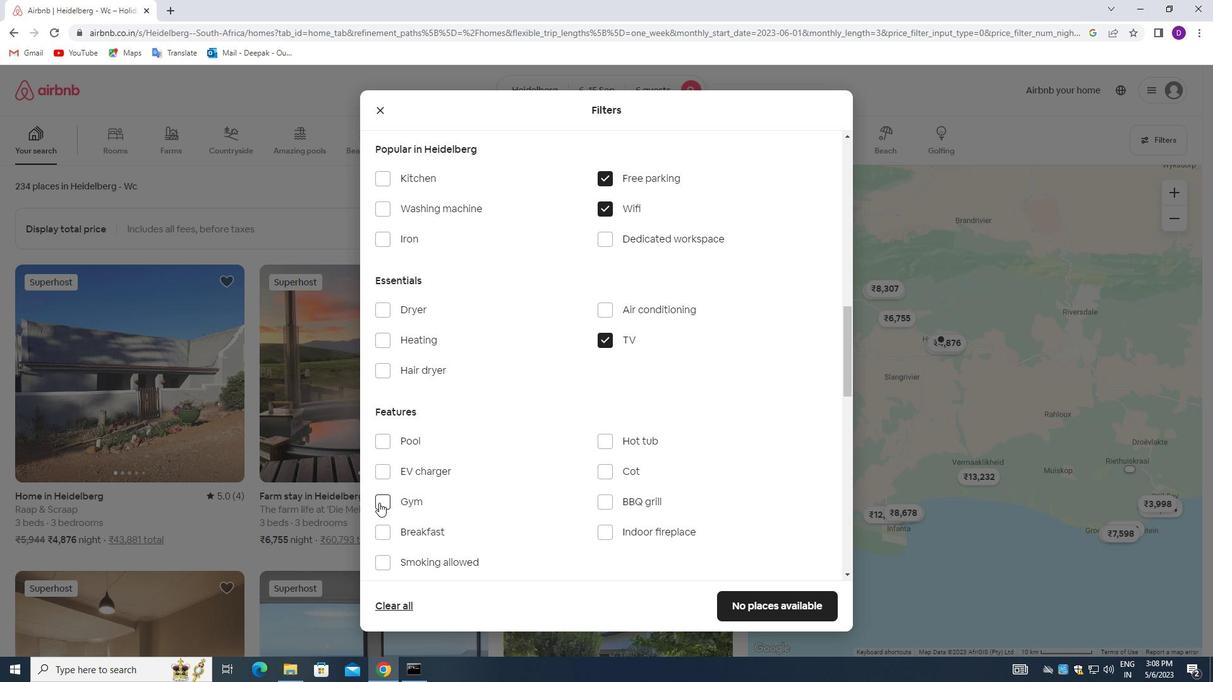 
Action: Mouse moved to (377, 529)
Screenshot: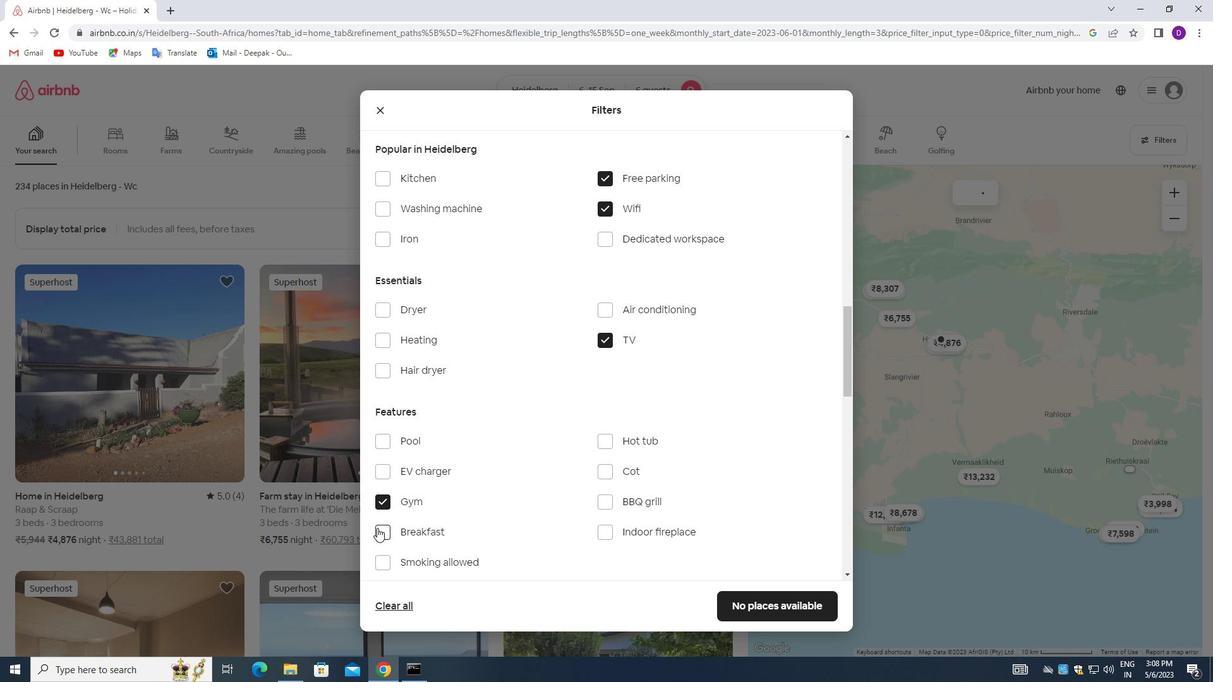 
Action: Mouse pressed left at (377, 529)
Screenshot: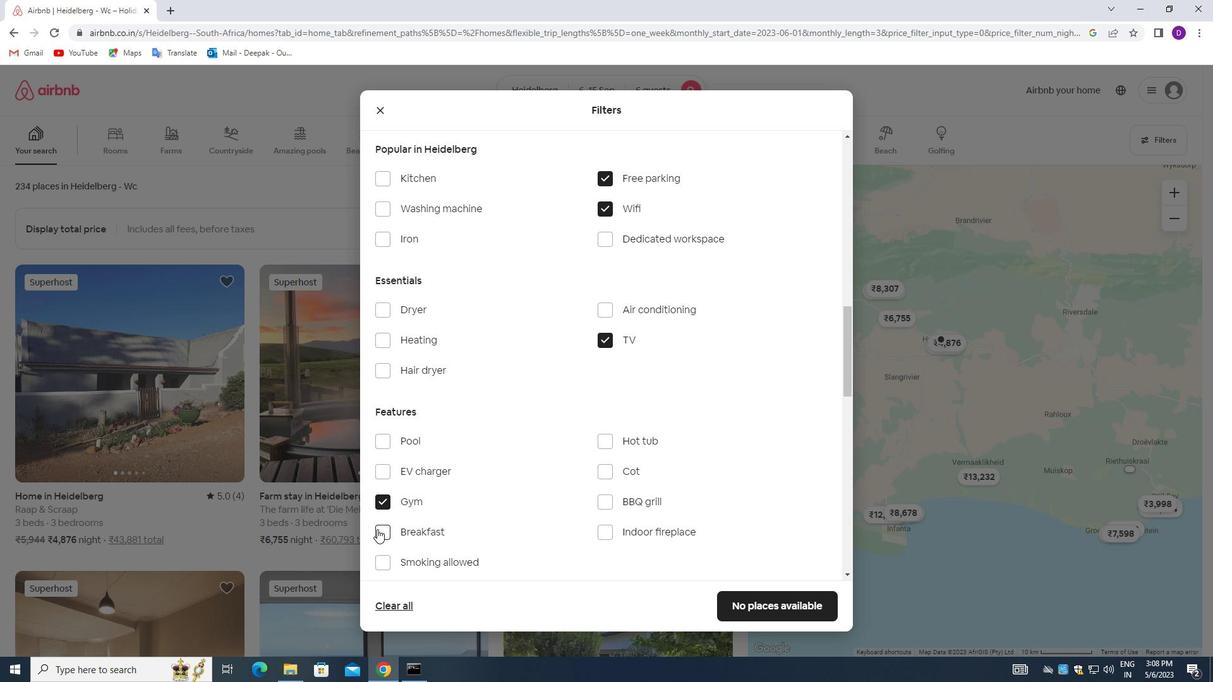 
Action: Mouse moved to (496, 477)
Screenshot: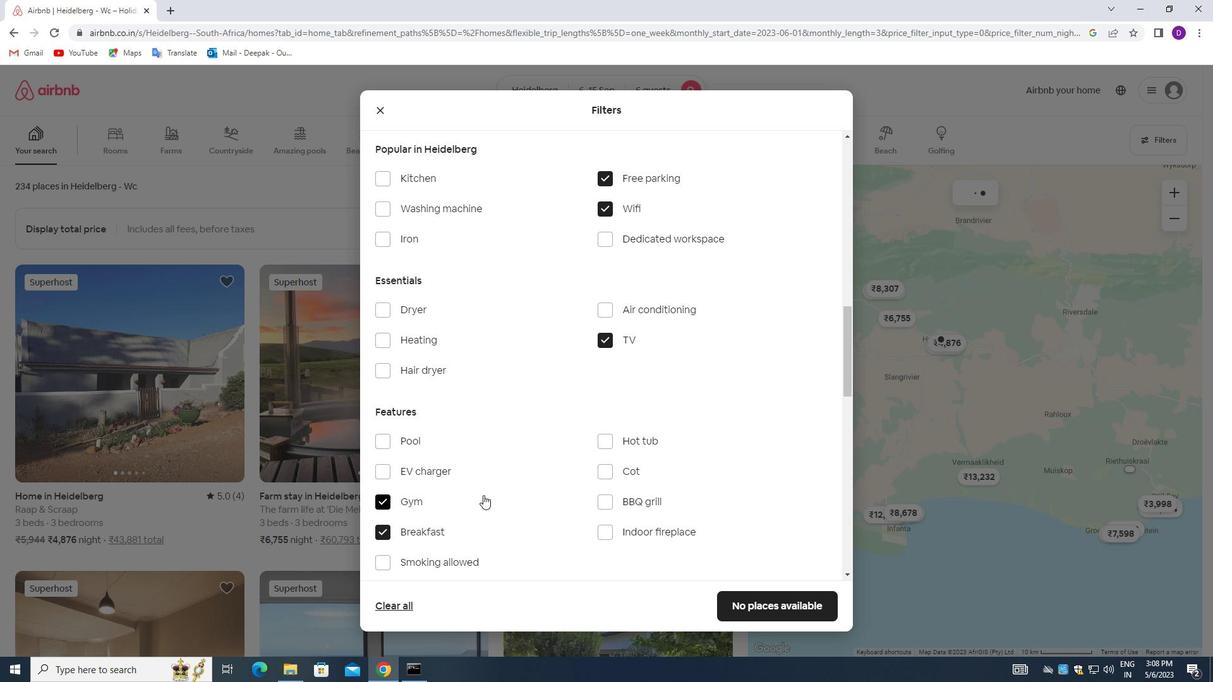 
Action: Mouse scrolled (496, 477) with delta (0, 0)
Screenshot: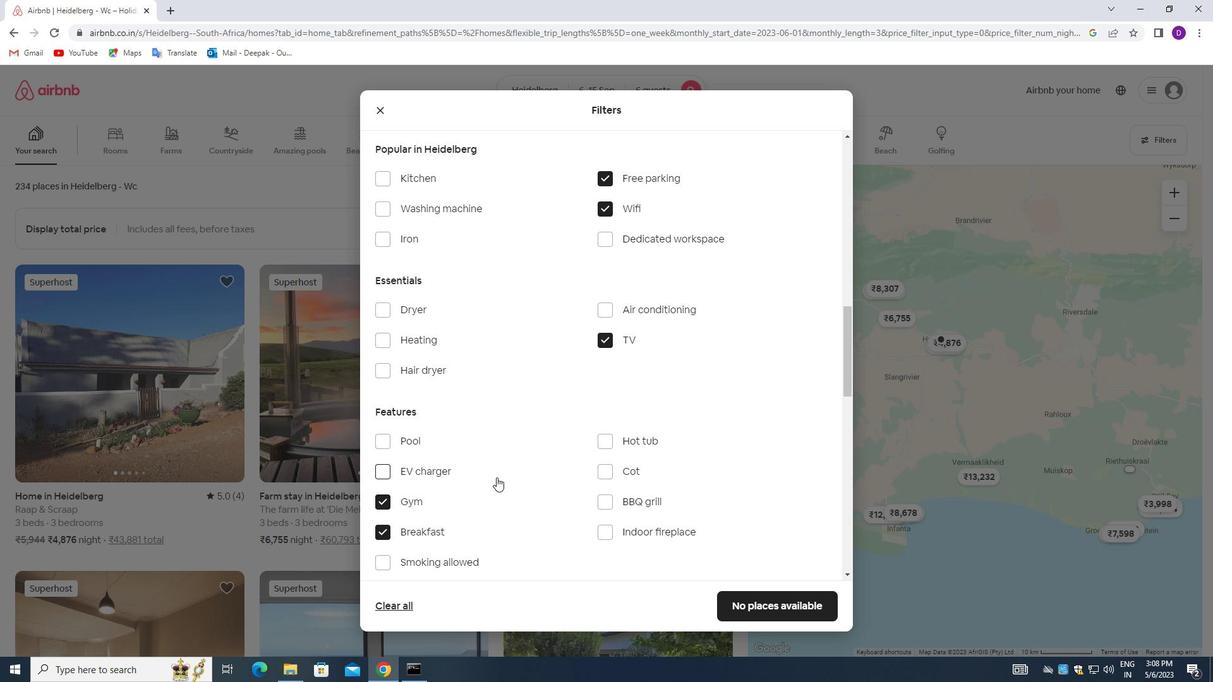 
Action: Mouse scrolled (496, 477) with delta (0, 0)
Screenshot: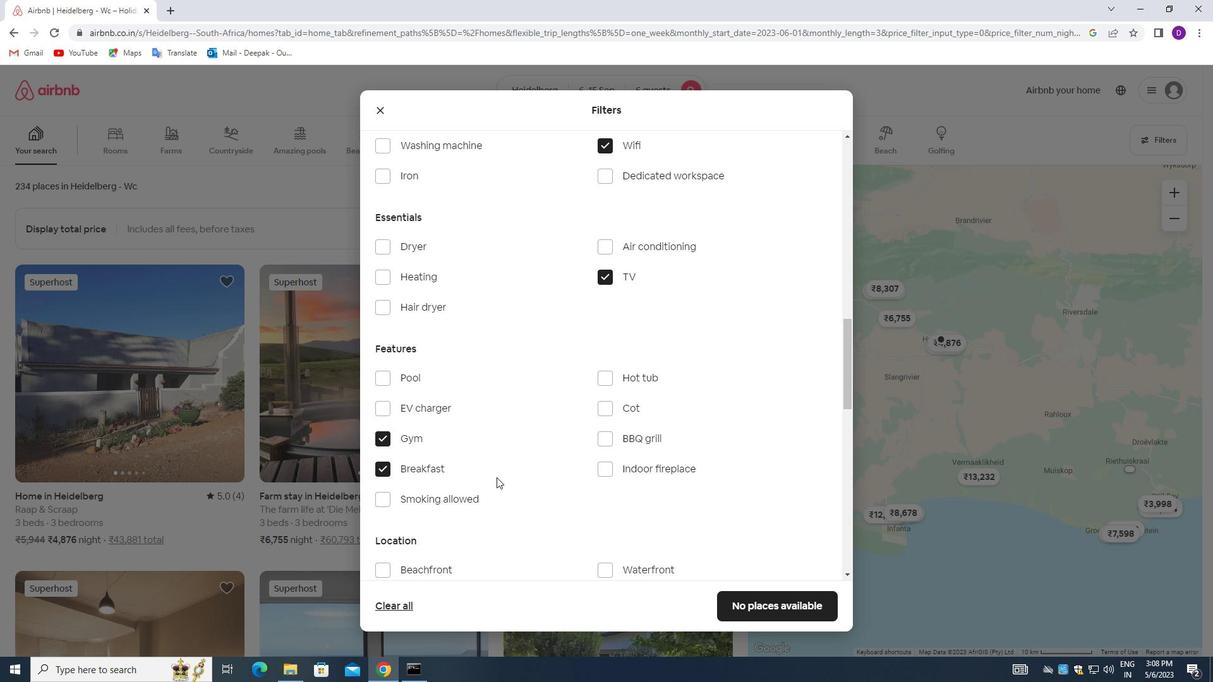 
Action: Mouse scrolled (496, 477) with delta (0, 0)
Screenshot: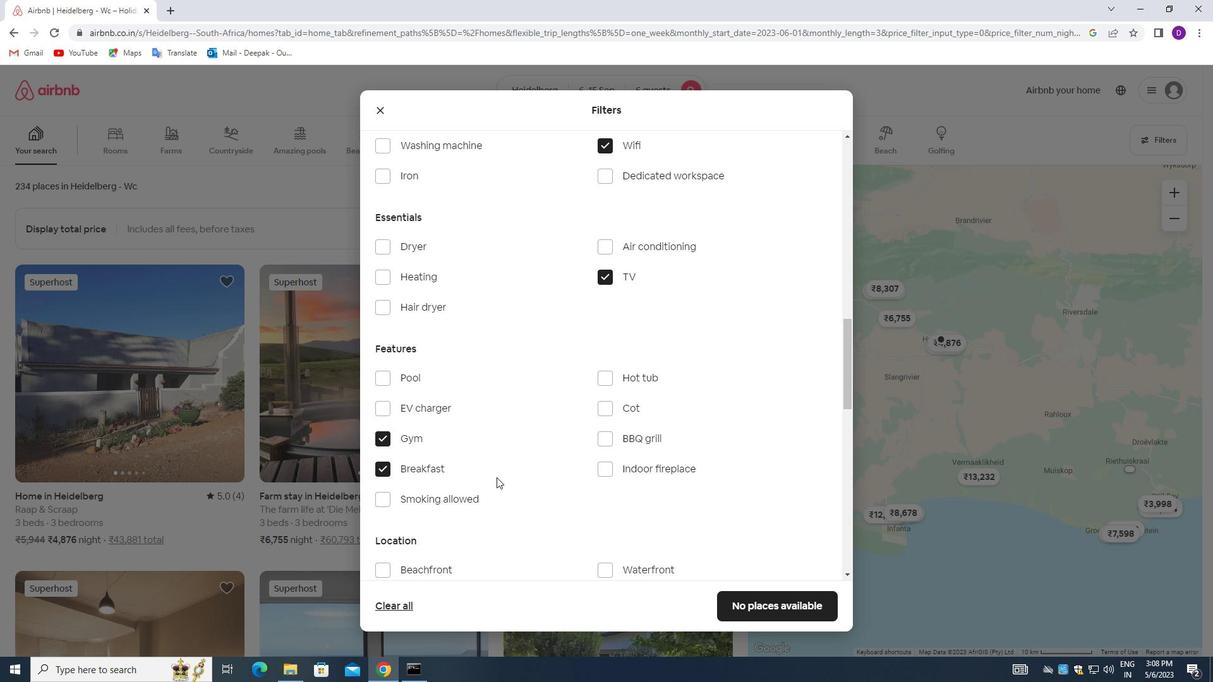 
Action: Mouse scrolled (496, 477) with delta (0, 0)
Screenshot: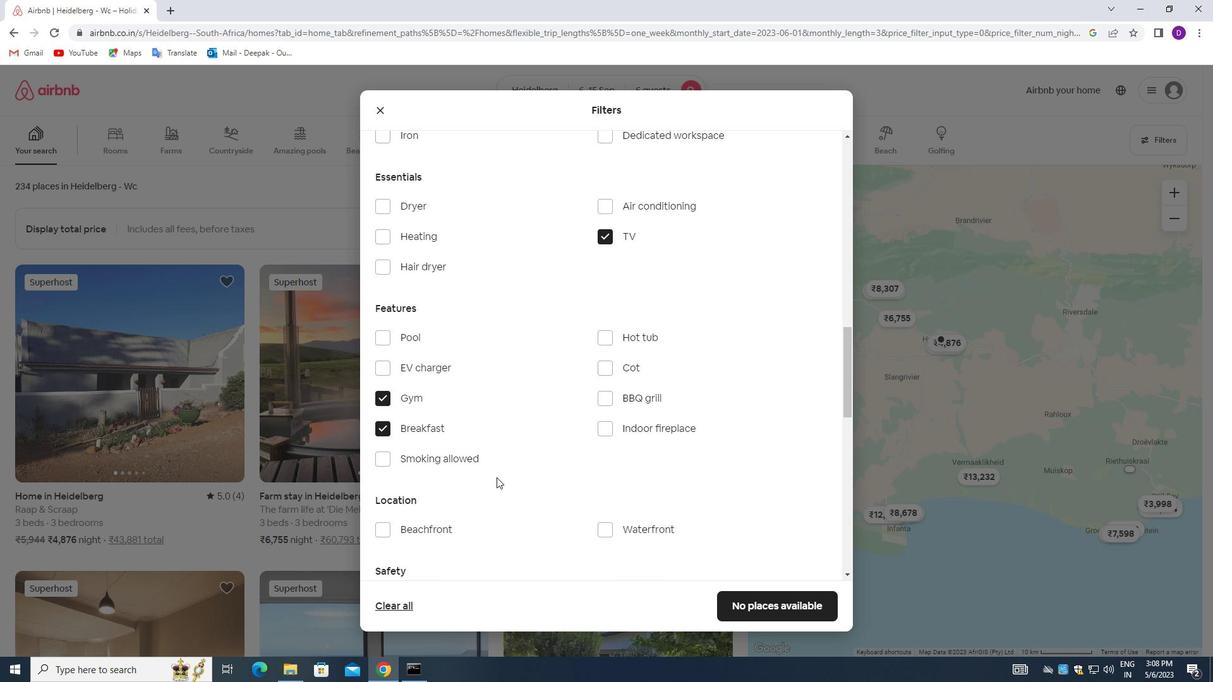 
Action: Mouse scrolled (496, 477) with delta (0, 0)
Screenshot: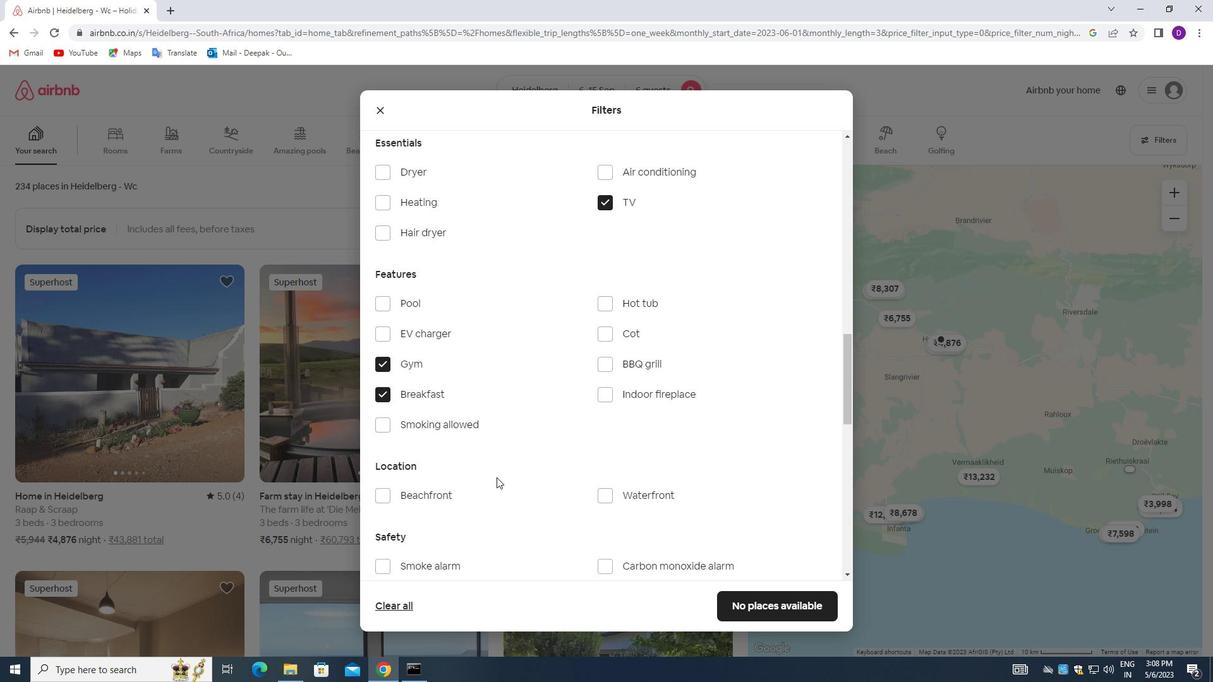 
Action: Mouse moved to (497, 475)
Screenshot: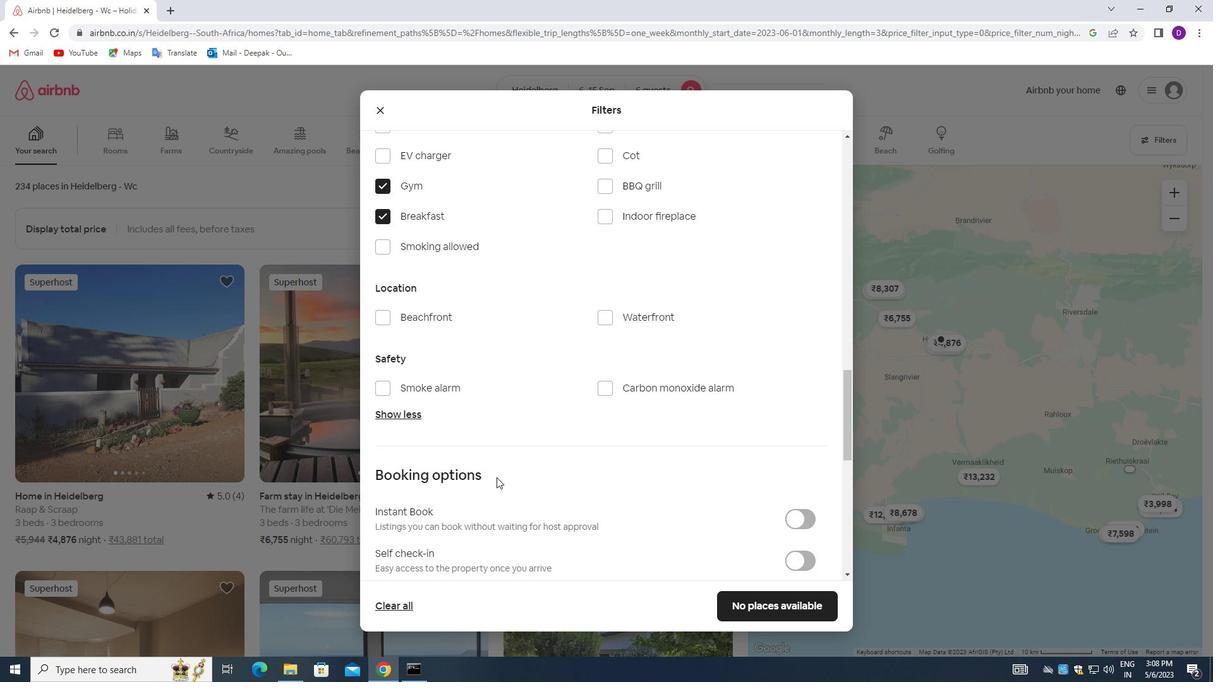 
Action: Mouse scrolled (497, 476) with delta (0, 0)
Screenshot: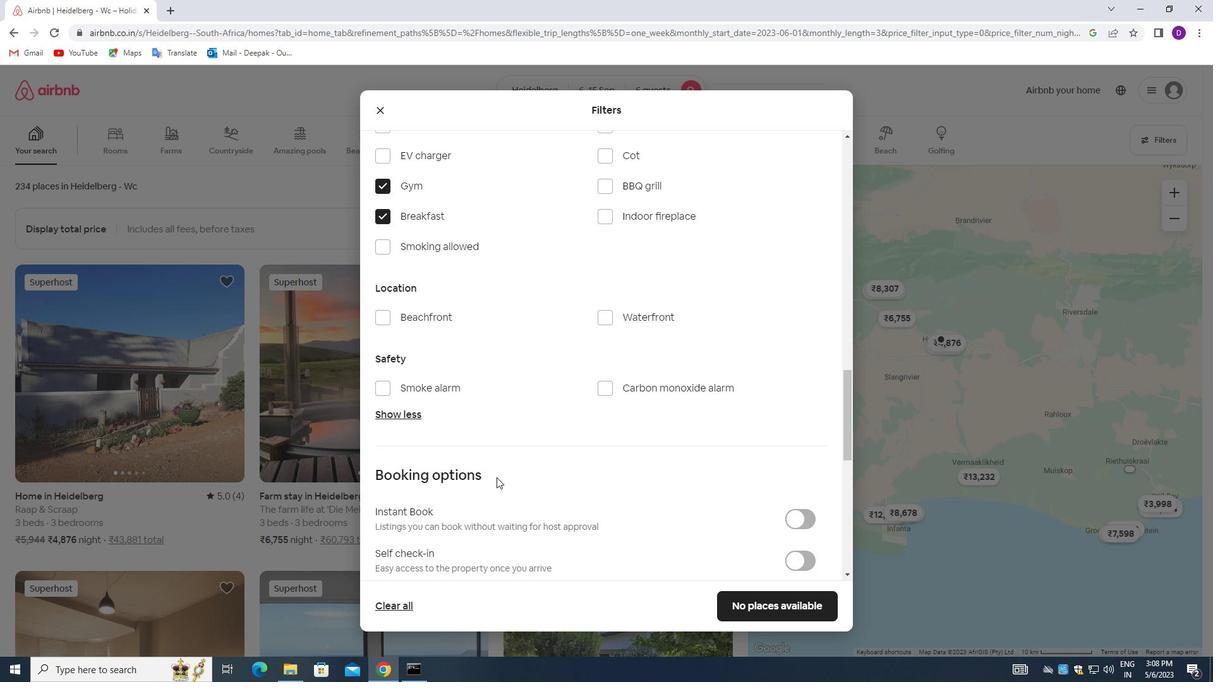 
Action: Mouse scrolled (497, 476) with delta (0, 0)
Screenshot: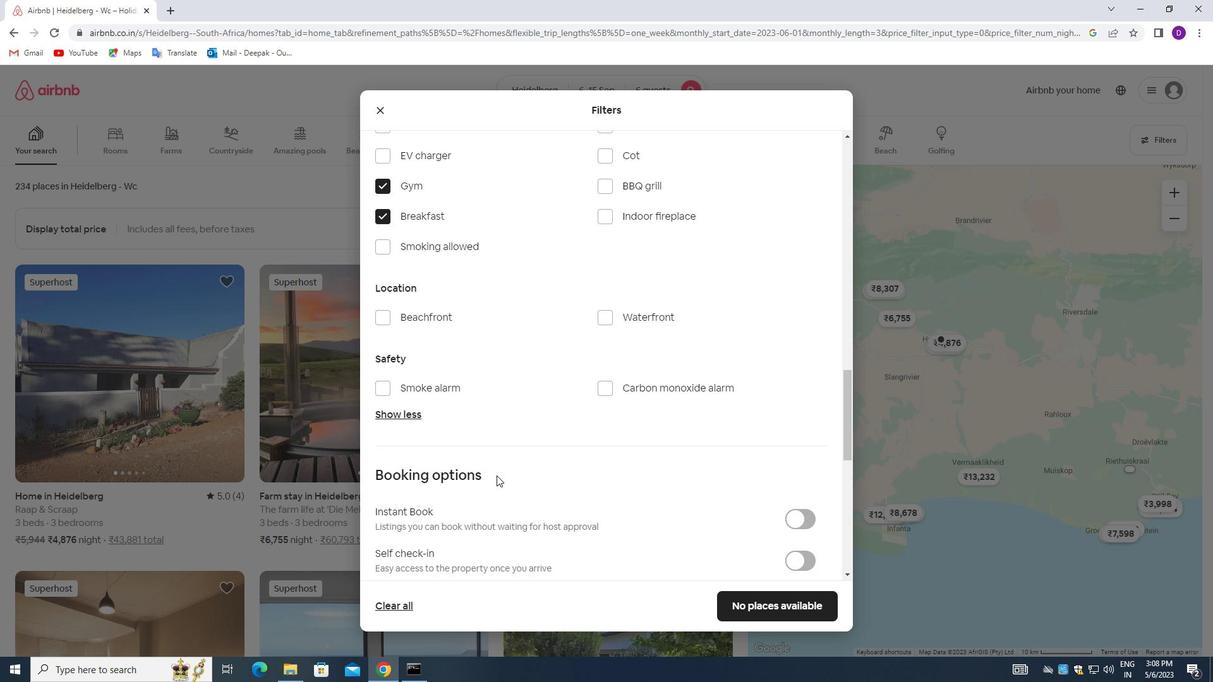
Action: Mouse scrolled (497, 476) with delta (0, 0)
Screenshot: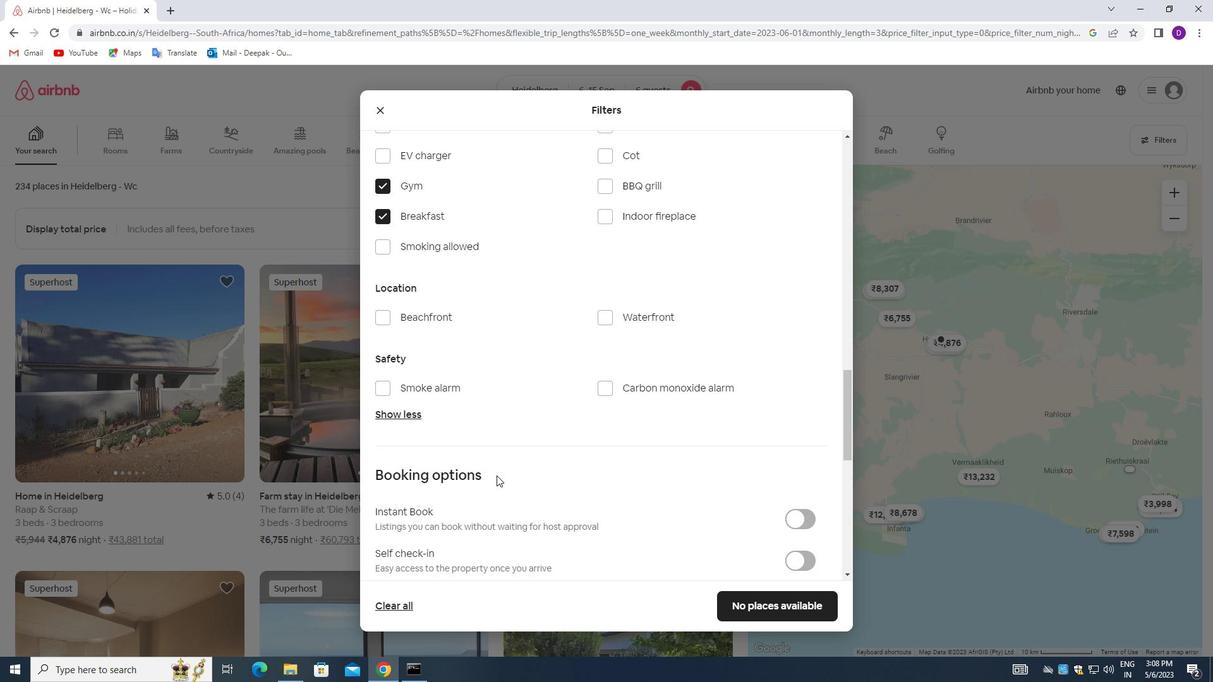
Action: Mouse scrolled (497, 476) with delta (0, 0)
Screenshot: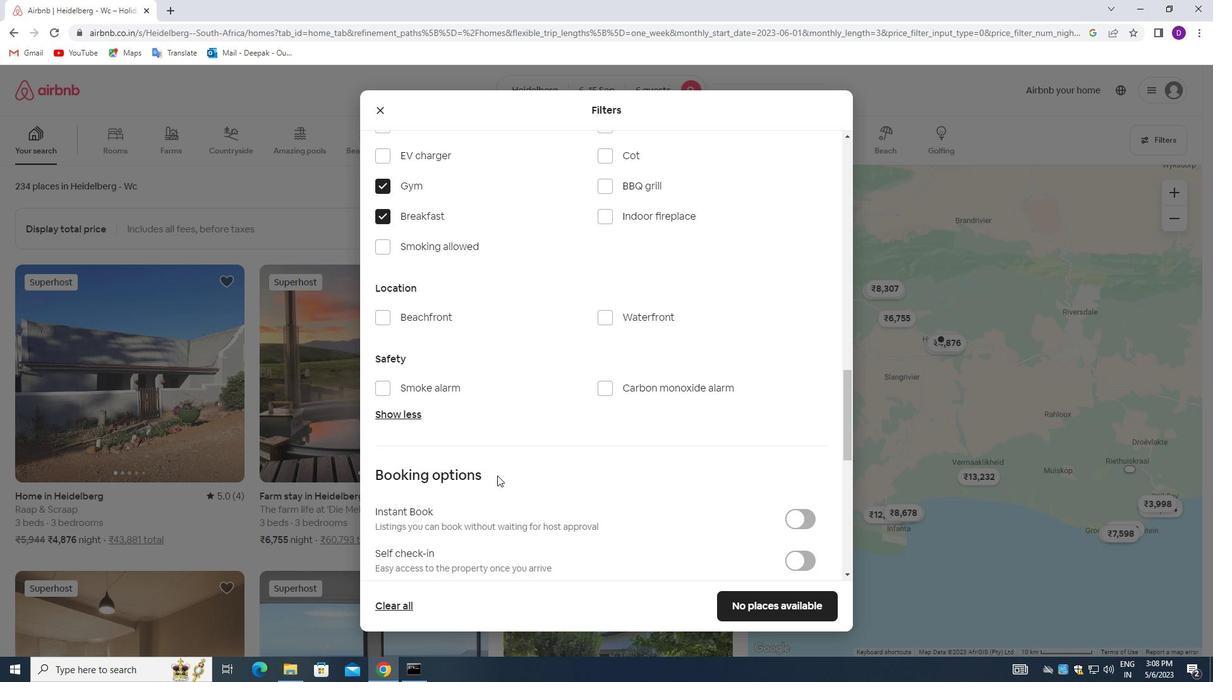 
Action: Mouse scrolled (497, 476) with delta (0, 0)
Screenshot: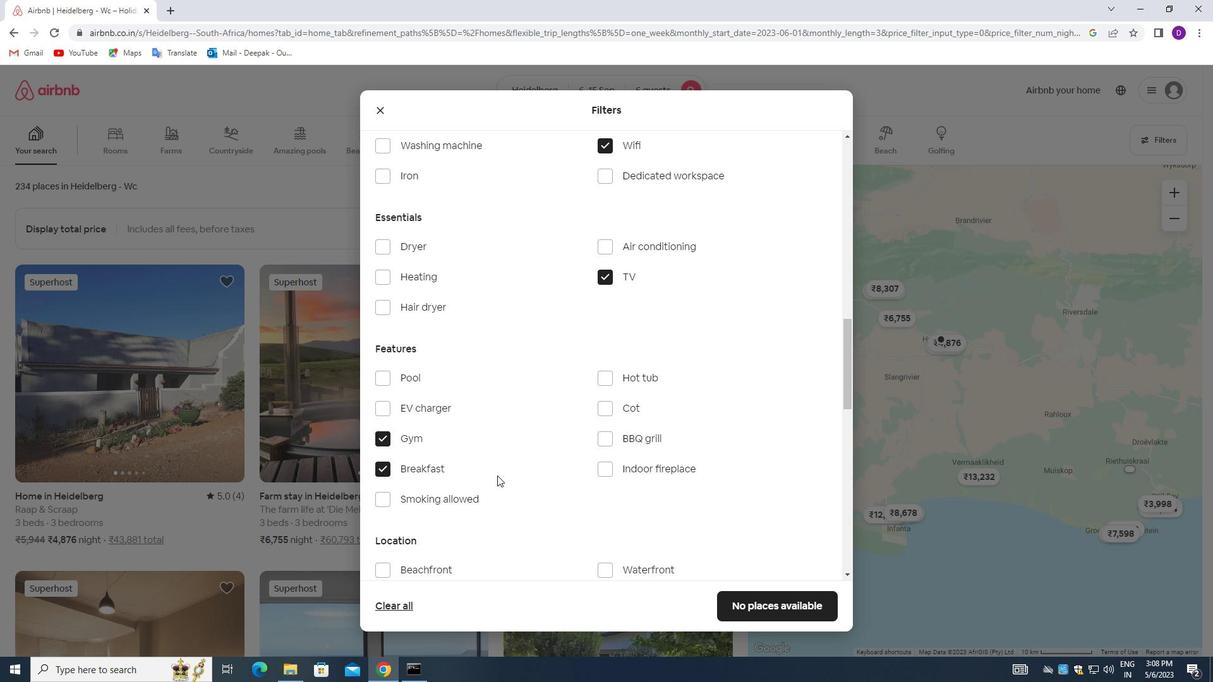 
Action: Mouse scrolled (497, 476) with delta (0, 0)
Screenshot: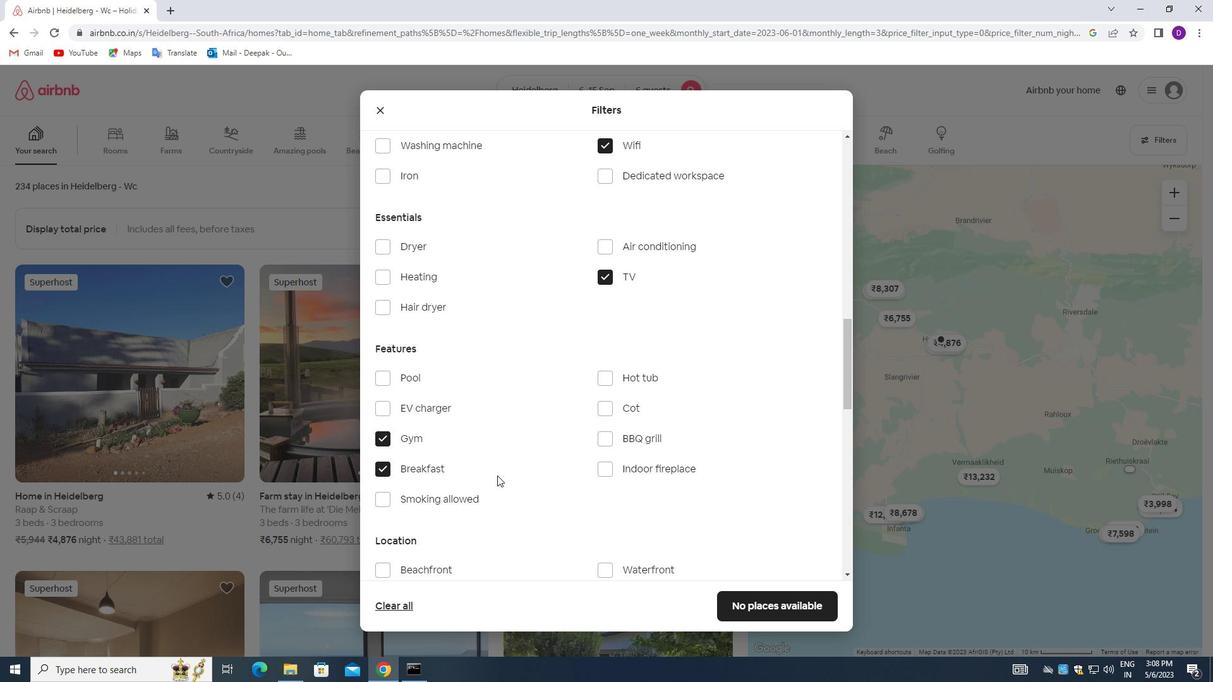 
Action: Mouse scrolled (497, 475) with delta (0, 0)
Screenshot: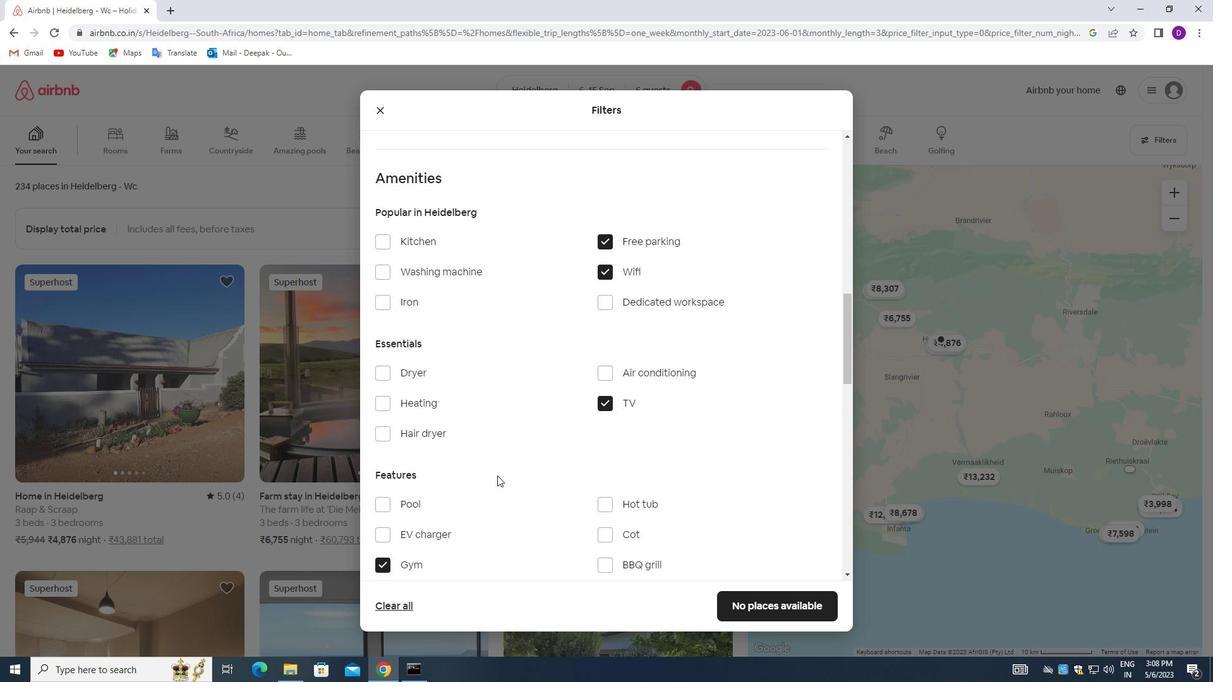 
Action: Mouse scrolled (497, 475) with delta (0, 0)
Screenshot: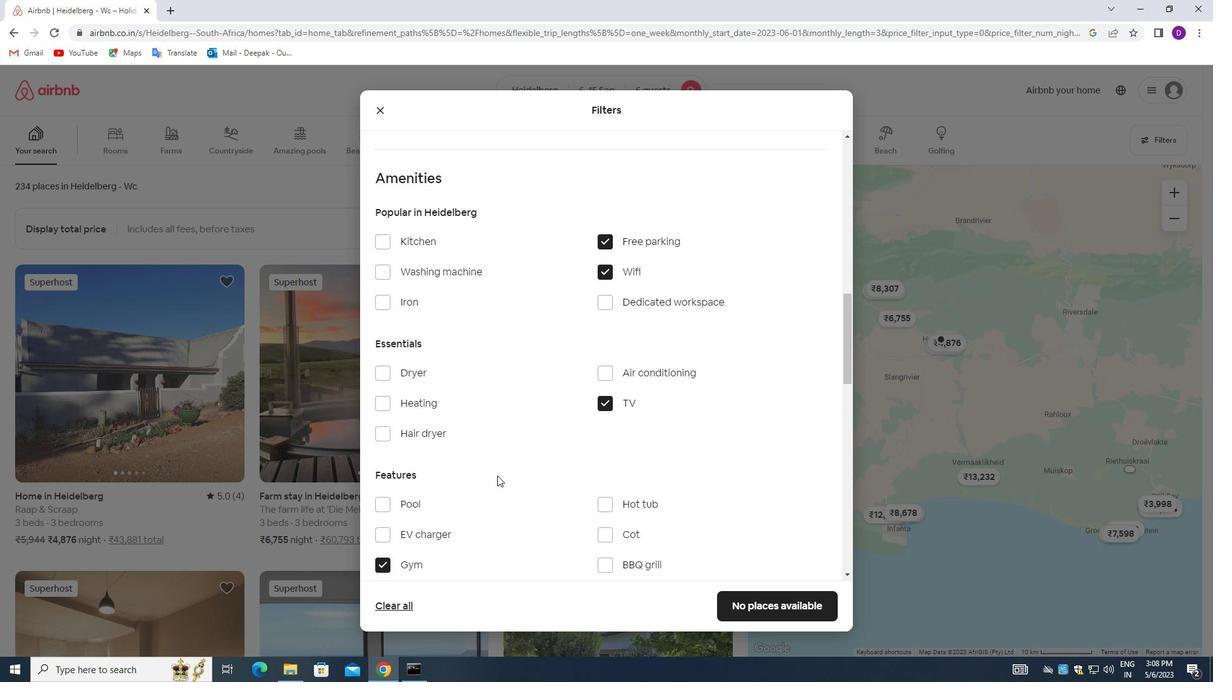 
Action: Mouse scrolled (497, 475) with delta (0, 0)
Screenshot: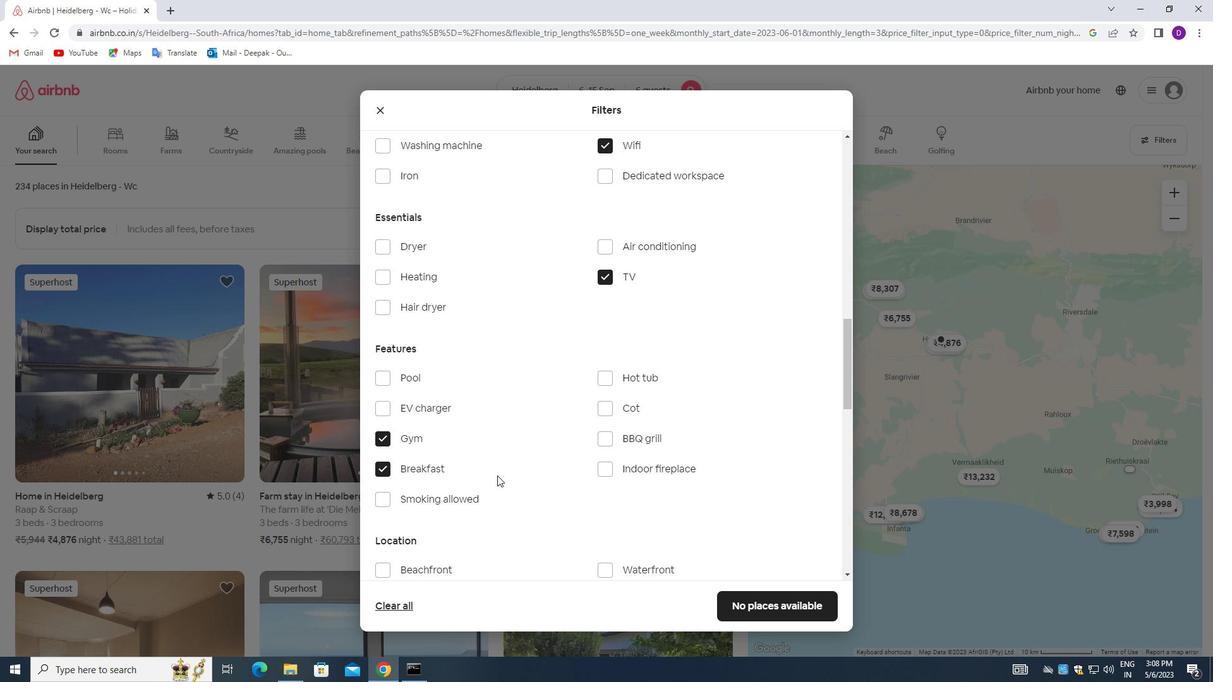 
Action: Mouse moved to (497, 475)
Screenshot: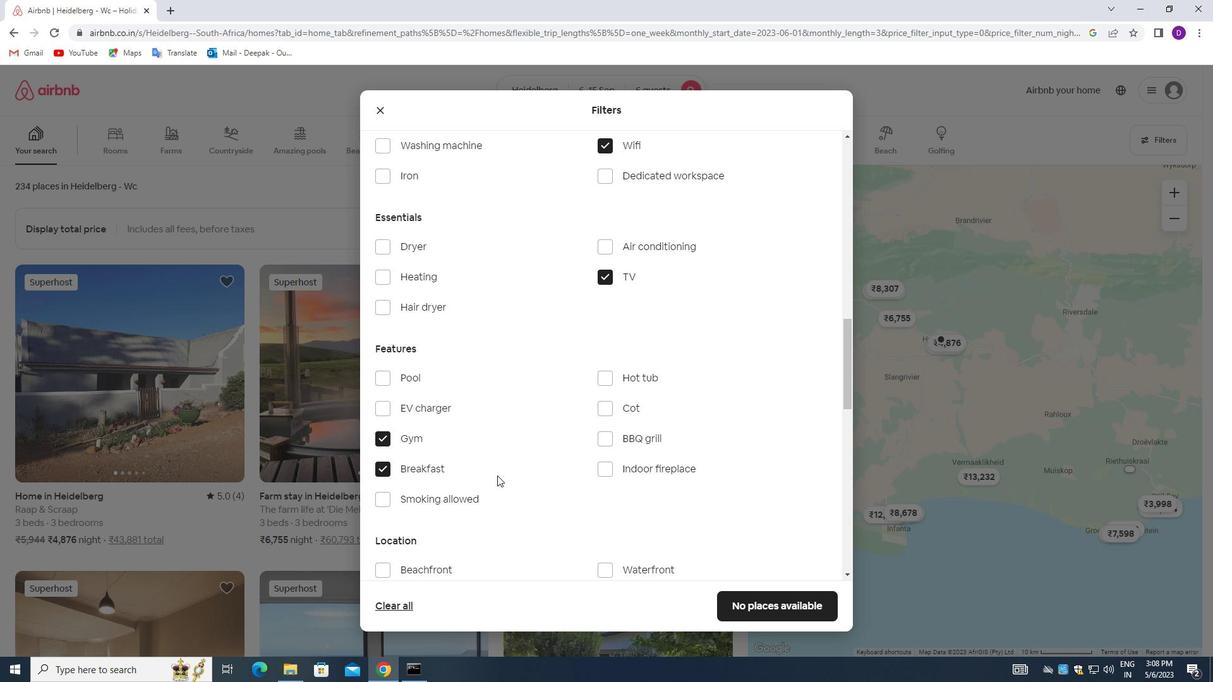 
Action: Mouse scrolled (497, 474) with delta (0, 0)
Screenshot: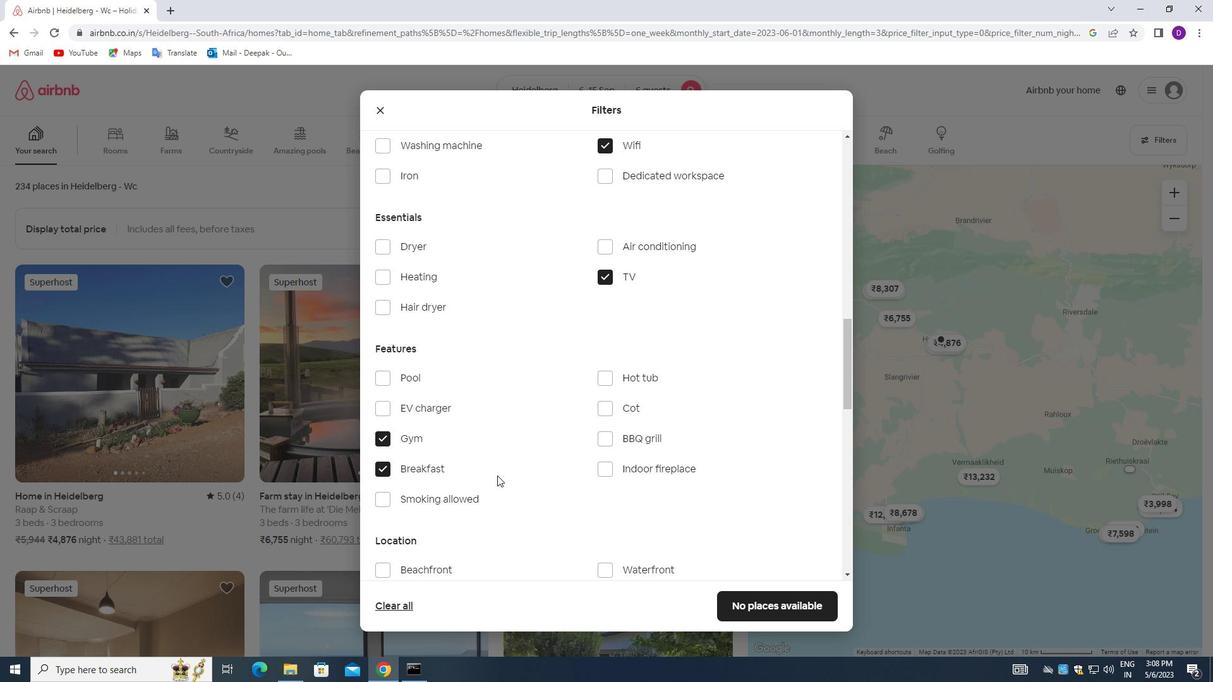 
Action: Mouse moved to (497, 475)
Screenshot: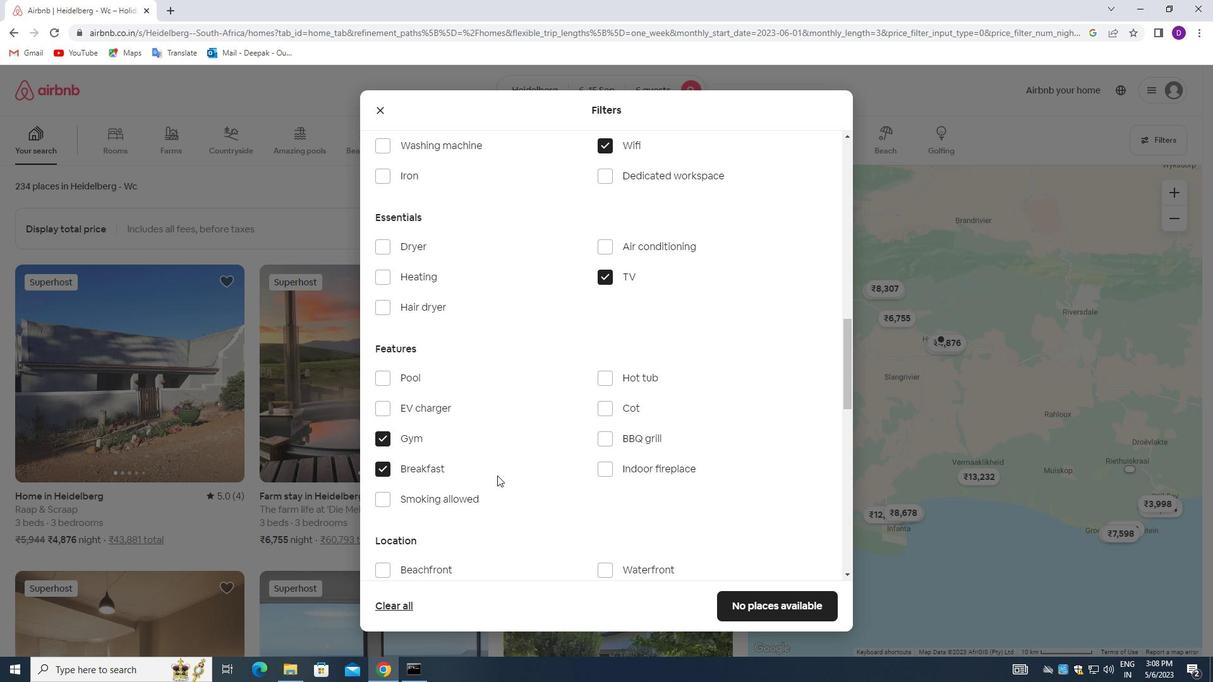 
Action: Mouse scrolled (497, 474) with delta (0, 0)
Screenshot: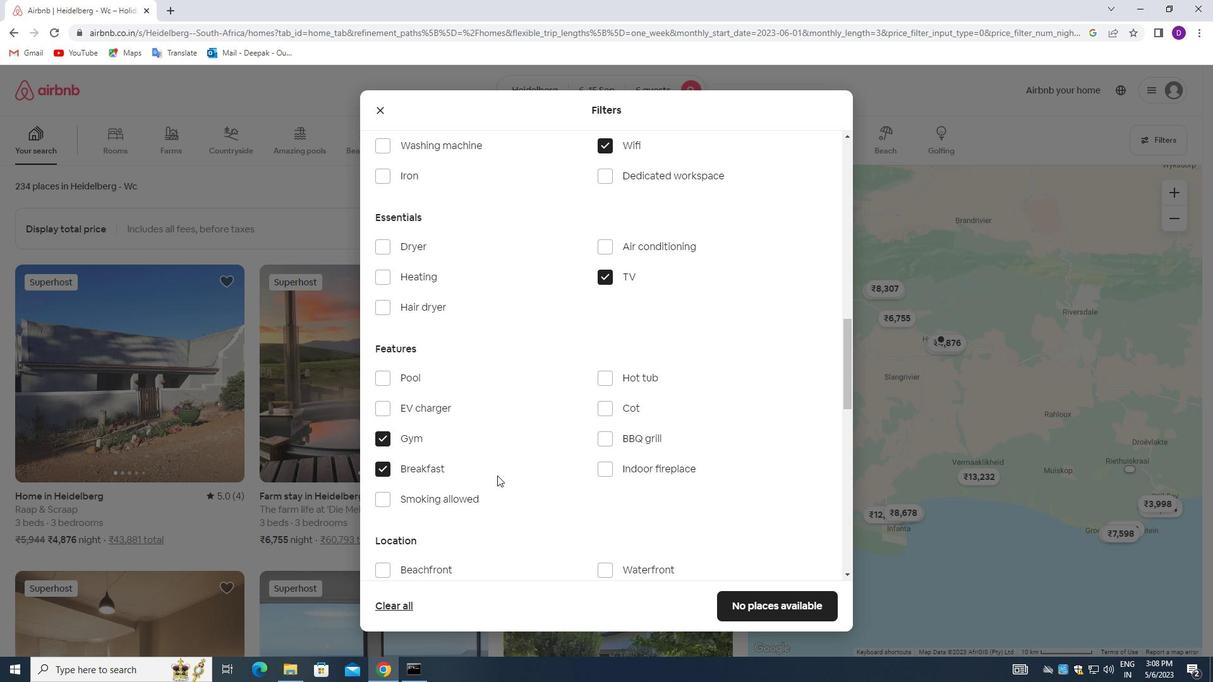 
Action: Mouse scrolled (497, 474) with delta (0, 0)
Screenshot: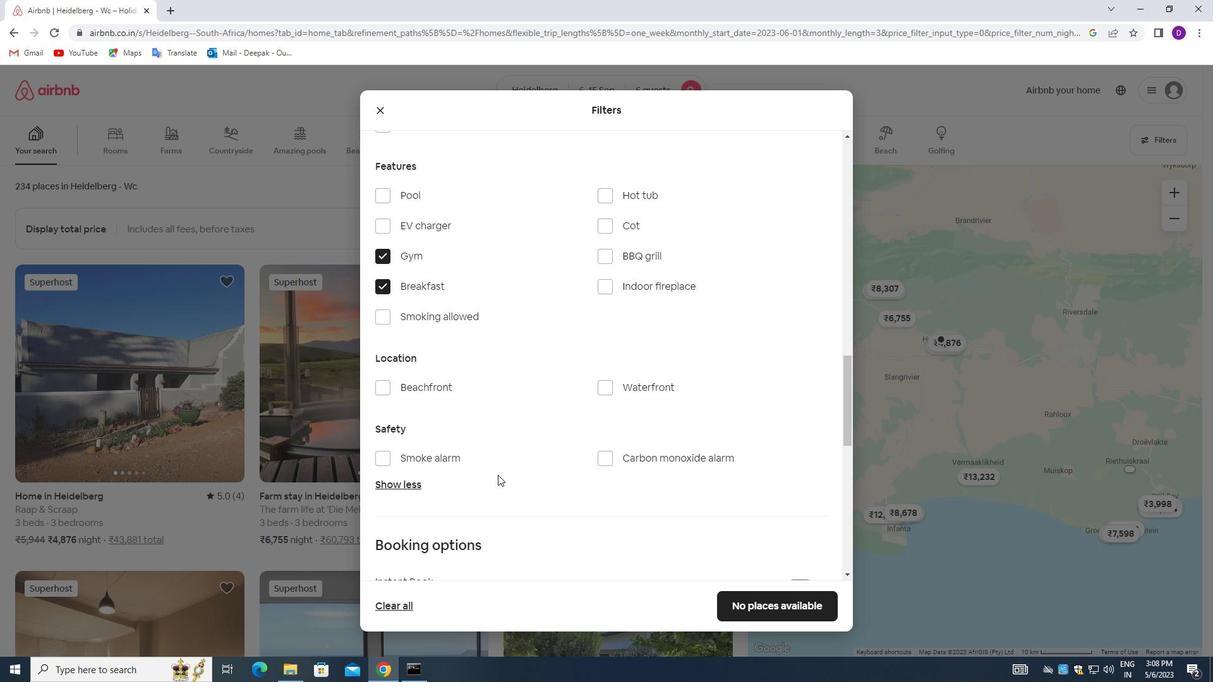 
Action: Mouse scrolled (497, 474) with delta (0, 0)
Screenshot: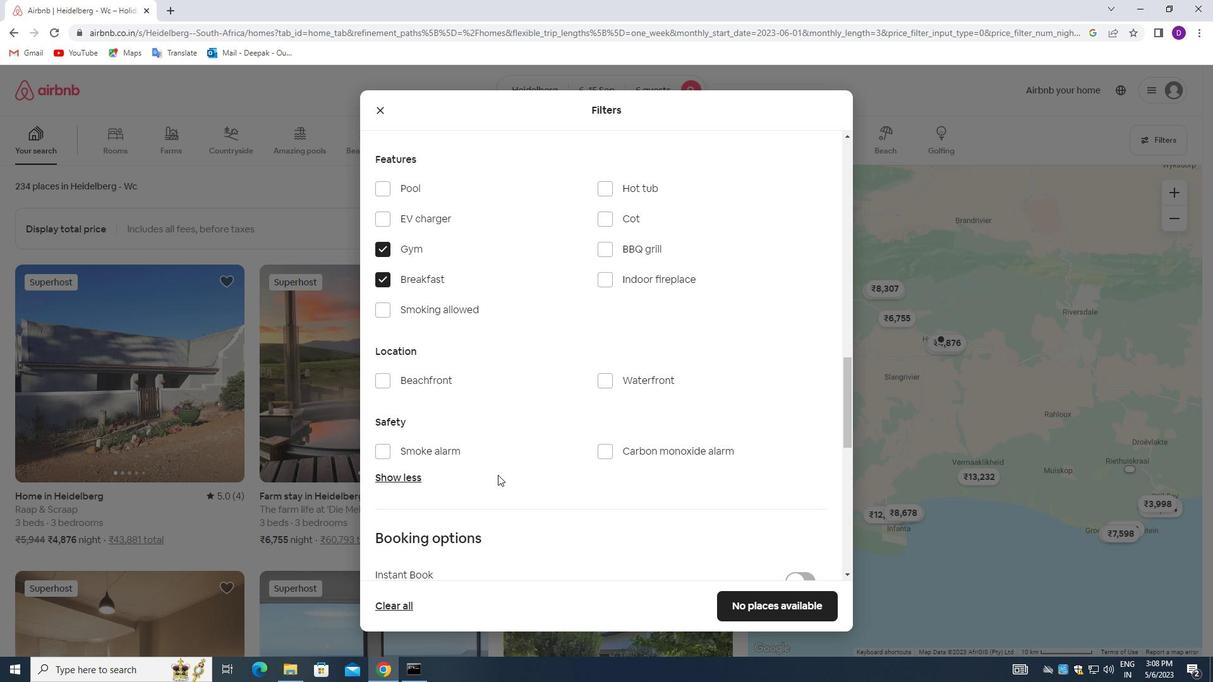 
Action: Mouse moved to (786, 497)
Screenshot: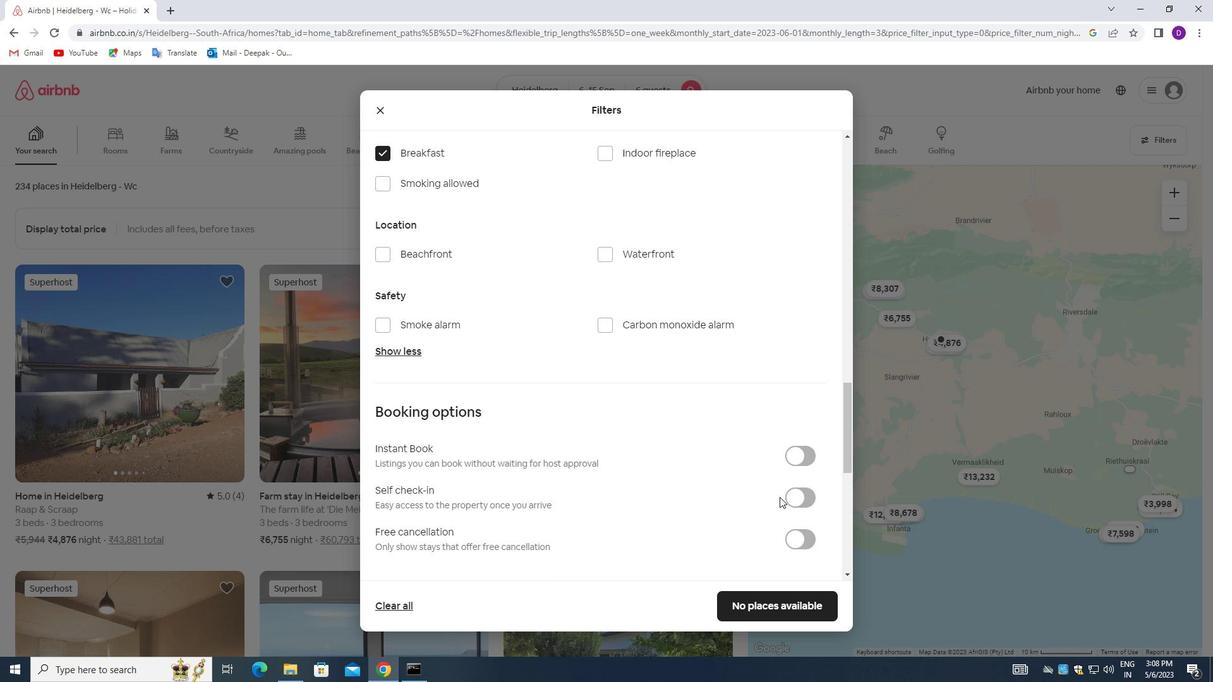 
Action: Mouse pressed left at (786, 497)
Screenshot: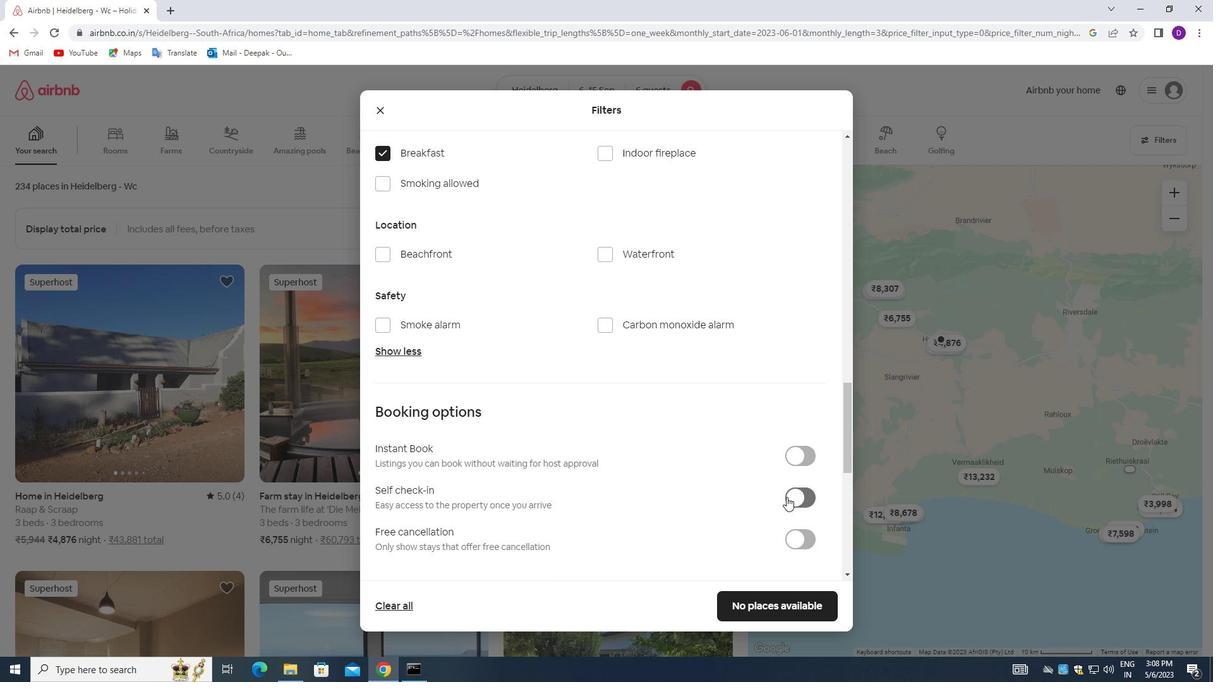 
Action: Mouse moved to (604, 490)
Screenshot: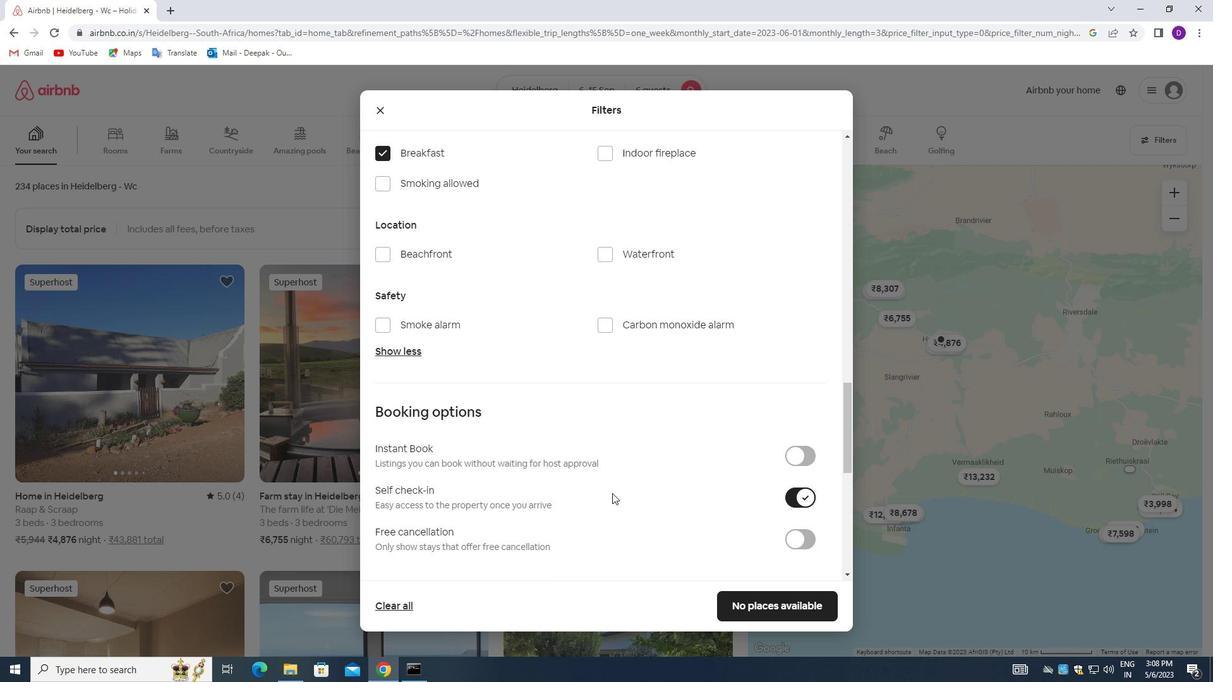 
Action: Mouse scrolled (604, 490) with delta (0, 0)
Screenshot: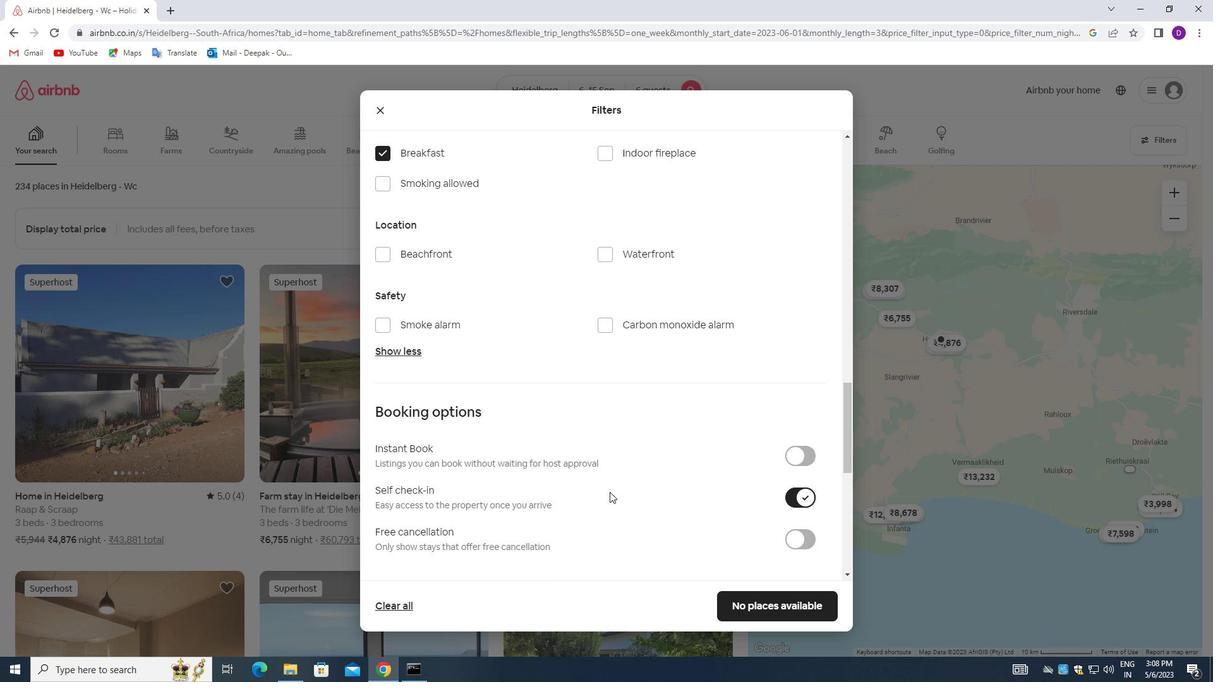 
Action: Mouse moved to (600, 485)
Screenshot: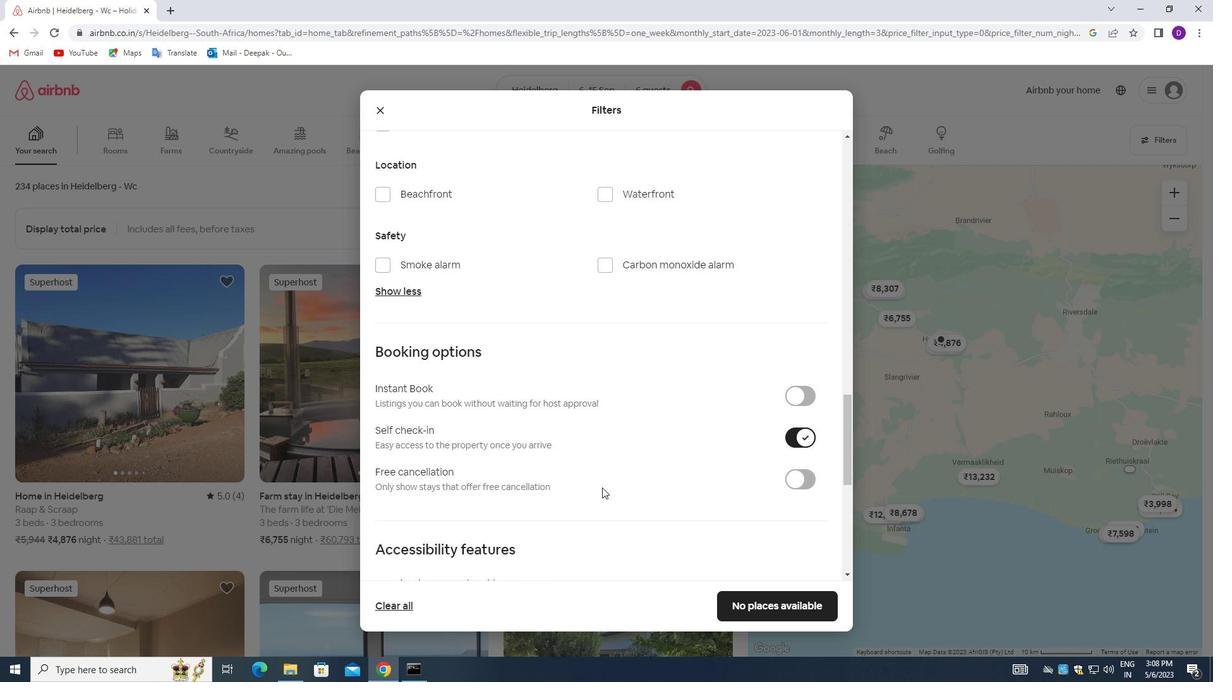 
Action: Mouse scrolled (600, 485) with delta (0, 0)
Screenshot: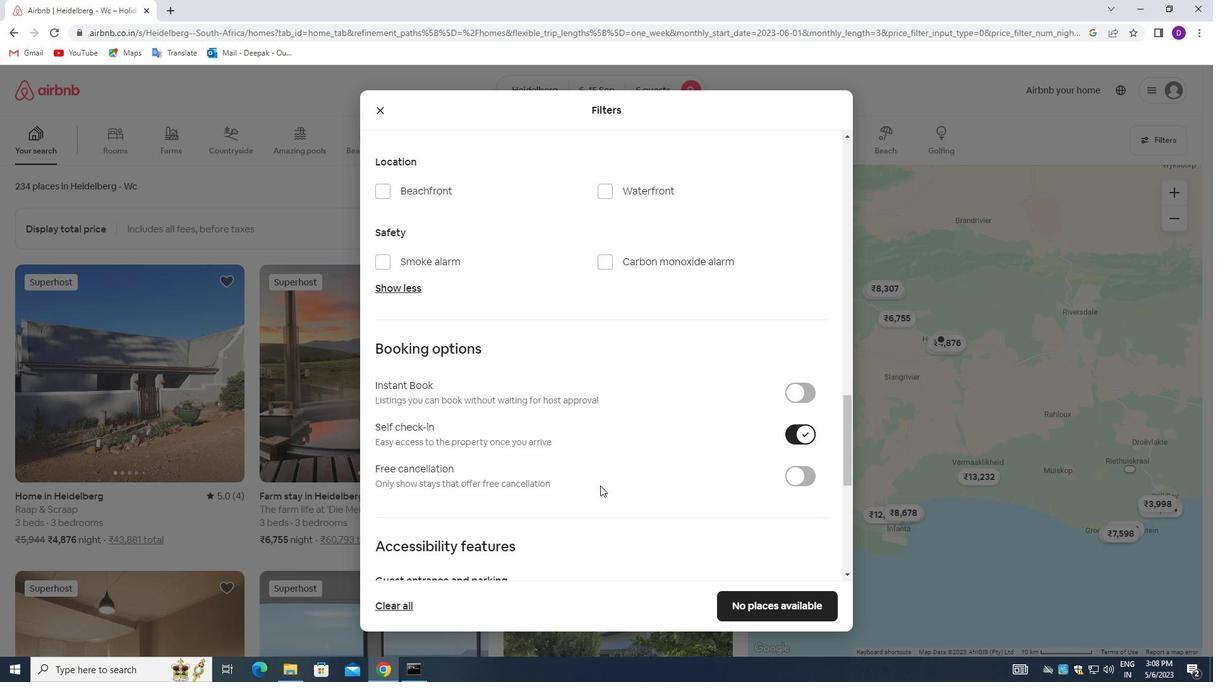 
Action: Mouse scrolled (600, 485) with delta (0, 0)
Screenshot: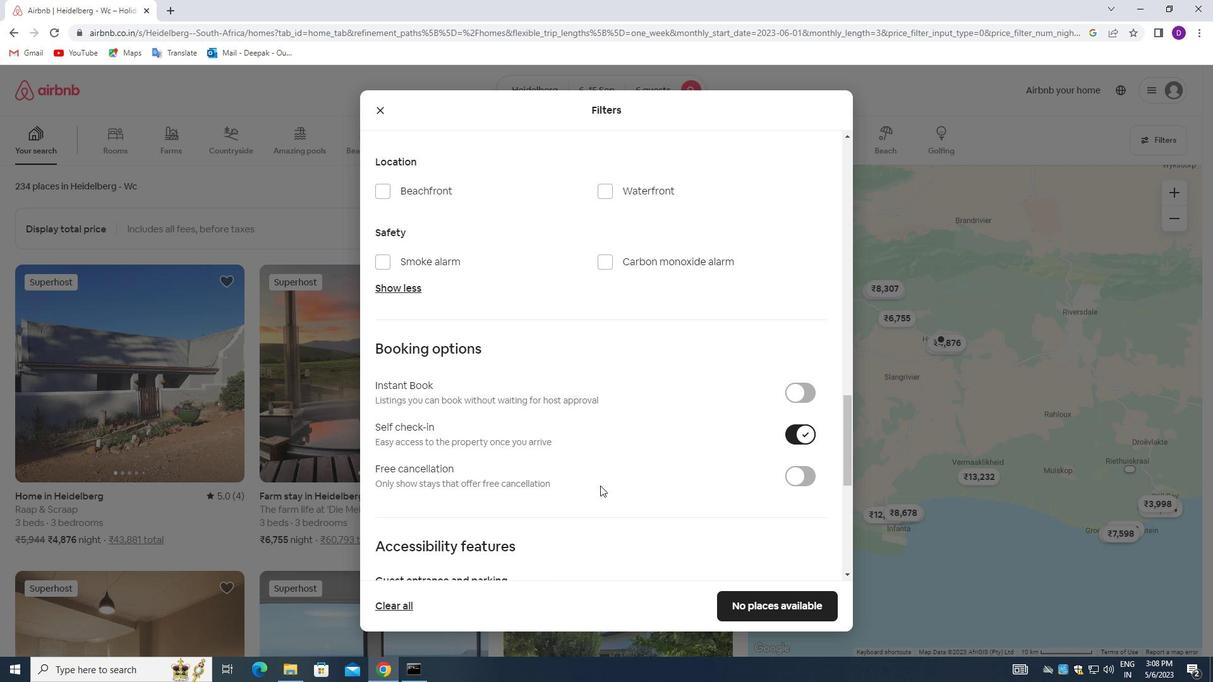 
Action: Mouse moved to (600, 484)
Screenshot: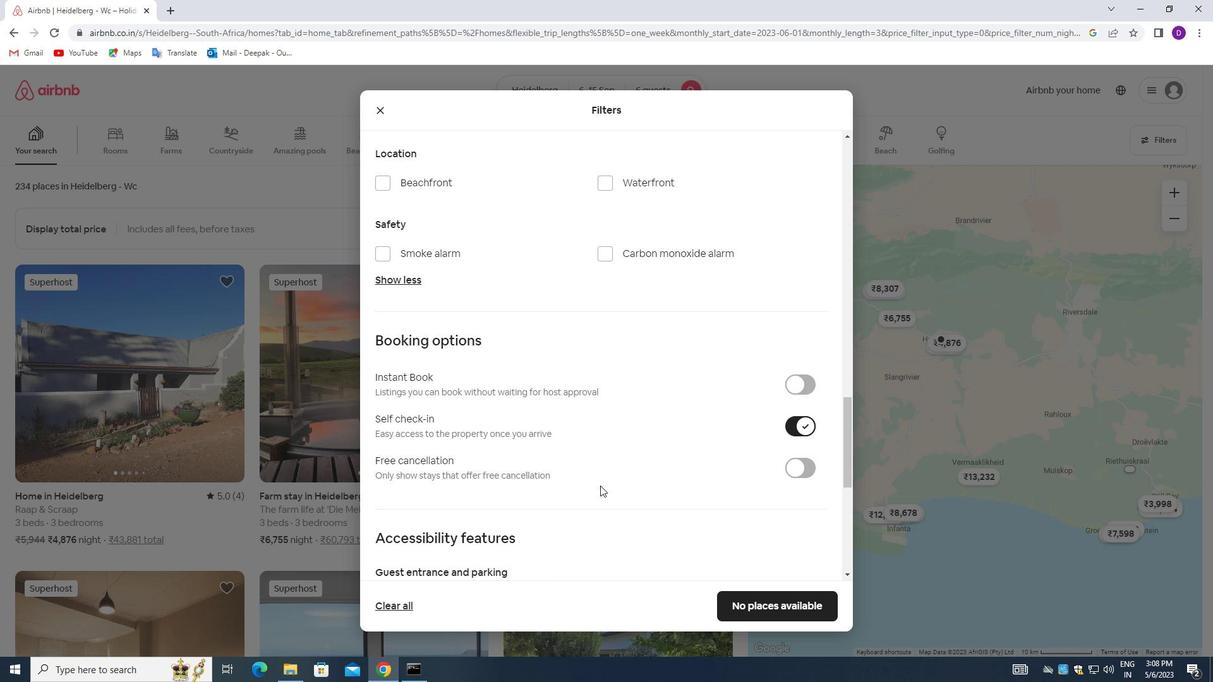 
Action: Mouse scrolled (600, 483) with delta (0, 0)
Screenshot: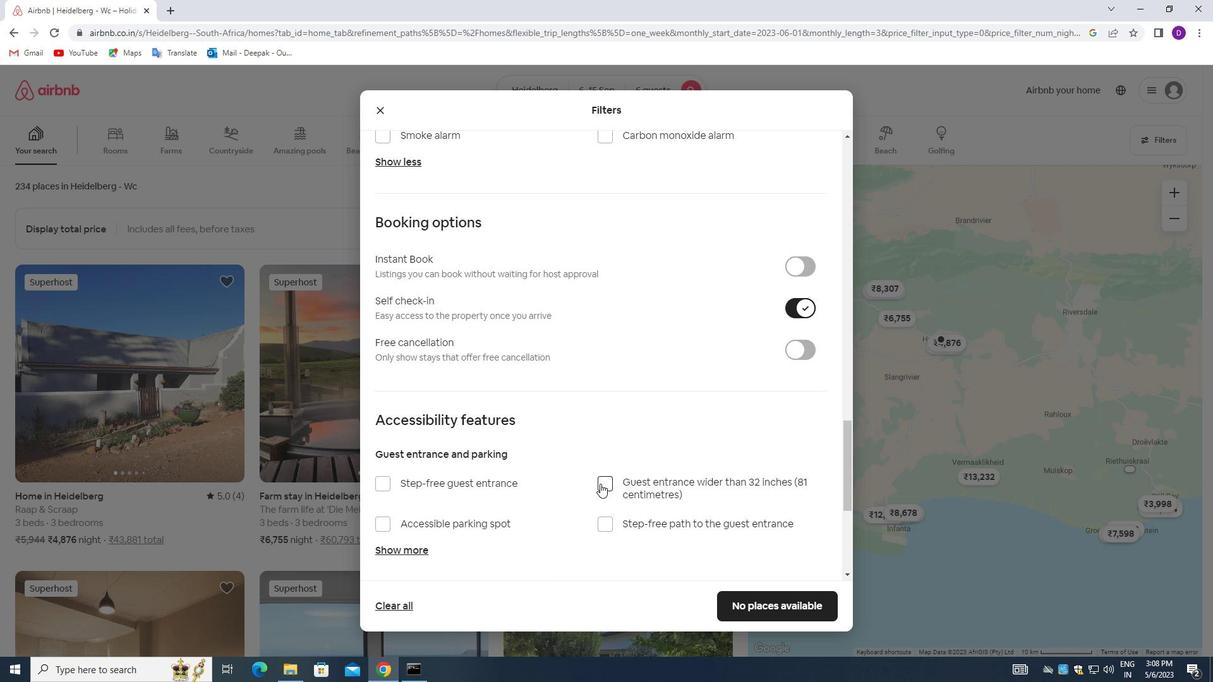 
Action: Mouse scrolled (600, 483) with delta (0, 0)
Screenshot: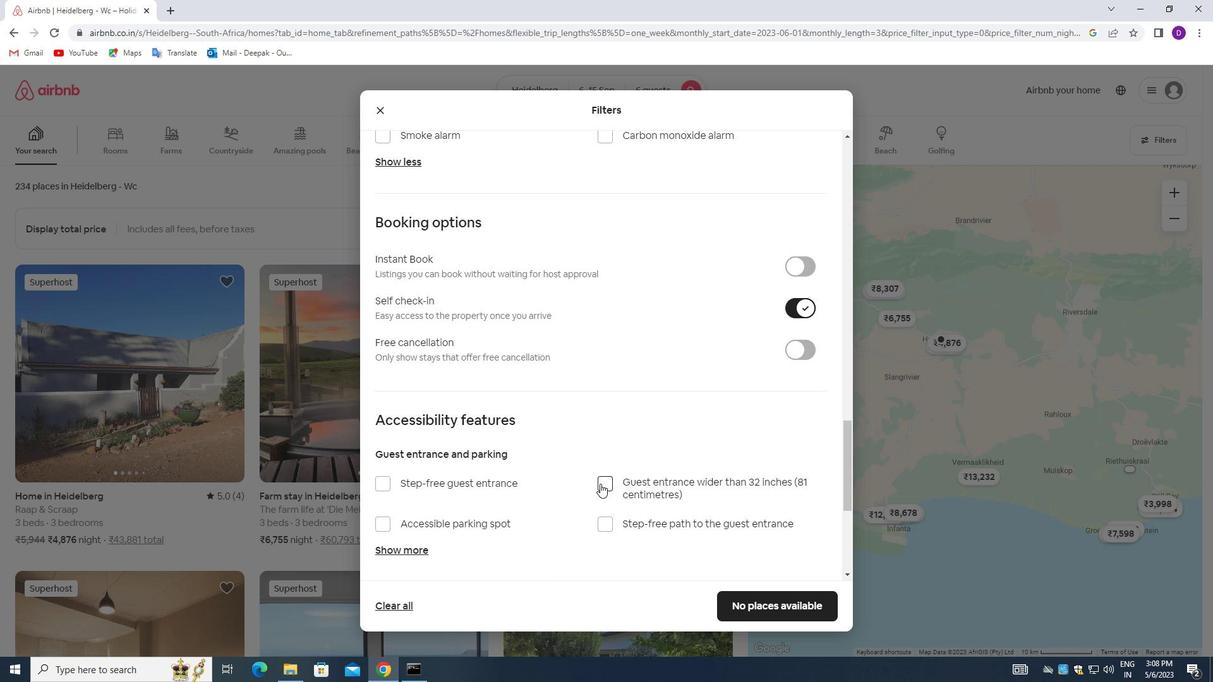 
Action: Mouse scrolled (600, 483) with delta (0, 0)
Screenshot: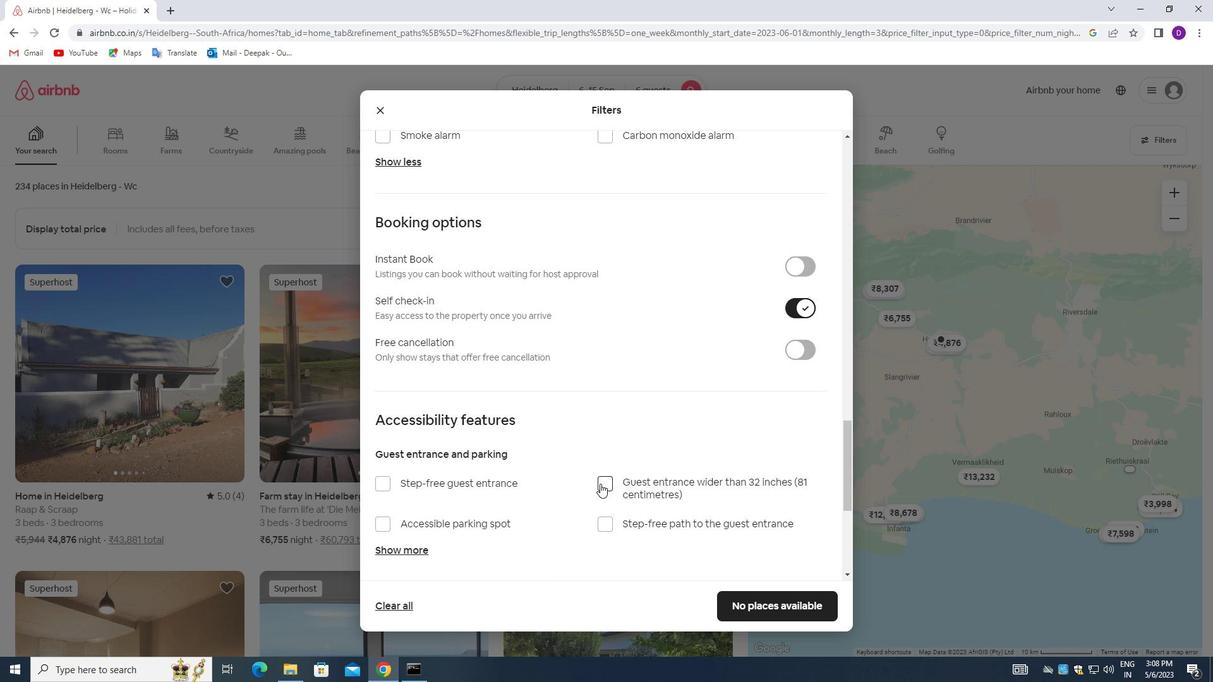 
Action: Mouse scrolled (600, 483) with delta (0, 0)
Screenshot: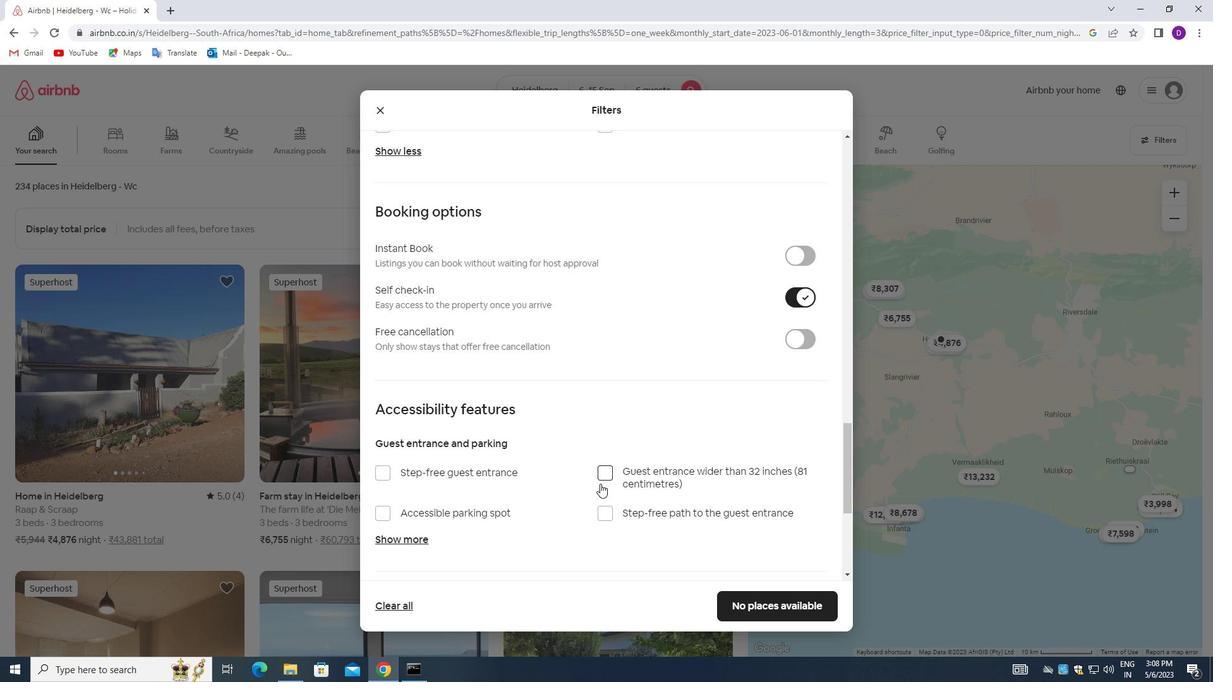 
Action: Mouse scrolled (600, 483) with delta (0, 0)
Screenshot: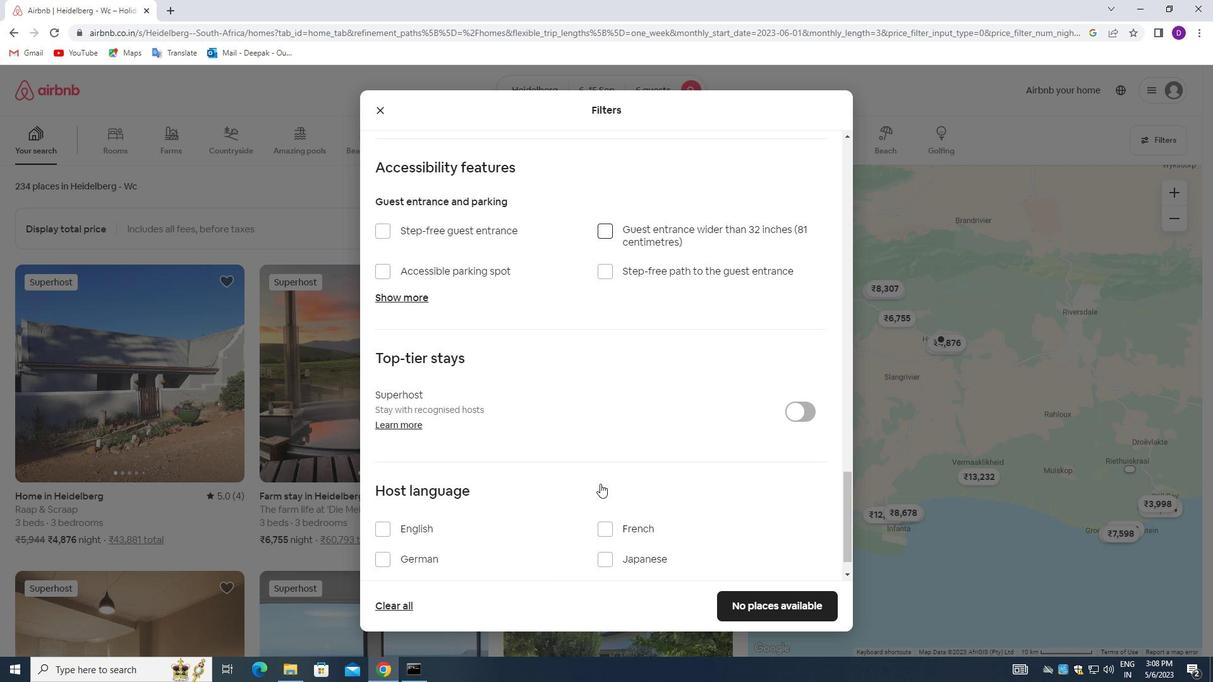 
Action: Mouse scrolled (600, 483) with delta (0, 0)
Screenshot: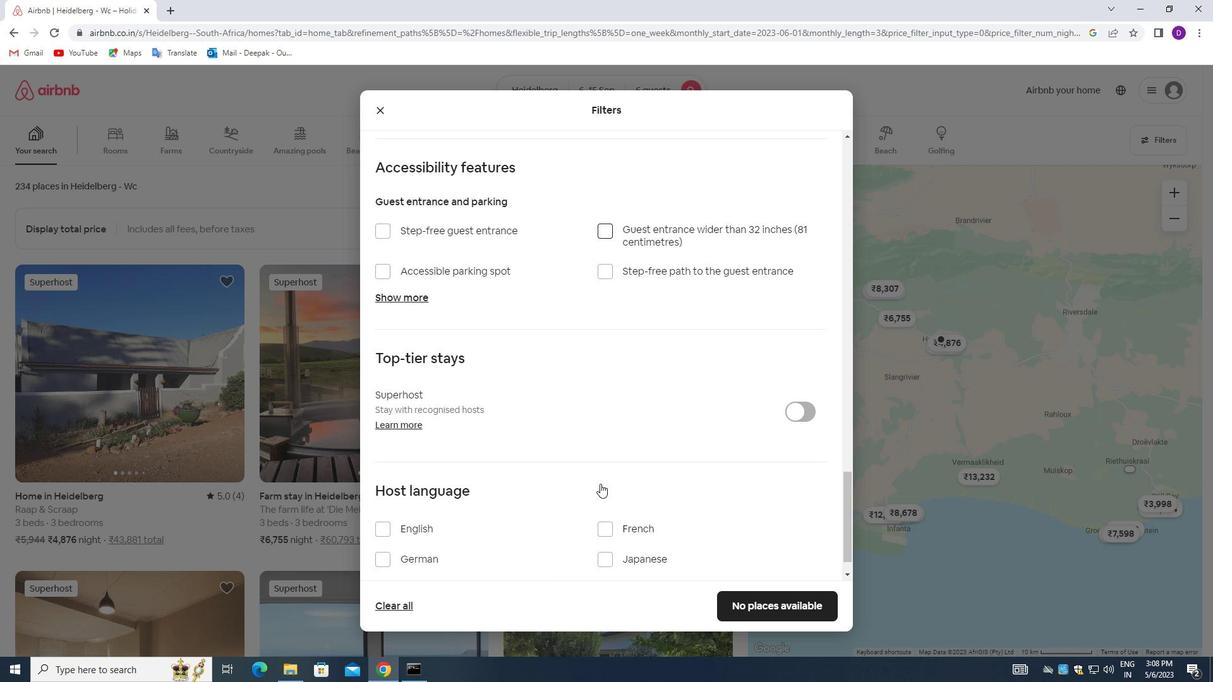 
Action: Mouse scrolled (600, 483) with delta (0, 0)
Screenshot: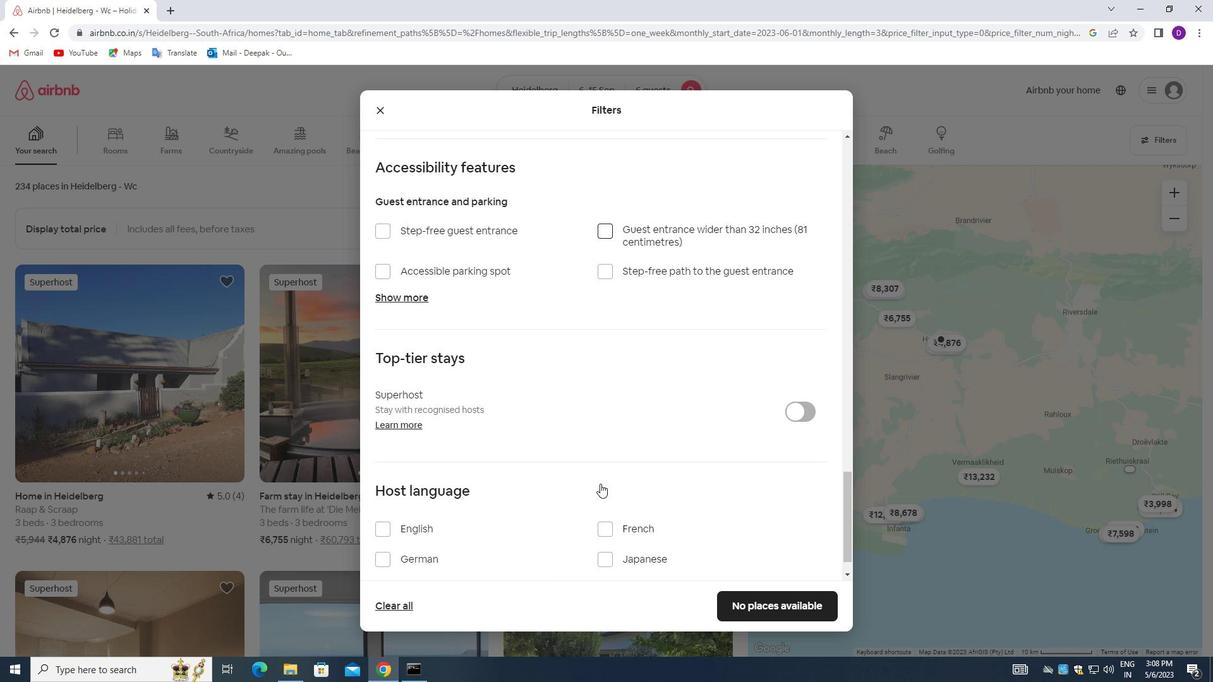 
Action: Mouse scrolled (600, 483) with delta (0, 0)
Screenshot: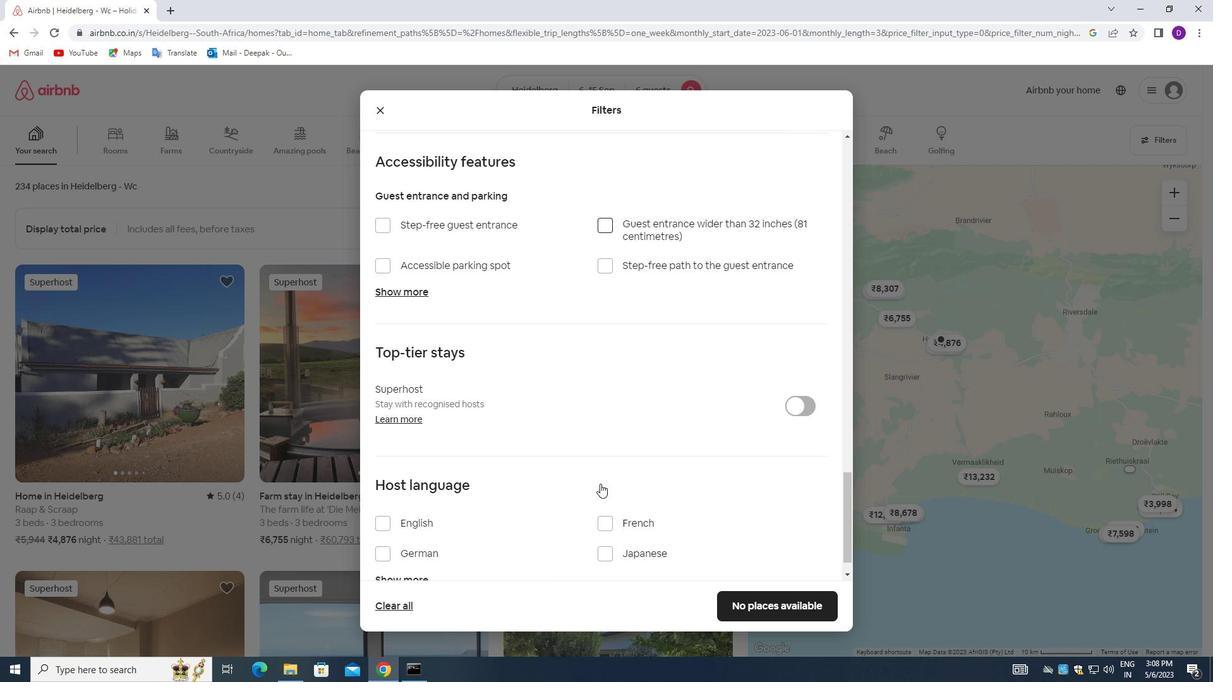 
Action: Mouse moved to (382, 498)
Screenshot: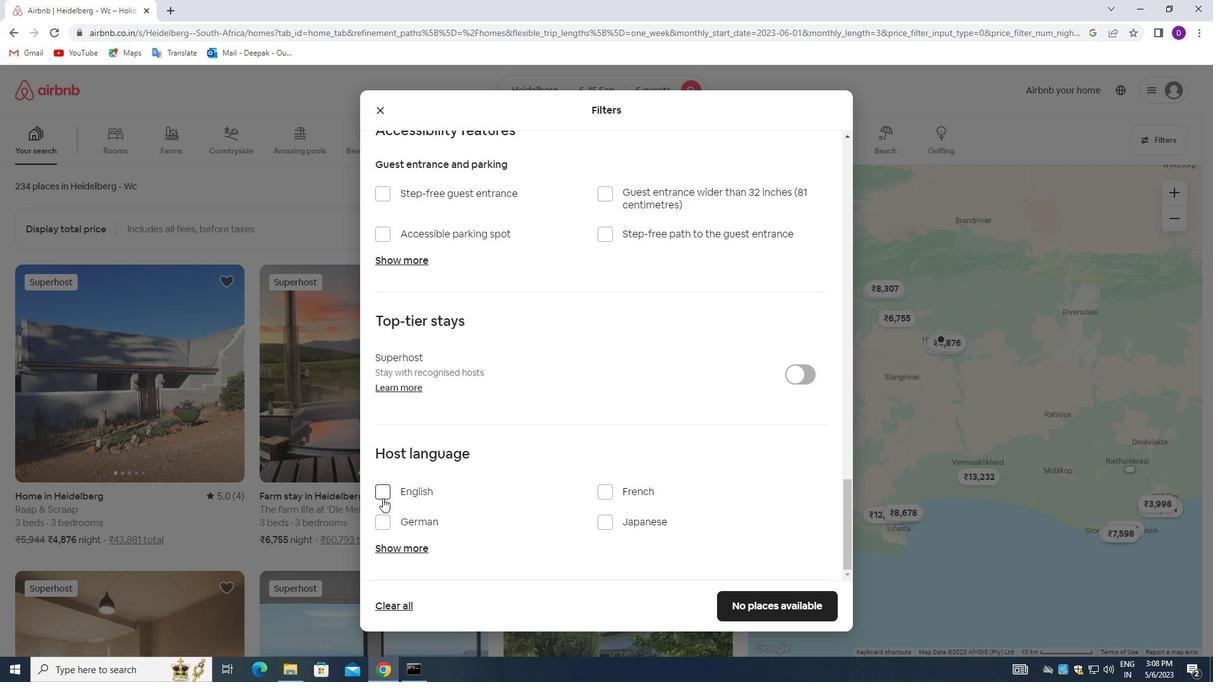 
Action: Mouse pressed left at (382, 498)
Screenshot: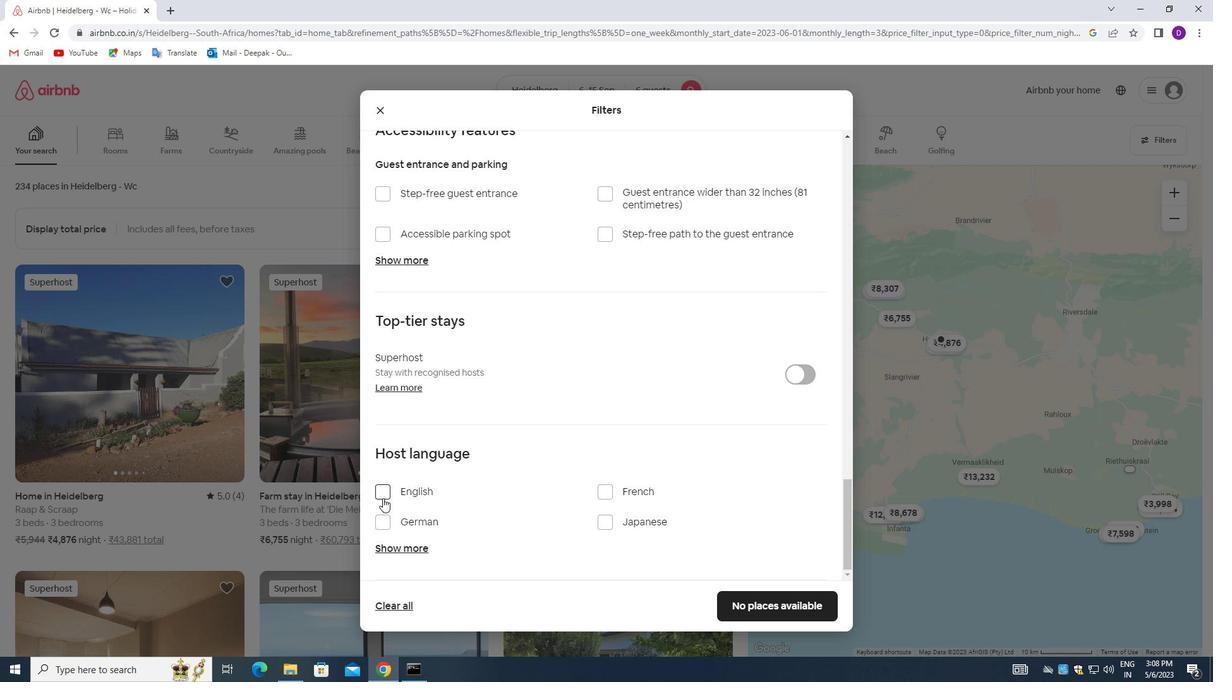 
Action: Mouse moved to (726, 599)
Screenshot: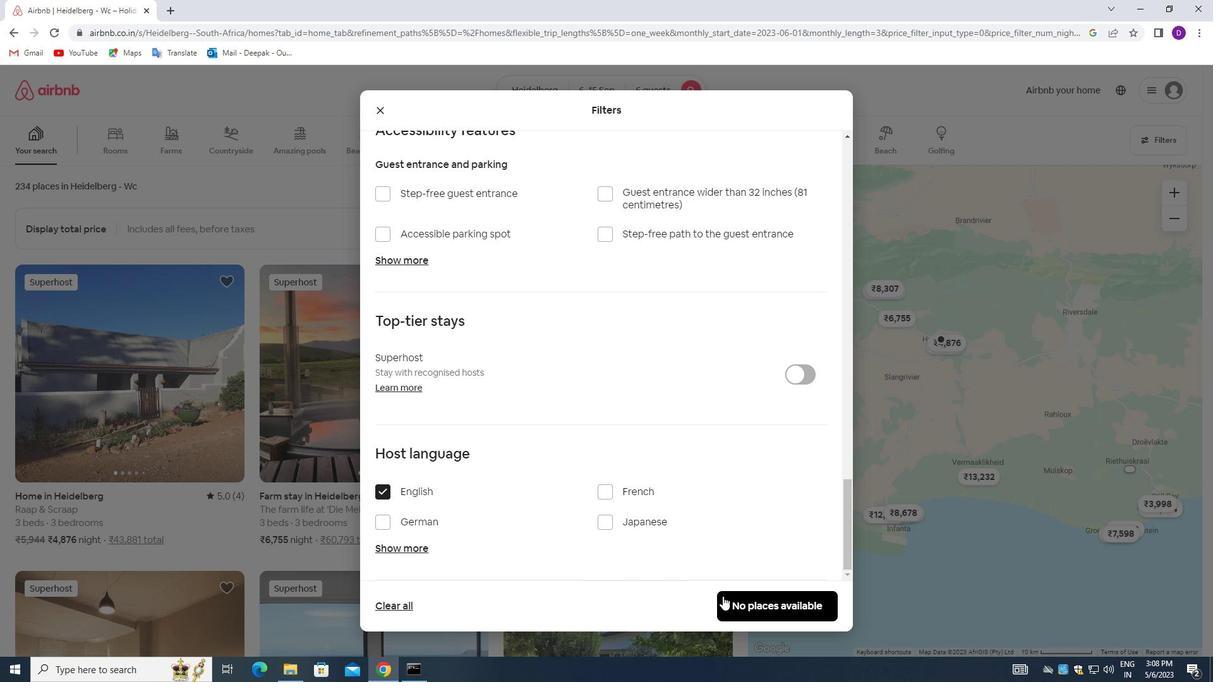 
Action: Mouse pressed left at (726, 599)
Screenshot: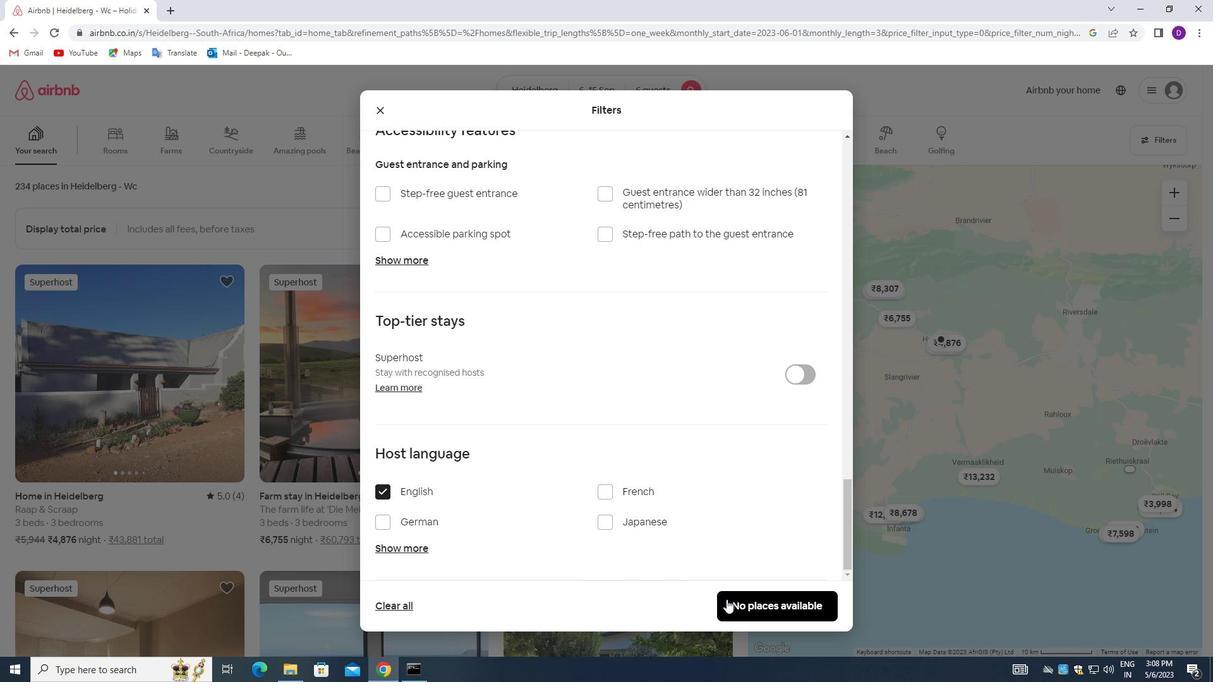 
Action: Mouse moved to (618, 453)
Screenshot: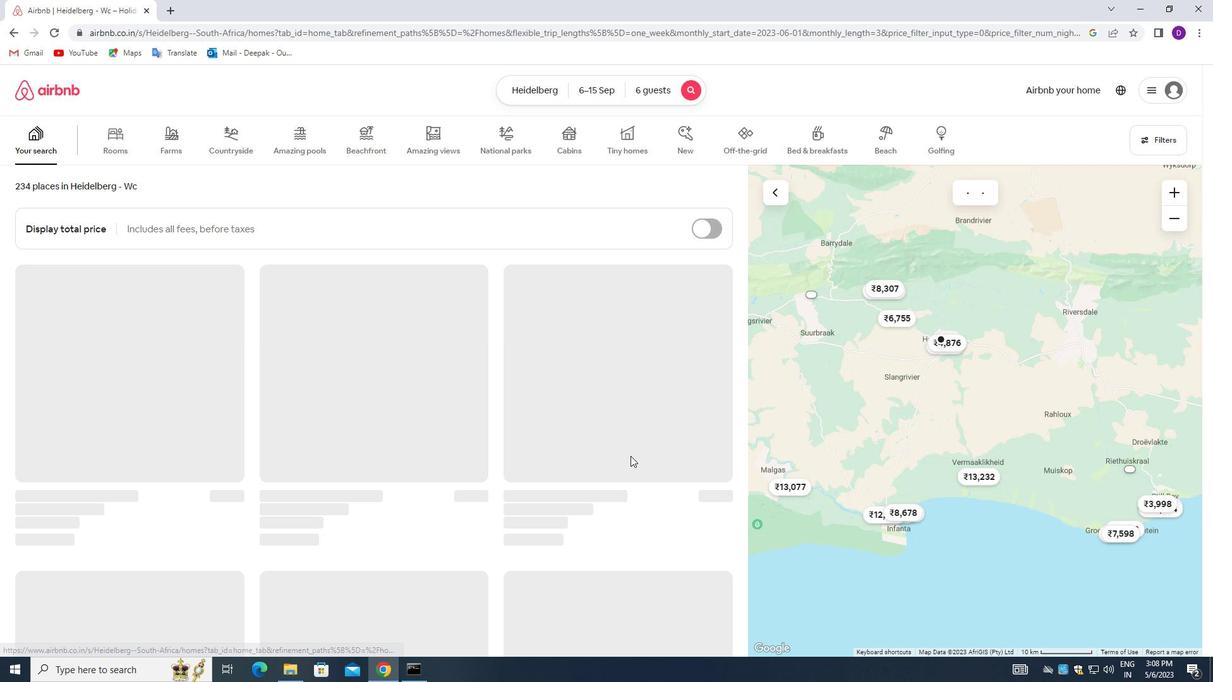 
